 Task: Create Email template and email alerts for Student custom Object.
Action: Mouse moved to (582, 48)
Screenshot: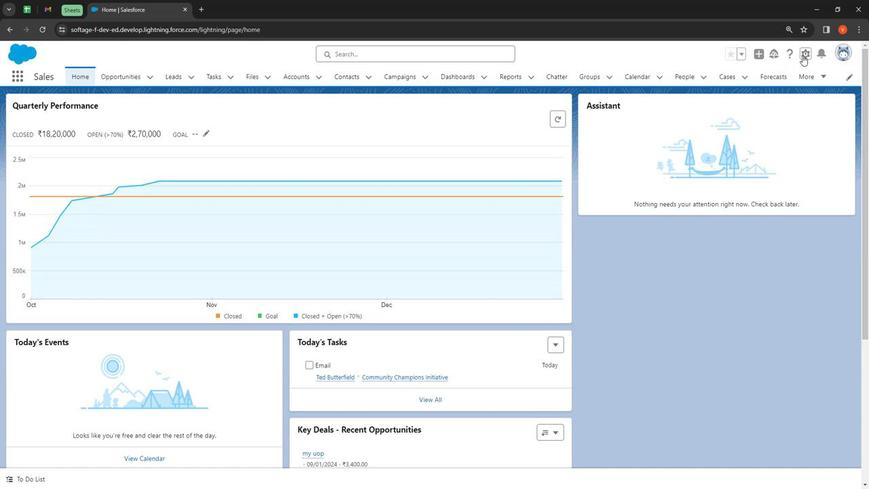 
Action: Mouse pressed left at (582, 48)
Screenshot: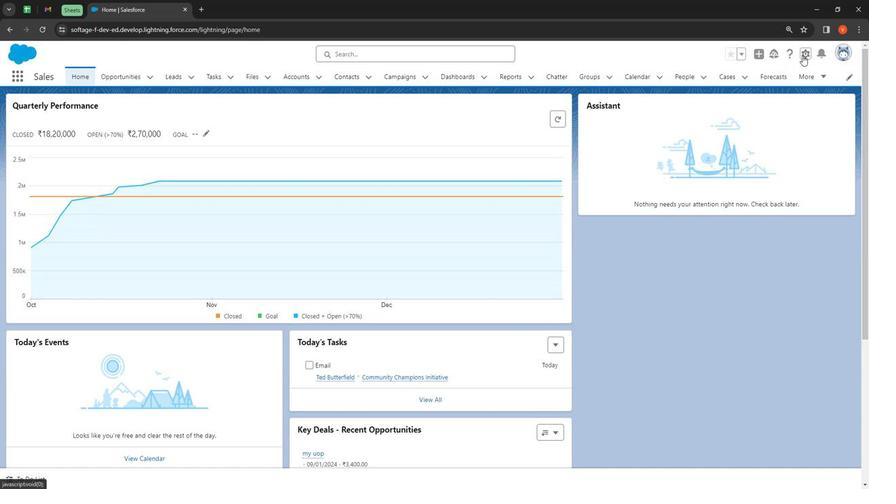 
Action: Mouse moved to (577, 70)
Screenshot: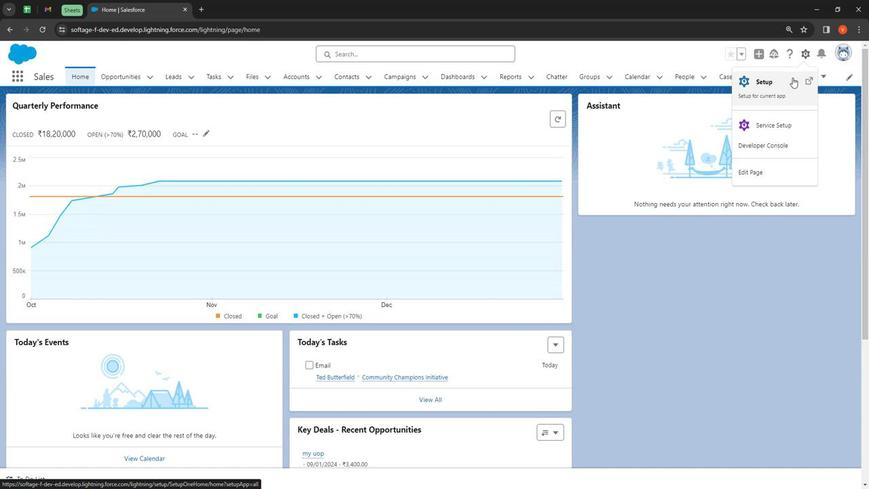 
Action: Mouse pressed left at (577, 70)
Screenshot: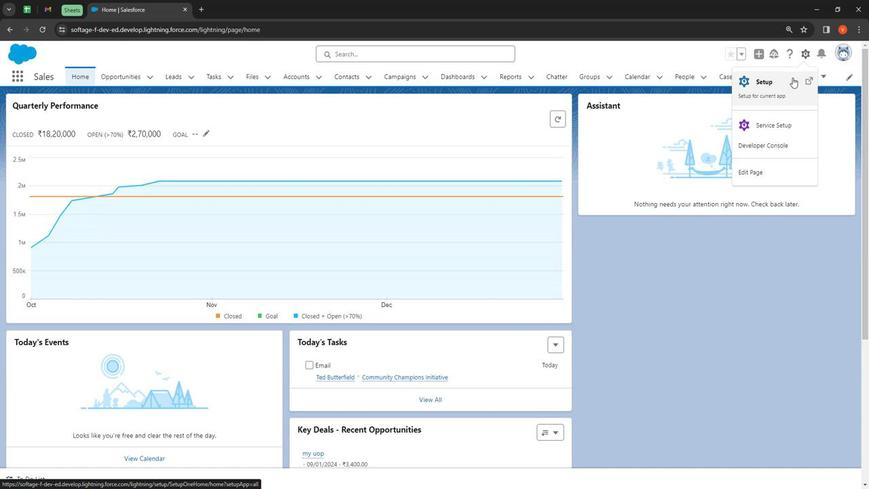 
Action: Mouse moved to (211, 100)
Screenshot: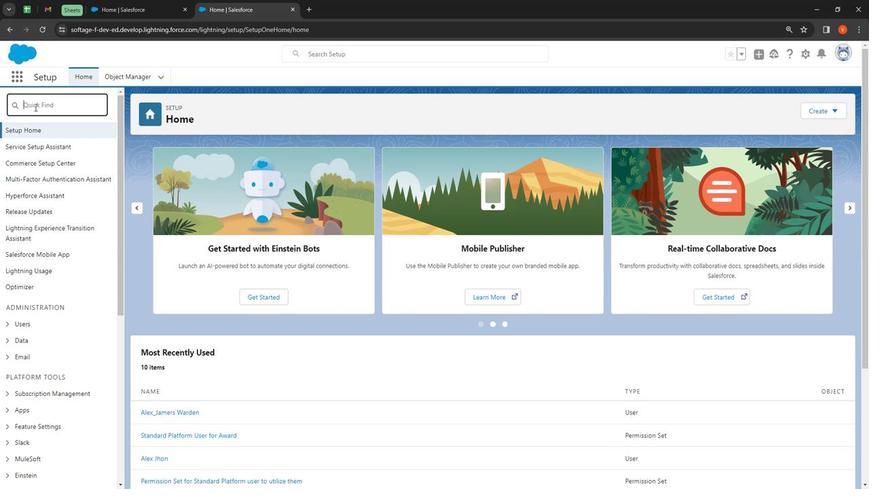 
Action: Mouse pressed left at (211, 100)
Screenshot: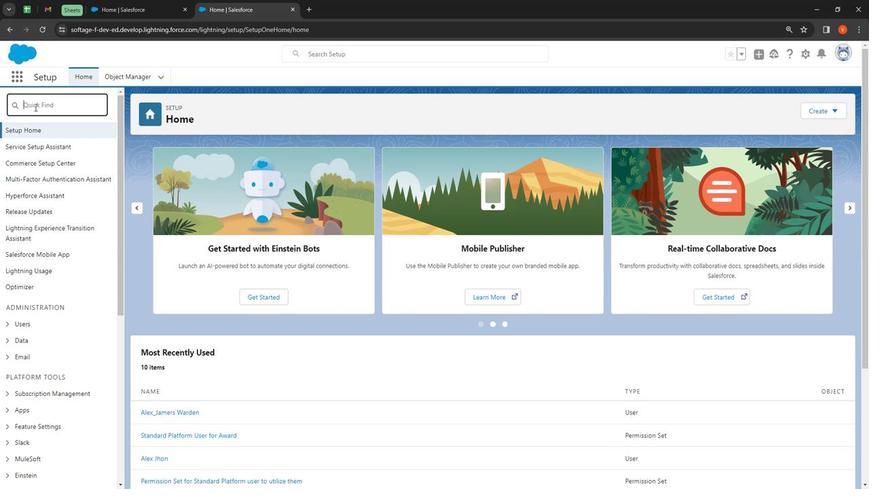 
Action: Mouse moved to (211, 100)
Screenshot: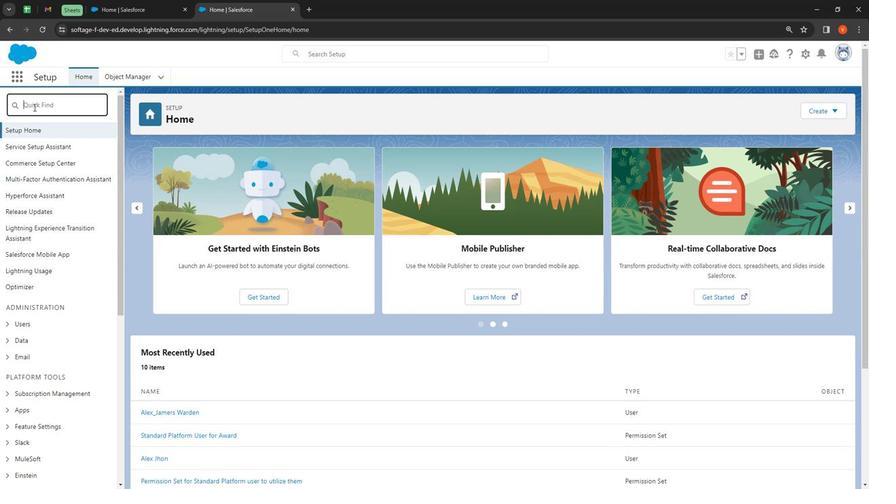 
Action: Key pressed e
Screenshot: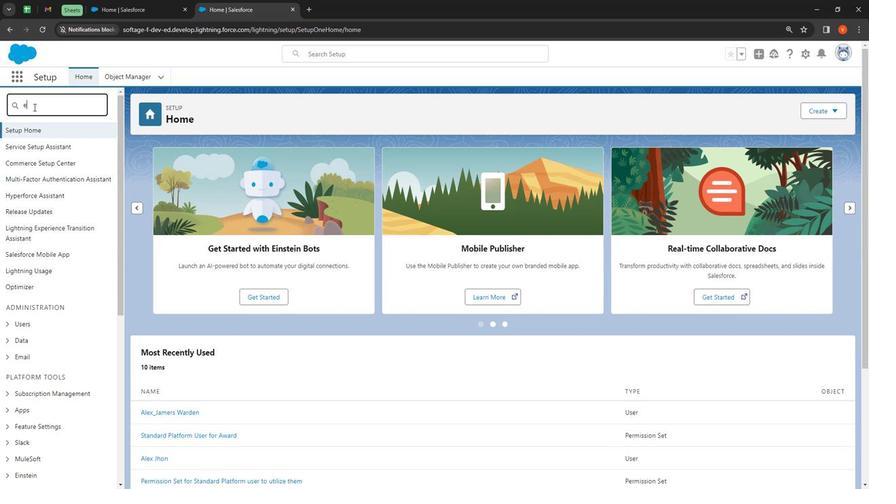 
Action: Mouse moved to (211, 100)
Screenshot: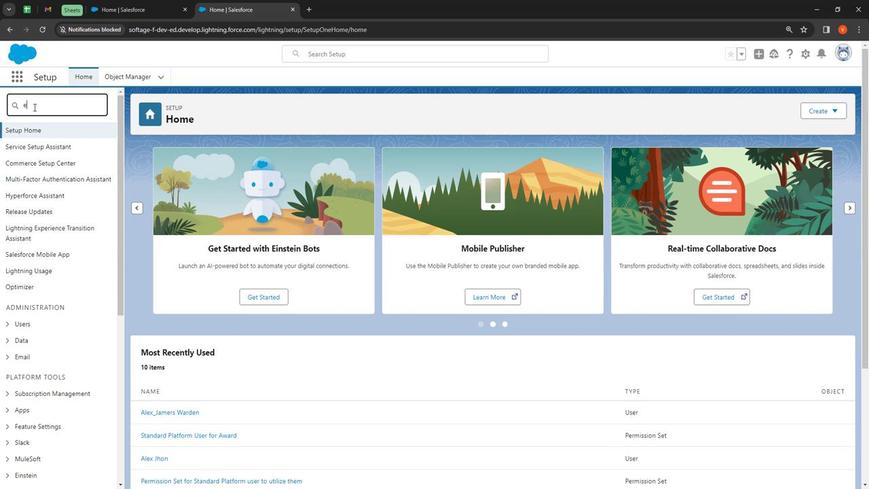 
Action: Key pressed mail
Screenshot: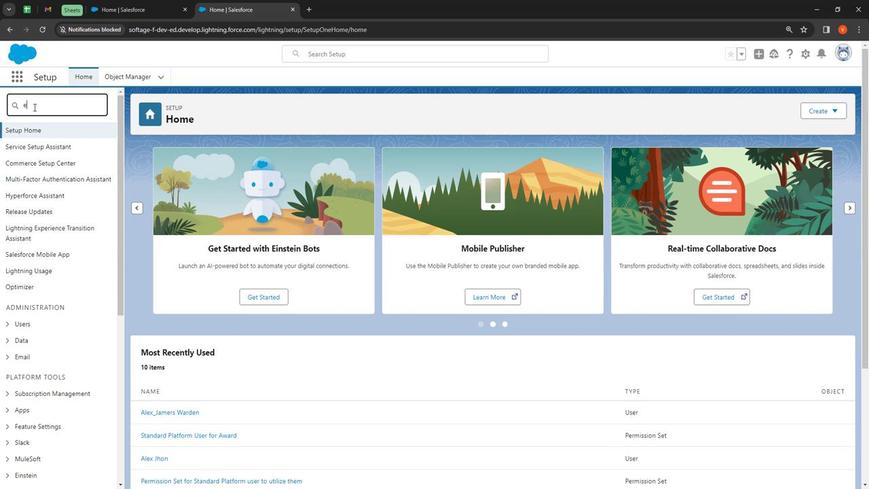
Action: Mouse moved to (230, 300)
Screenshot: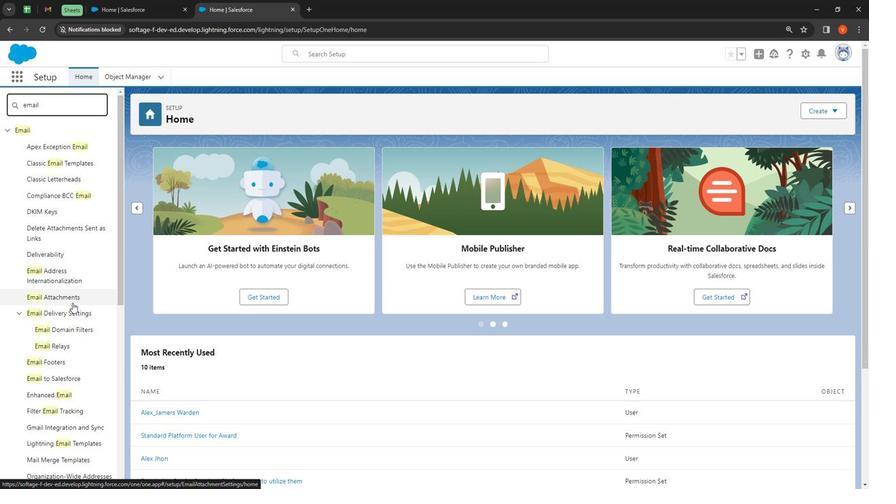 
Action: Key pressed <Key.space>
Screenshot: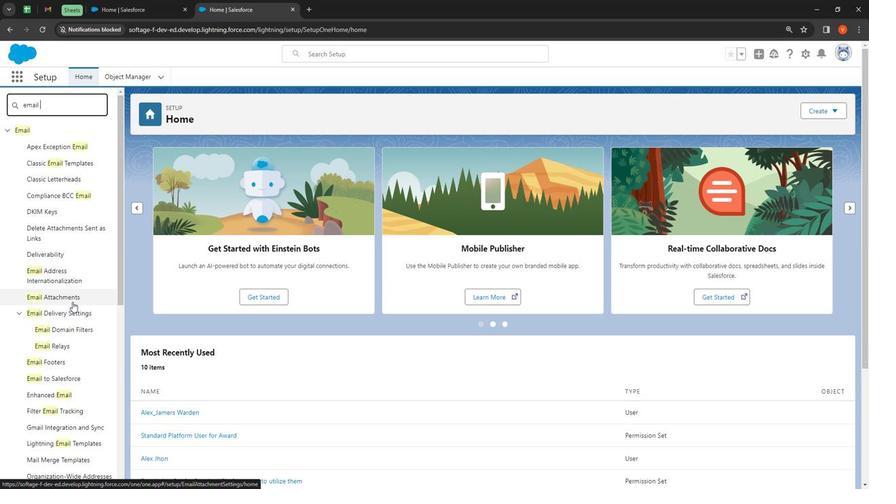 
Action: Mouse moved to (230, 292)
Screenshot: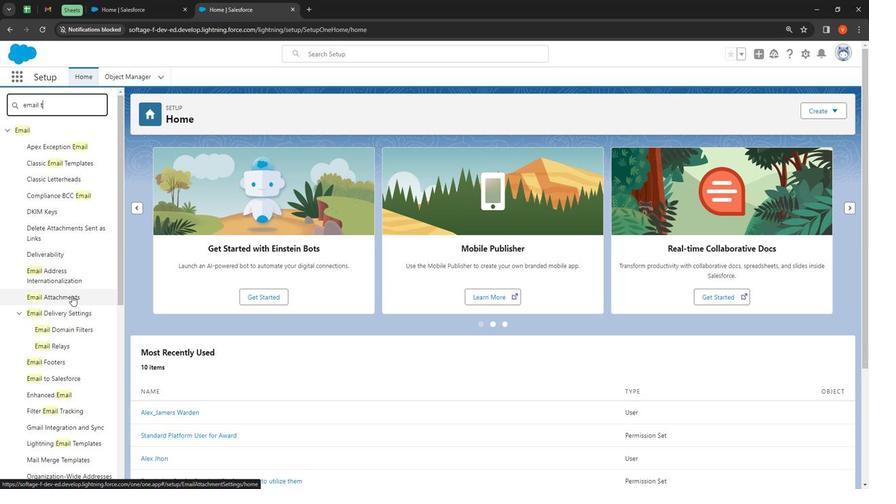 
Action: Key pressed te
Screenshot: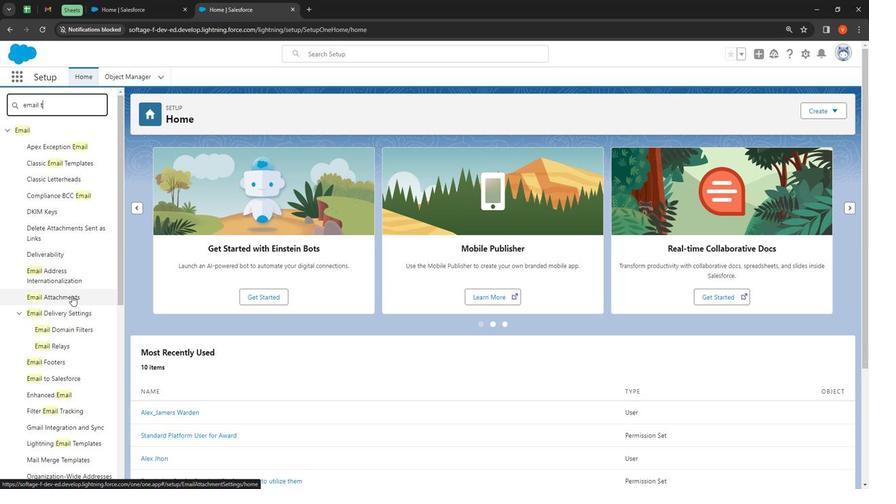 
Action: Mouse moved to (227, 142)
Screenshot: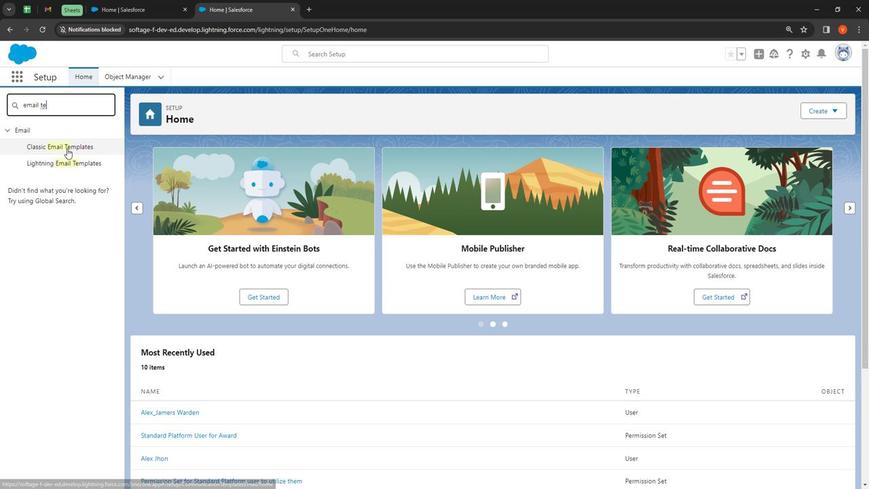 
Action: Mouse pressed left at (227, 142)
Screenshot: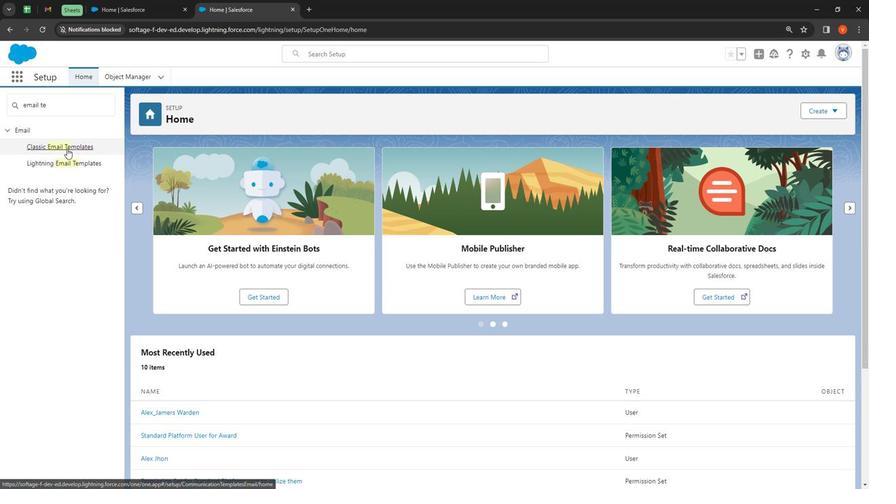 
Action: Mouse moved to (379, 216)
Screenshot: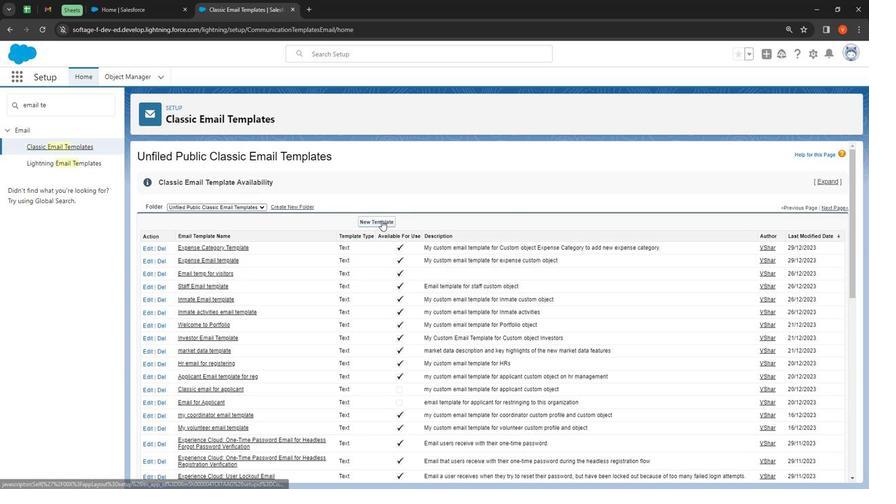 
Action: Mouse pressed left at (379, 216)
Screenshot: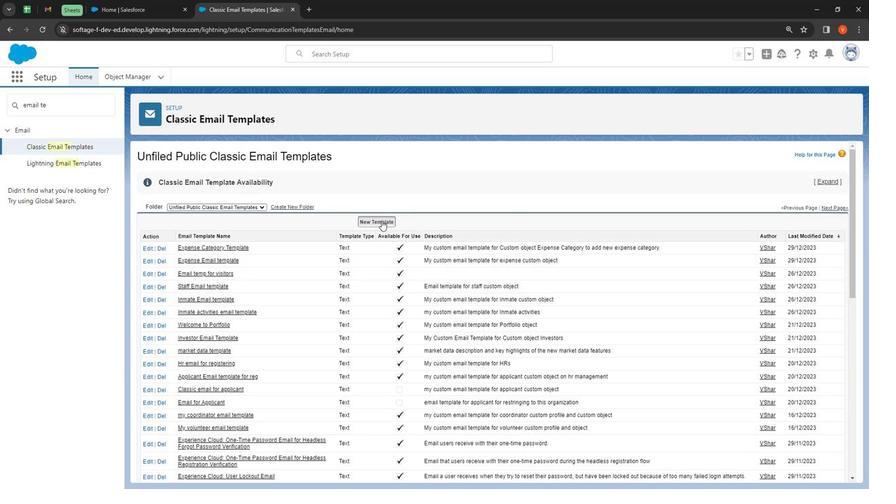 
Action: Mouse moved to (590, 296)
Screenshot: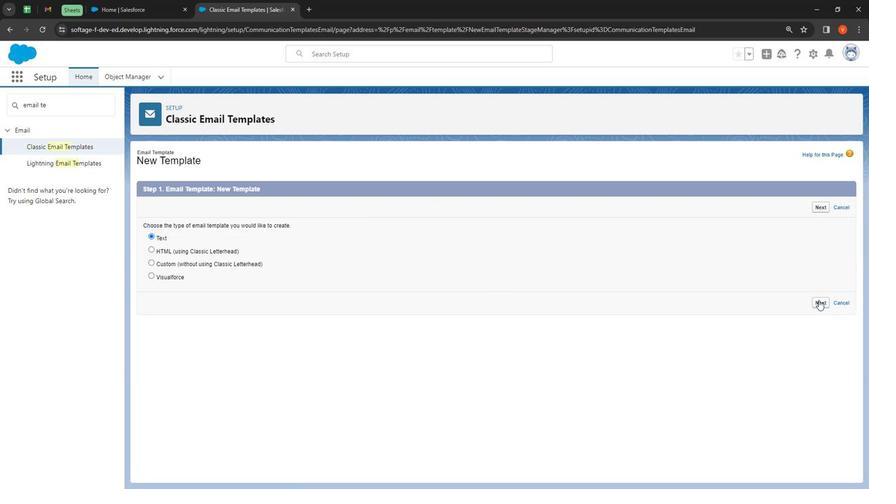 
Action: Mouse pressed left at (590, 296)
Screenshot: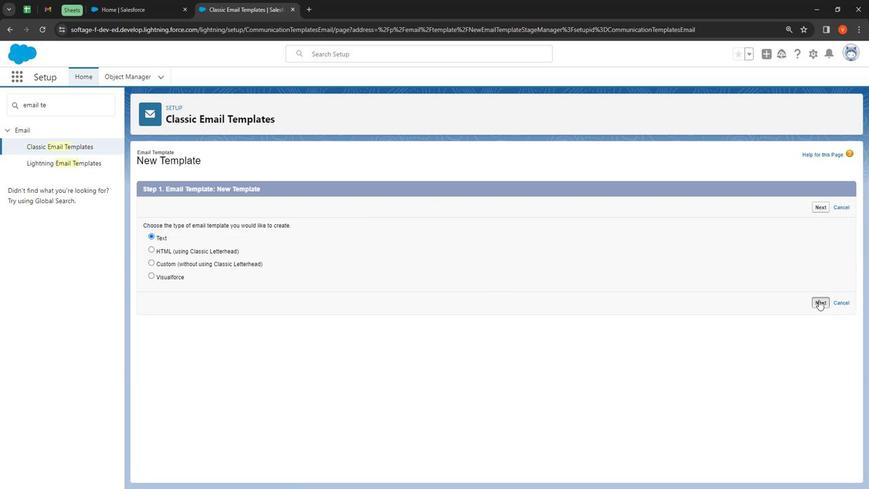 
Action: Mouse moved to (588, 299)
Screenshot: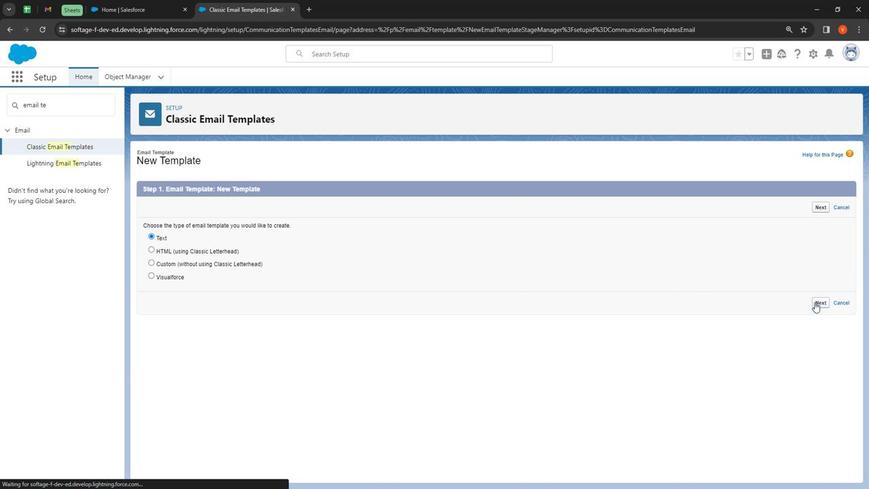 
Action: Mouse pressed left at (588, 299)
Screenshot: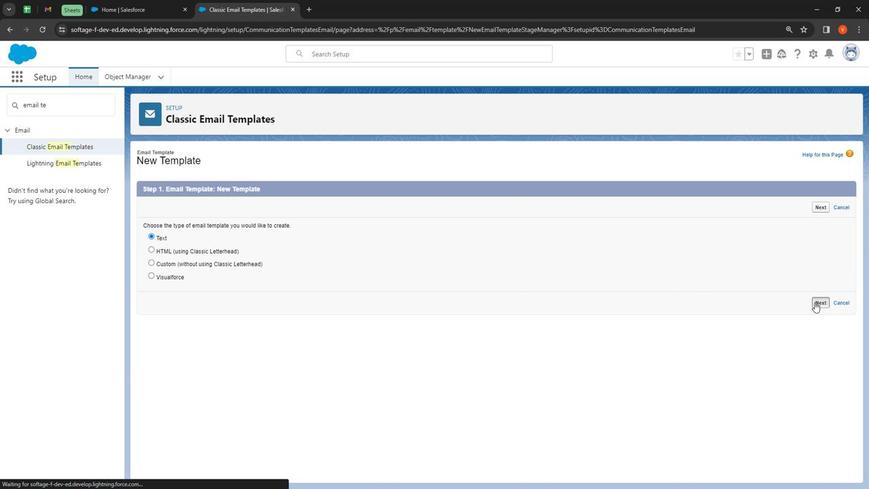 
Action: Mouse moved to (298, 237)
Screenshot: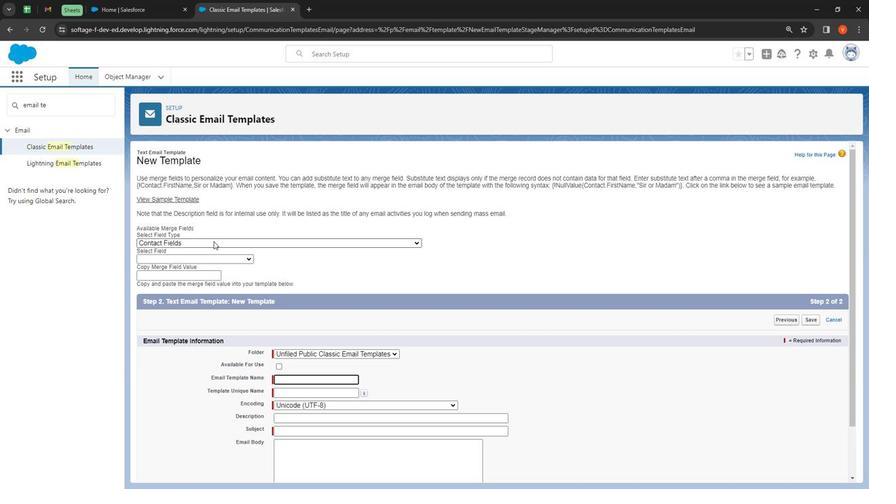 
Action: Mouse pressed left at (298, 237)
Screenshot: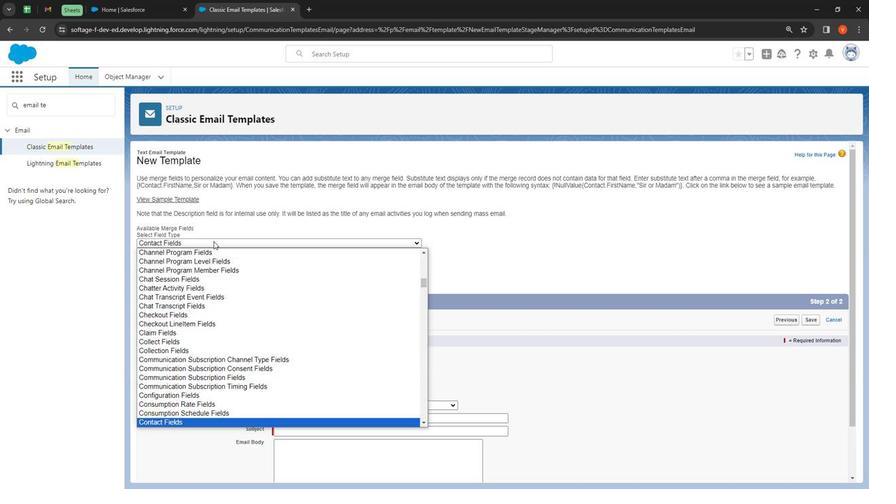 
Action: Mouse moved to (302, 326)
Screenshot: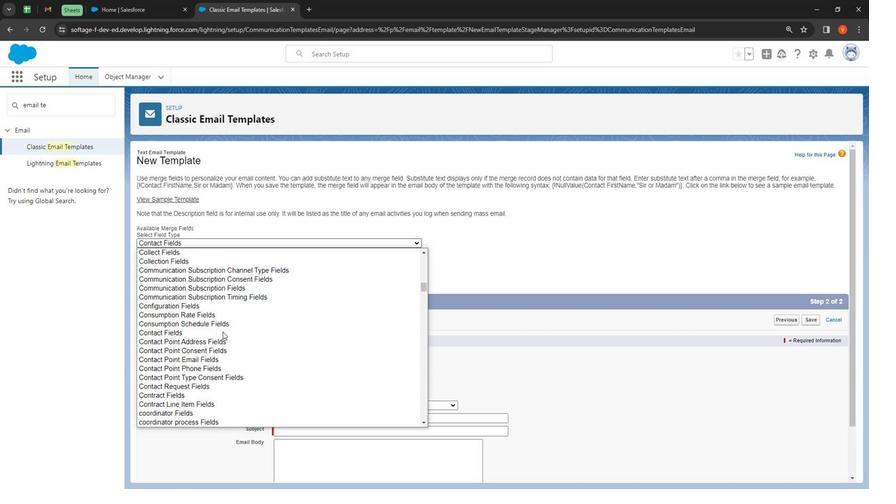 
Action: Mouse scrolled (302, 326) with delta (0, 0)
Screenshot: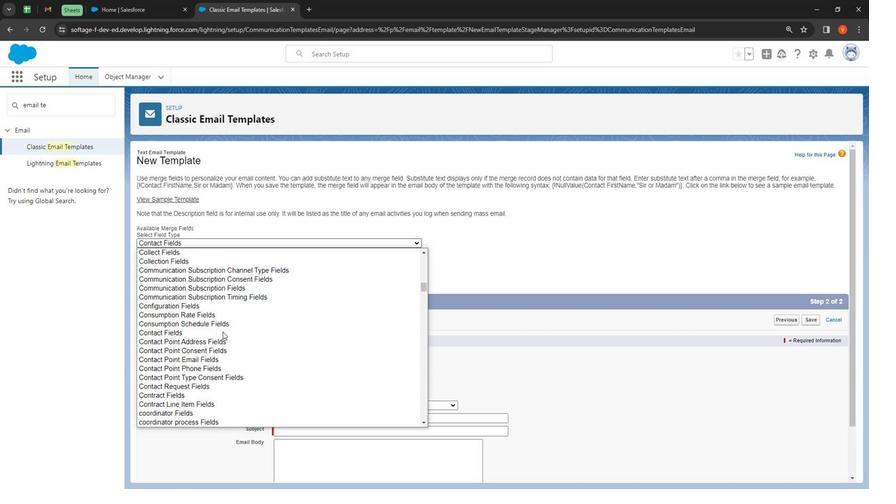 
Action: Mouse moved to (302, 328)
Screenshot: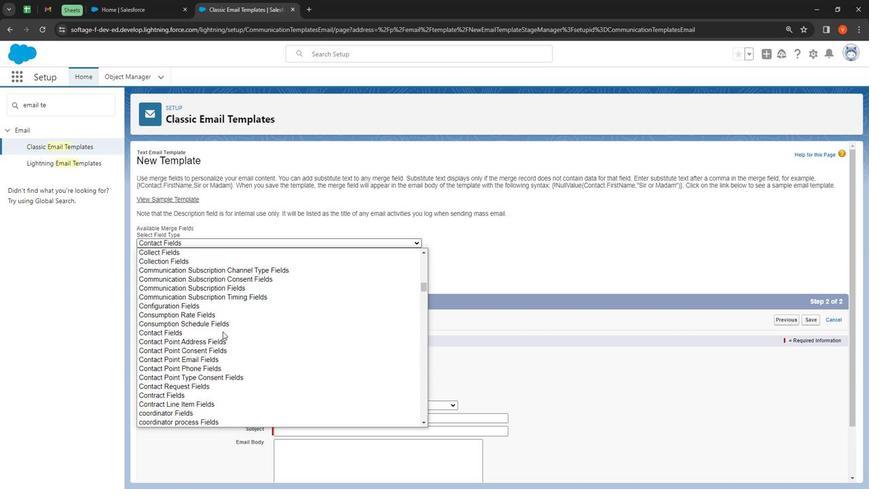 
Action: Mouse scrolled (302, 328) with delta (0, 0)
Screenshot: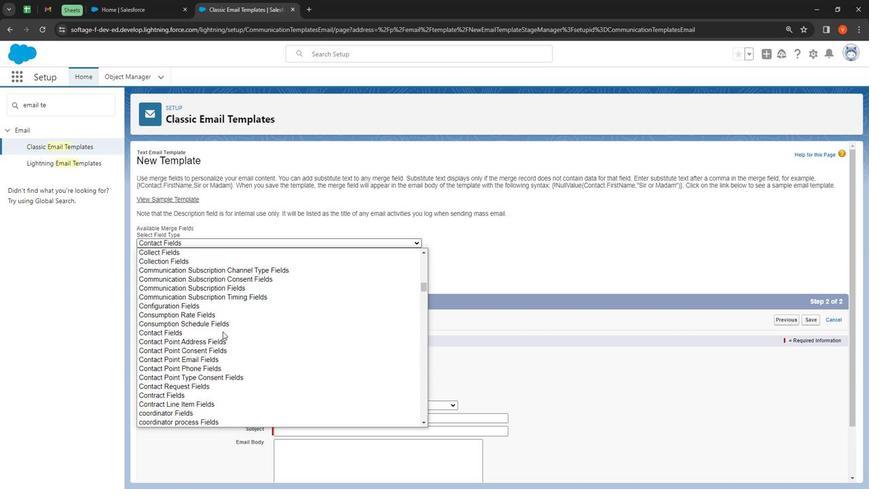
Action: Mouse moved to (302, 329)
Screenshot: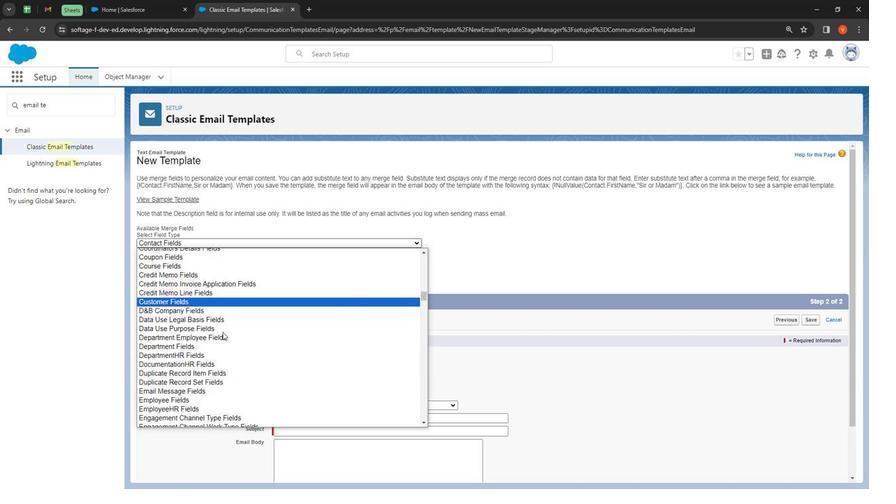 
Action: Mouse scrolled (302, 328) with delta (0, 0)
Screenshot: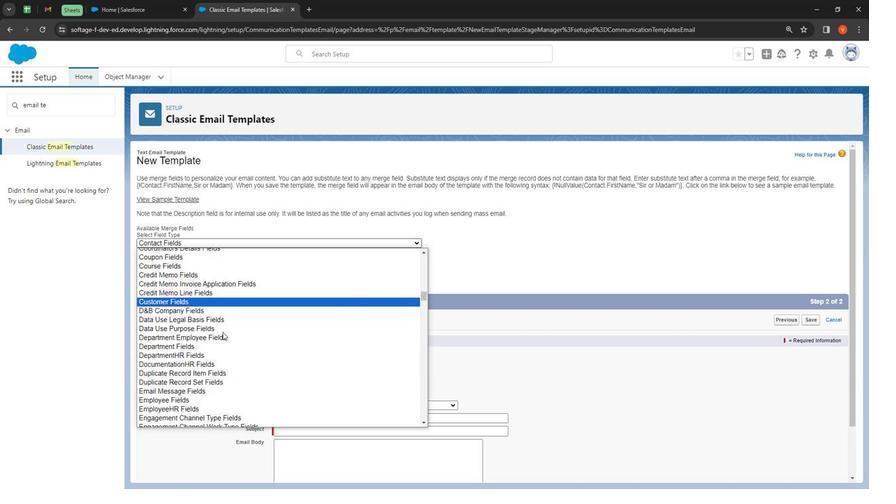 
Action: Mouse moved to (302, 329)
Screenshot: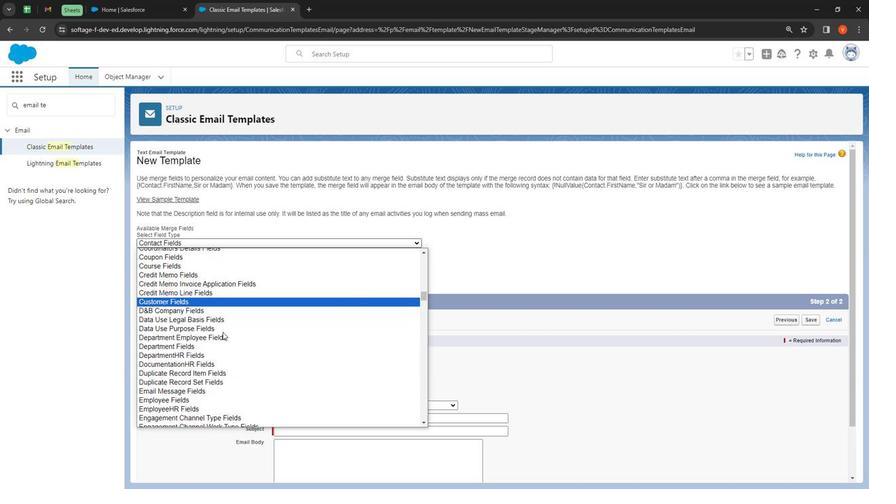 
Action: Mouse scrolled (302, 328) with delta (0, 0)
Screenshot: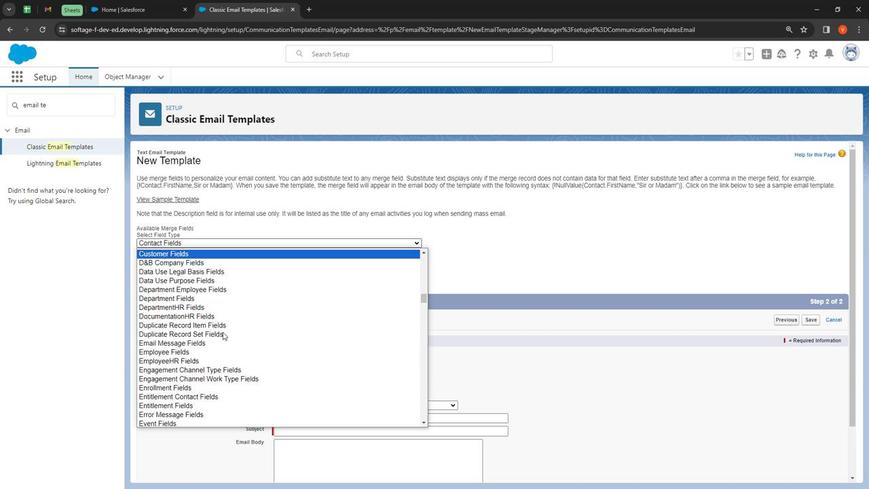 
Action: Mouse moved to (302, 329)
Screenshot: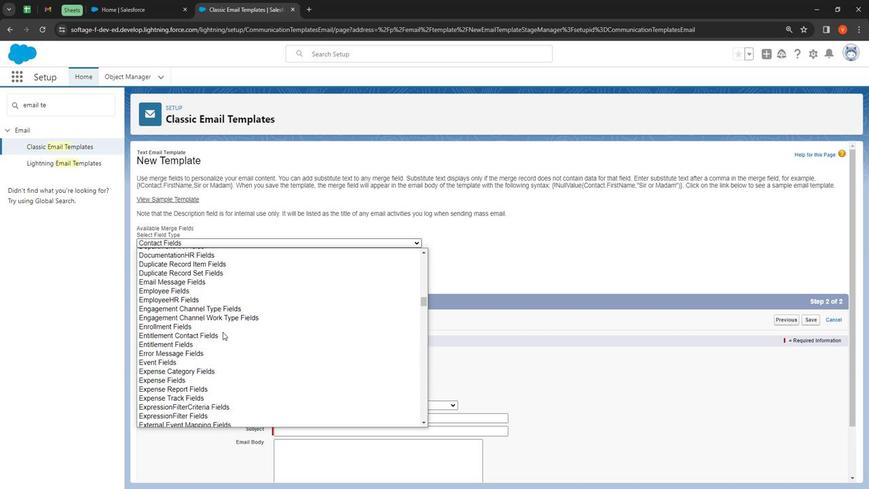
Action: Mouse scrolled (302, 329) with delta (0, 0)
Screenshot: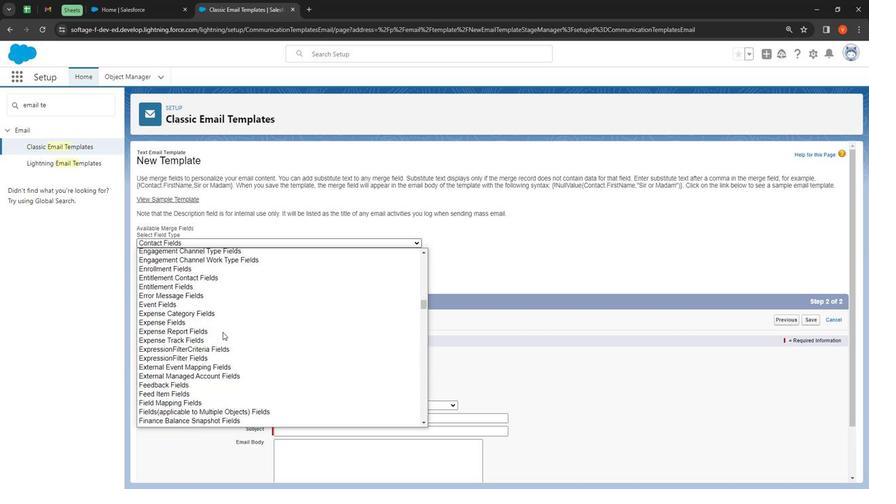 
Action: Mouse scrolled (302, 329) with delta (0, 0)
Screenshot: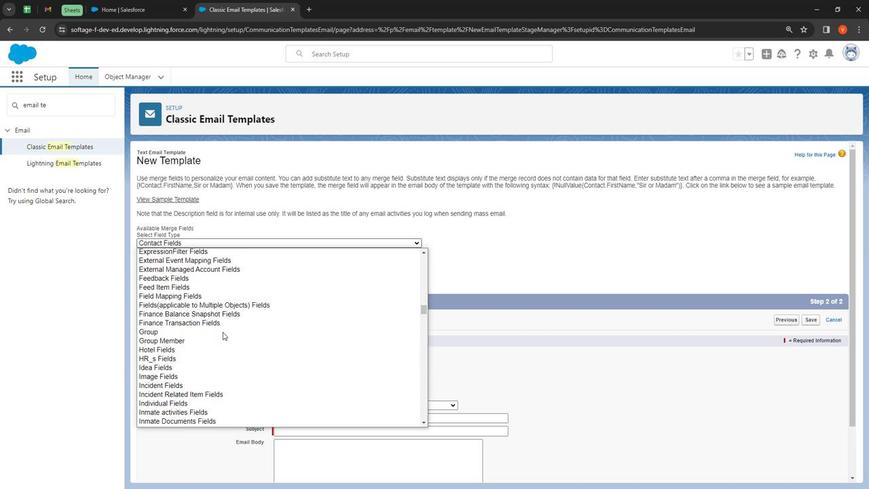 
Action: Mouse scrolled (302, 329) with delta (0, 0)
Screenshot: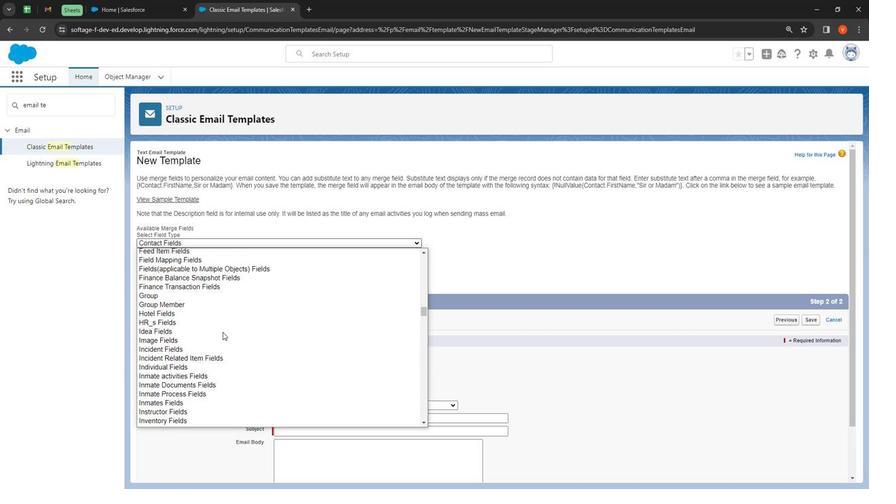 
Action: Mouse moved to (302, 328)
Screenshot: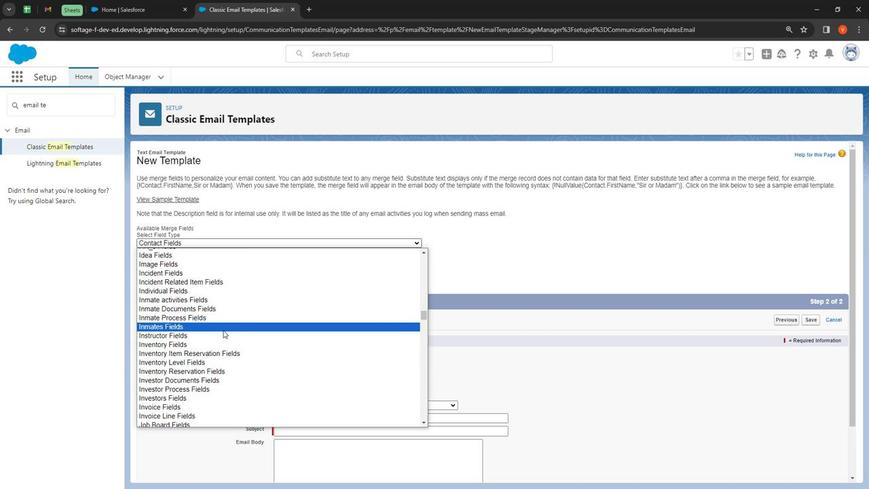 
Action: Mouse scrolled (302, 327) with delta (0, 0)
Screenshot: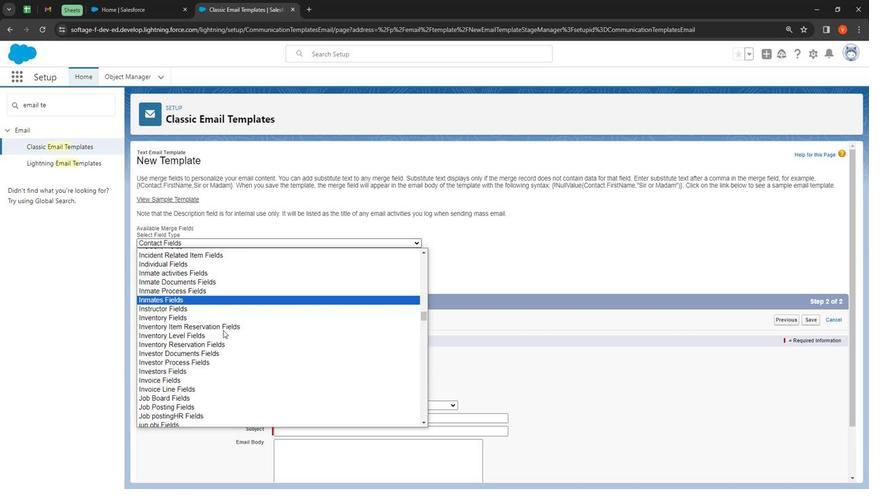 
Action: Mouse moved to (303, 326)
Screenshot: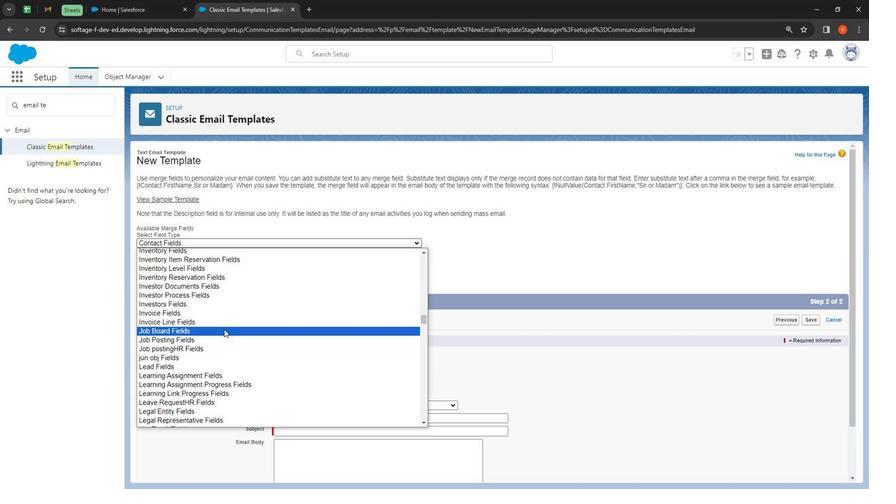 
Action: Mouse scrolled (303, 326) with delta (0, 0)
Screenshot: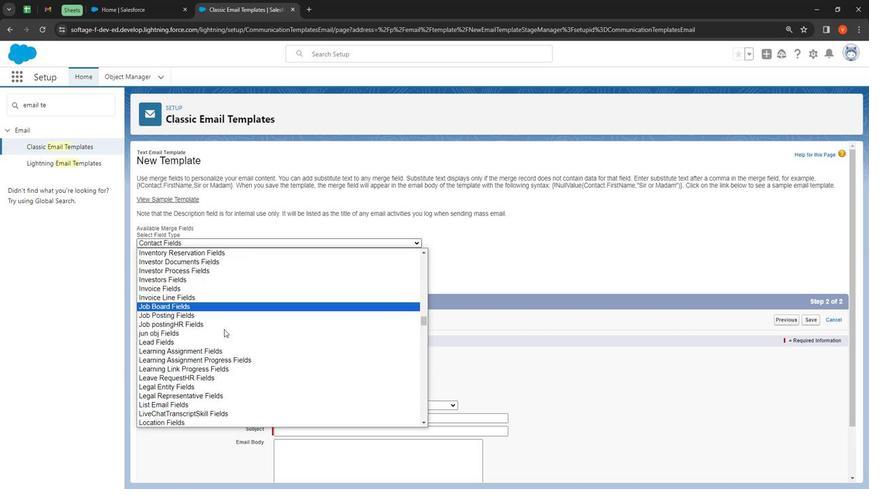 
Action: Mouse scrolled (303, 326) with delta (0, 0)
Screenshot: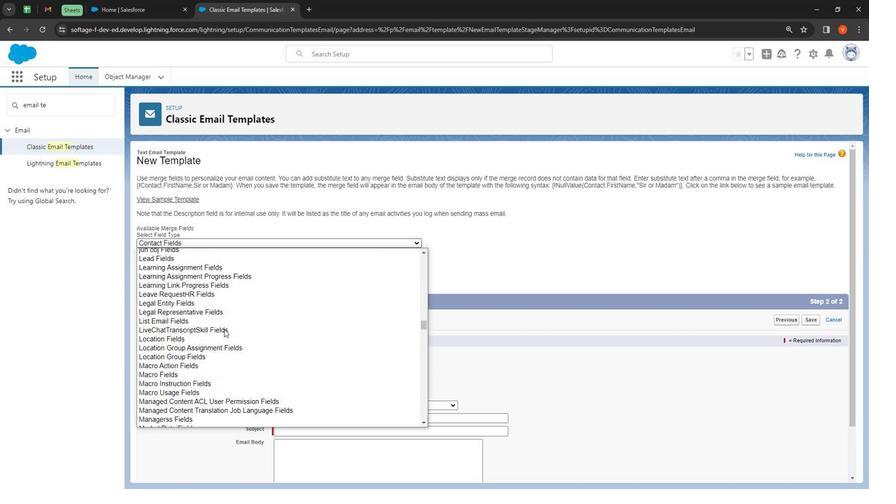 
Action: Mouse scrolled (303, 326) with delta (0, 0)
Screenshot: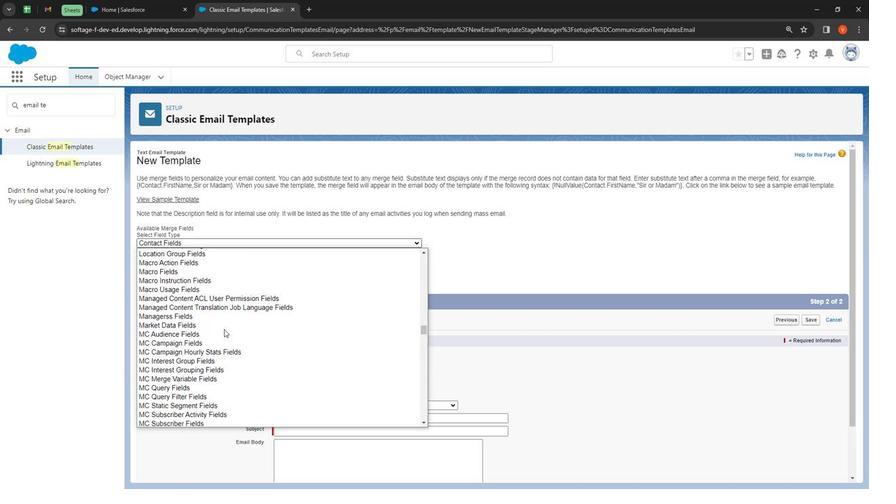 
Action: Mouse scrolled (303, 326) with delta (0, 0)
Screenshot: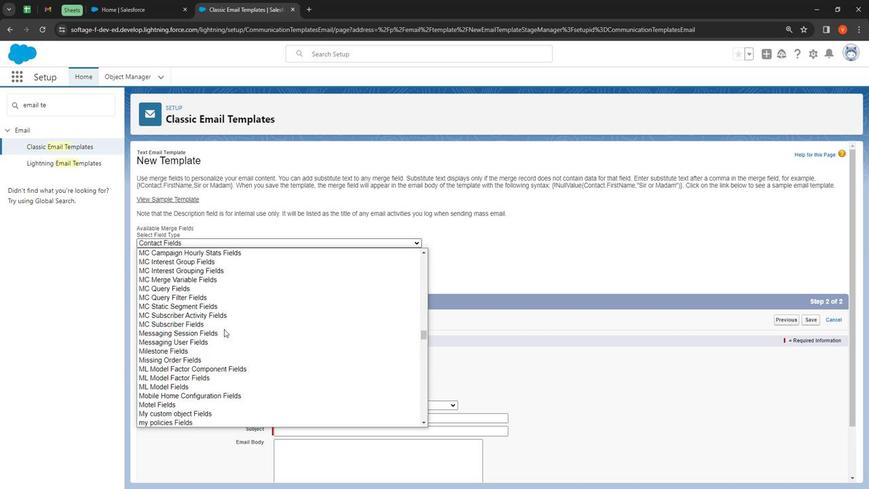 
Action: Mouse scrolled (303, 326) with delta (0, 0)
Screenshot: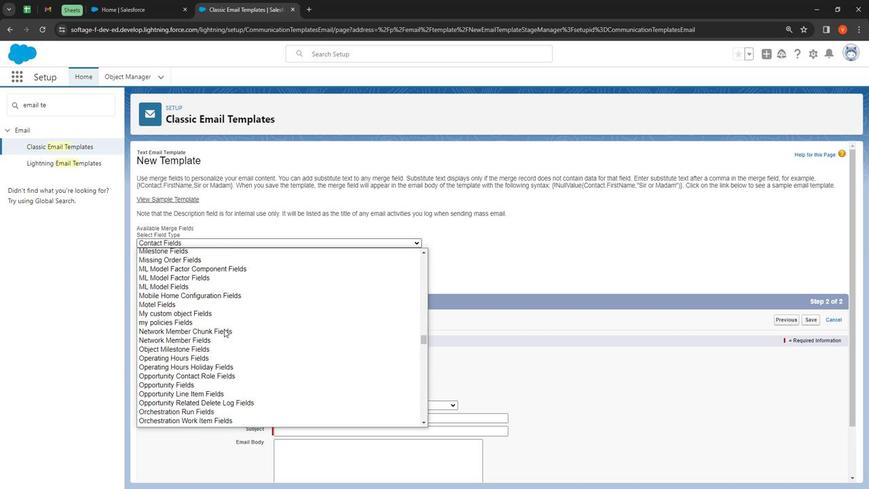 
Action: Mouse moved to (301, 328)
Screenshot: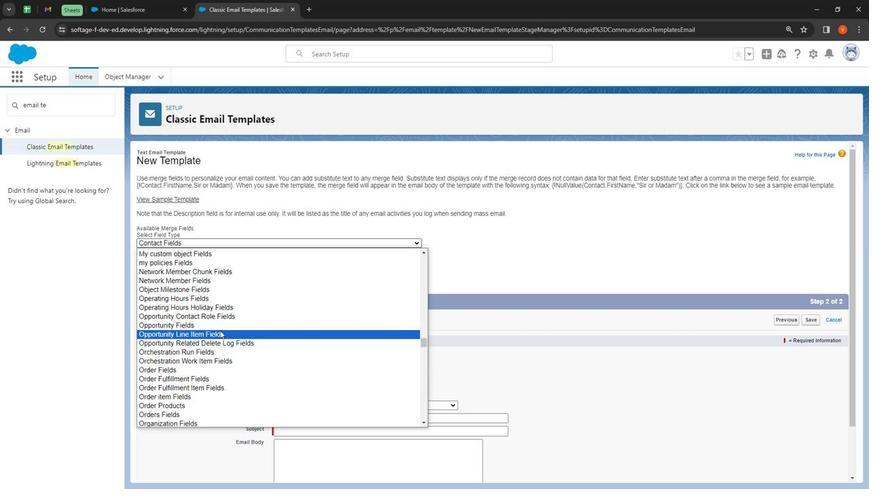 
Action: Mouse scrolled (301, 328) with delta (0, 0)
Screenshot: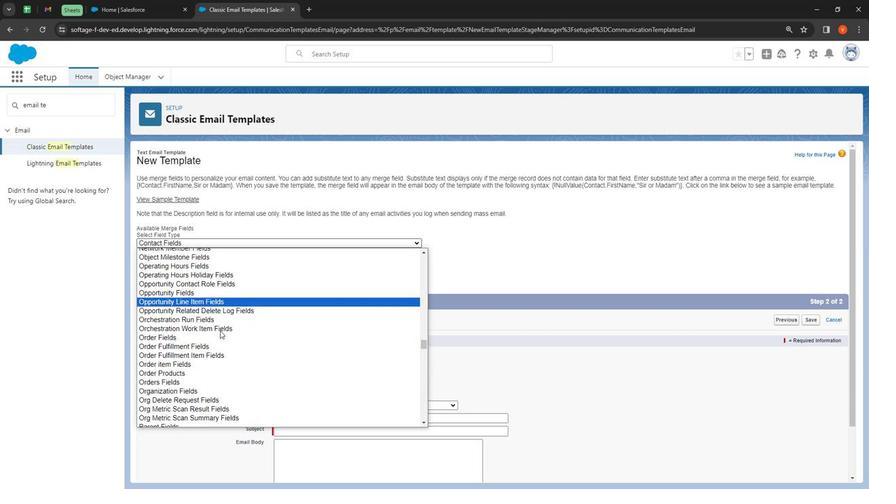 
Action: Mouse moved to (301, 328)
Screenshot: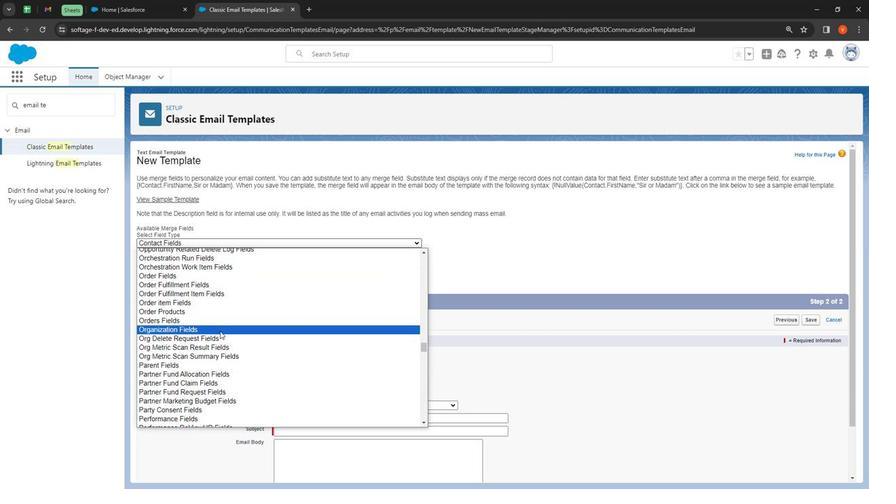 
Action: Mouse scrolled (301, 328) with delta (0, 0)
Screenshot: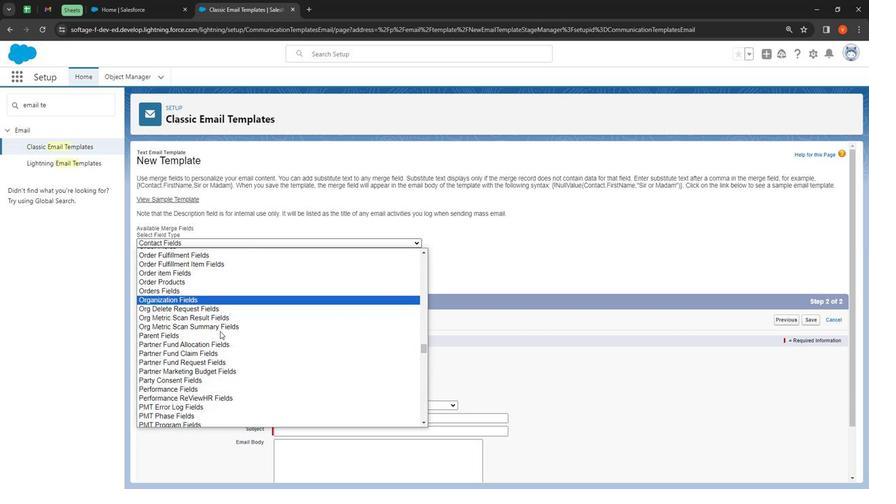 
Action: Mouse moved to (301, 328)
Screenshot: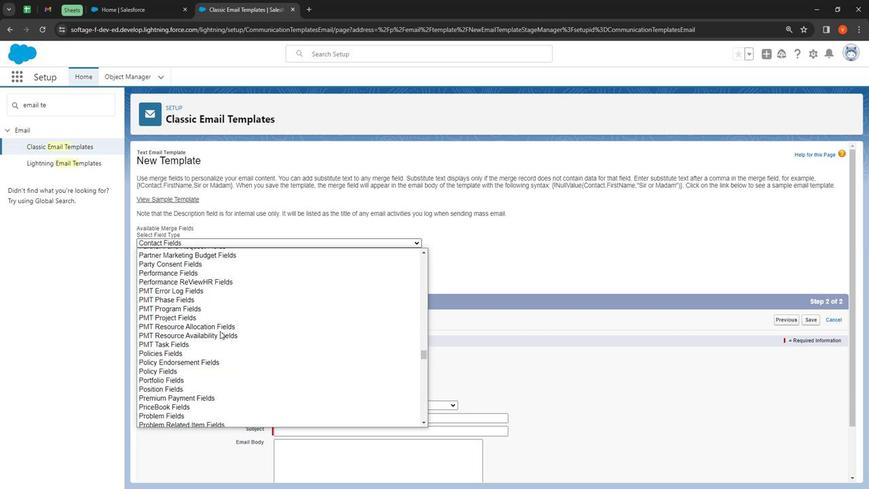 
Action: Mouse scrolled (301, 328) with delta (0, 0)
Screenshot: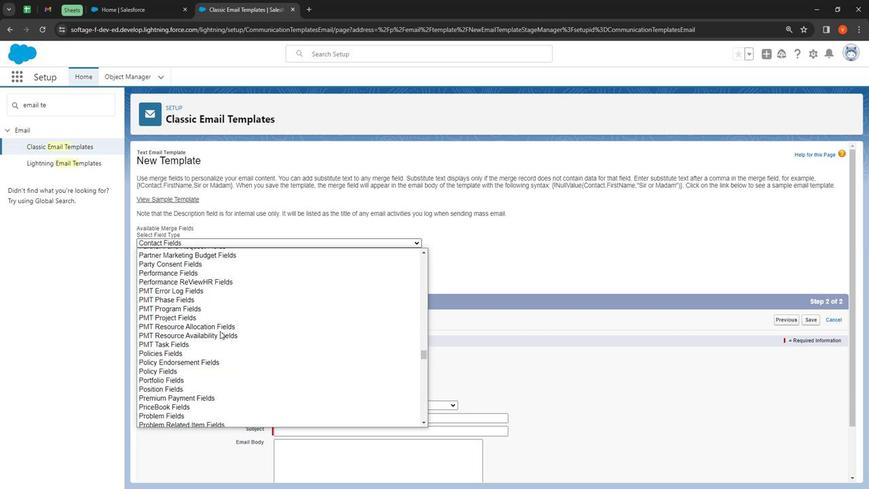 
Action: Mouse scrolled (301, 328) with delta (0, 0)
Screenshot: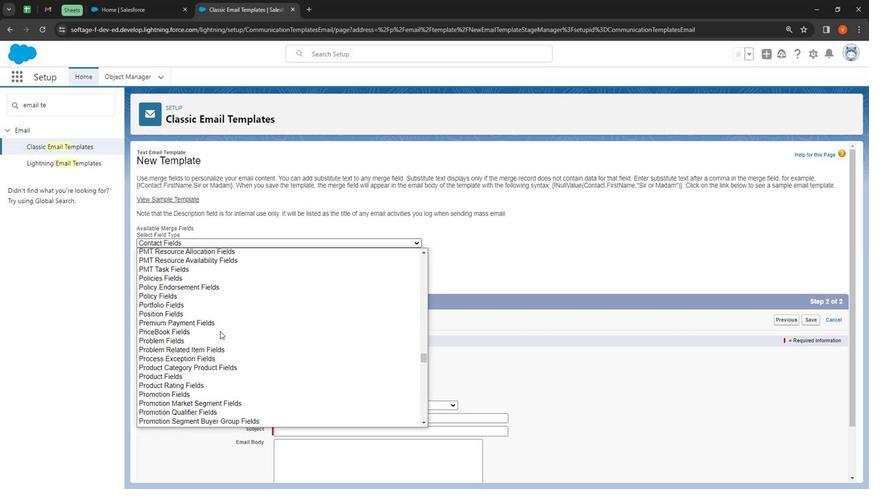 
Action: Mouse scrolled (301, 328) with delta (0, 0)
Screenshot: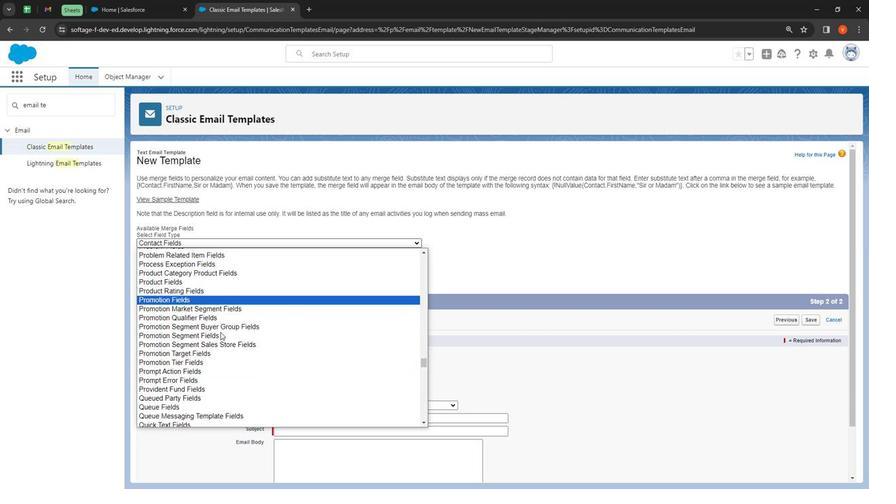 
Action: Mouse moved to (301, 329)
Screenshot: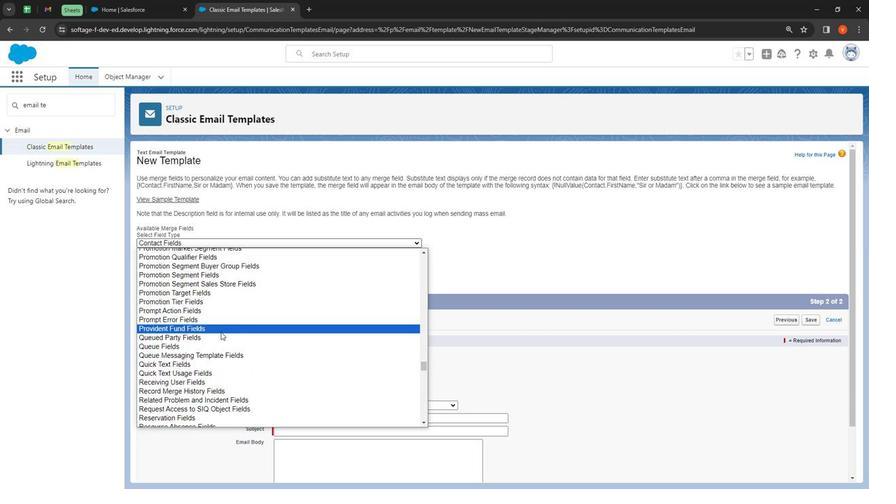 
Action: Mouse scrolled (301, 329) with delta (0, 0)
Screenshot: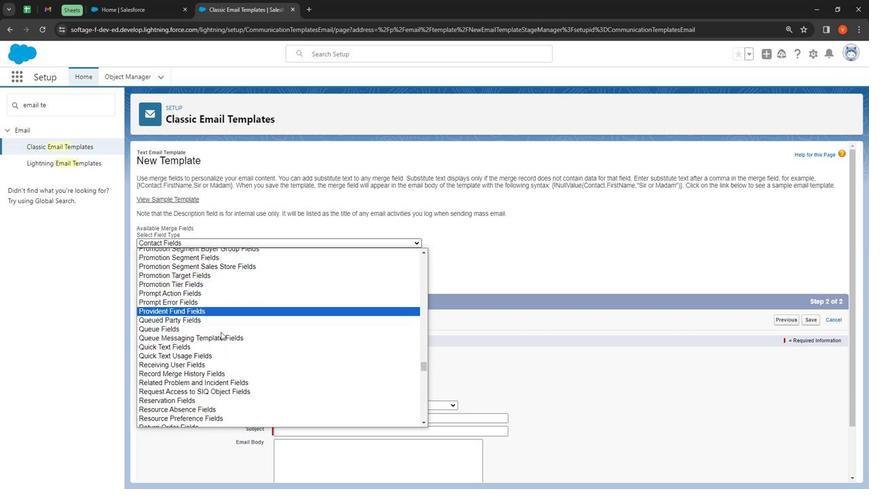 
Action: Mouse scrolled (301, 329) with delta (0, 0)
Screenshot: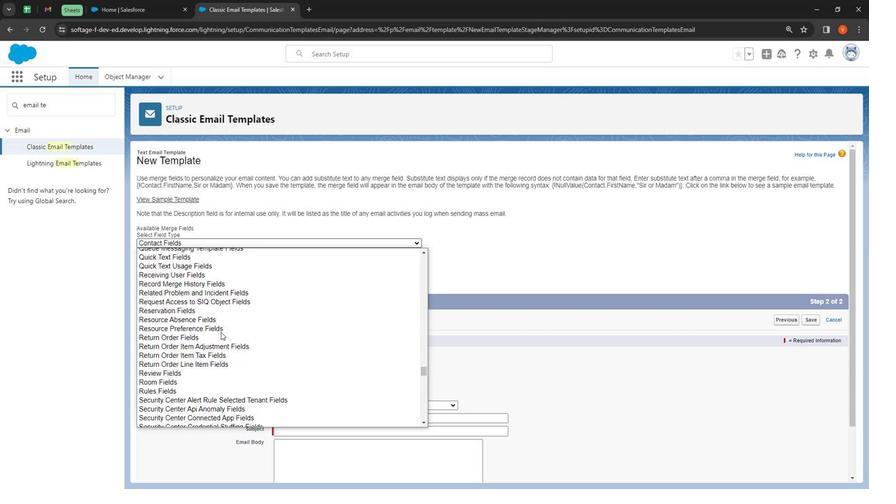
Action: Mouse moved to (302, 330)
Screenshot: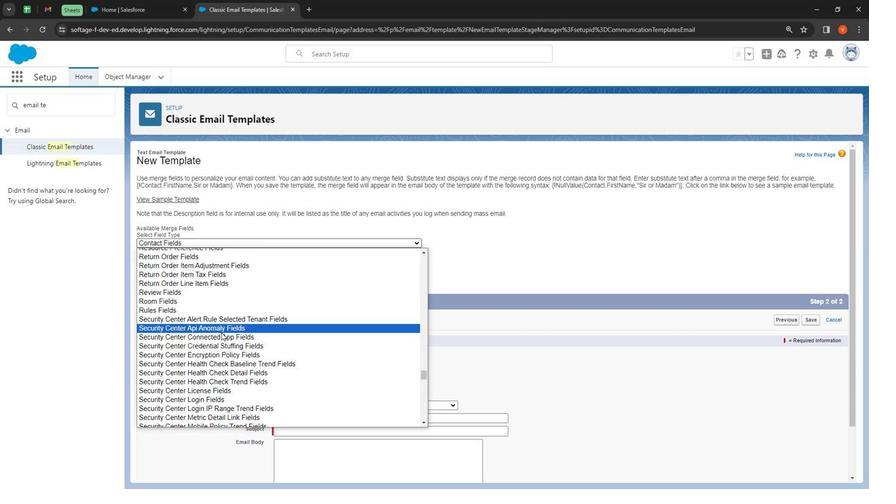 
Action: Mouse scrolled (302, 329) with delta (0, 0)
Screenshot: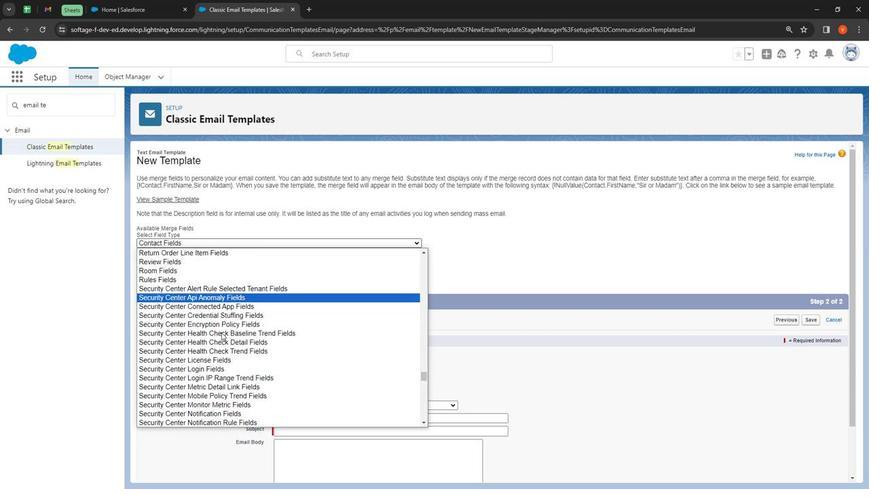 
Action: Mouse scrolled (302, 329) with delta (0, 0)
Screenshot: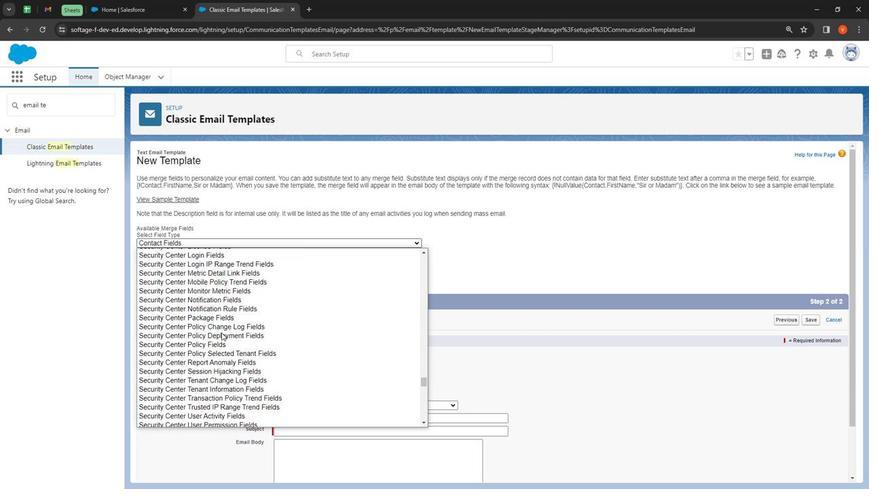 
Action: Mouse scrolled (302, 329) with delta (0, 0)
Screenshot: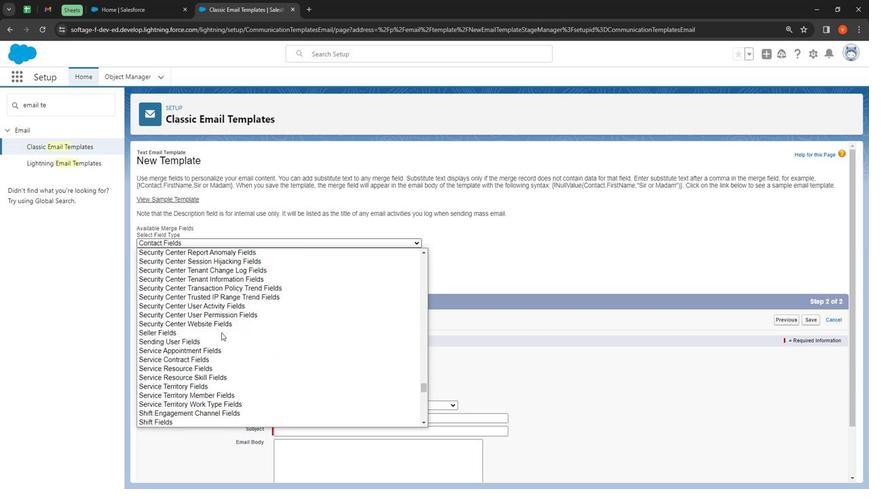 
Action: Mouse moved to (301, 332)
Screenshot: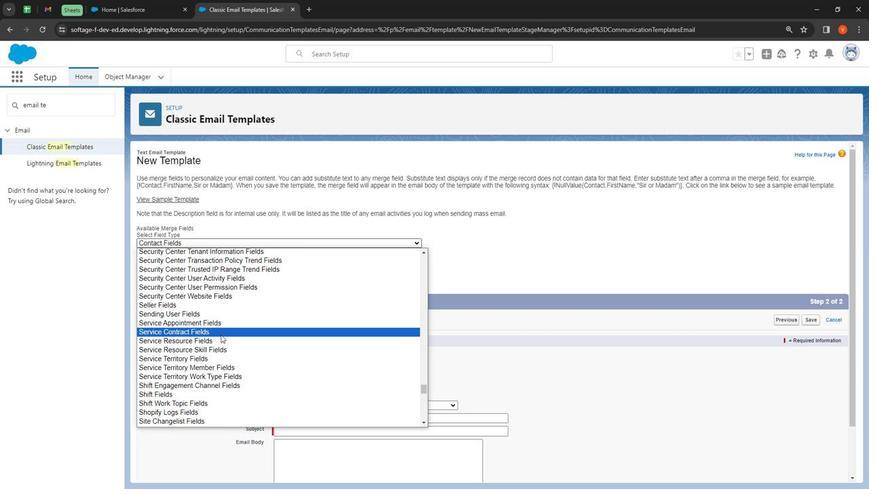 
Action: Mouse scrolled (301, 332) with delta (0, 0)
Screenshot: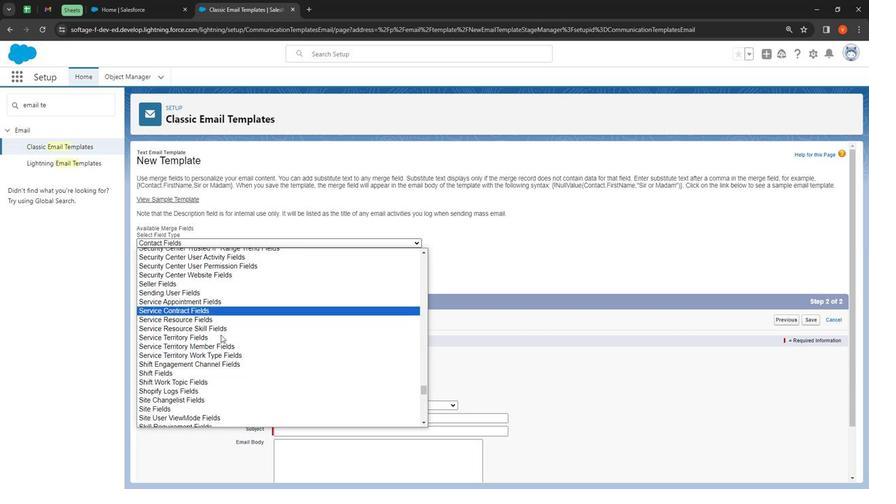 
Action: Mouse moved to (301, 332)
Screenshot: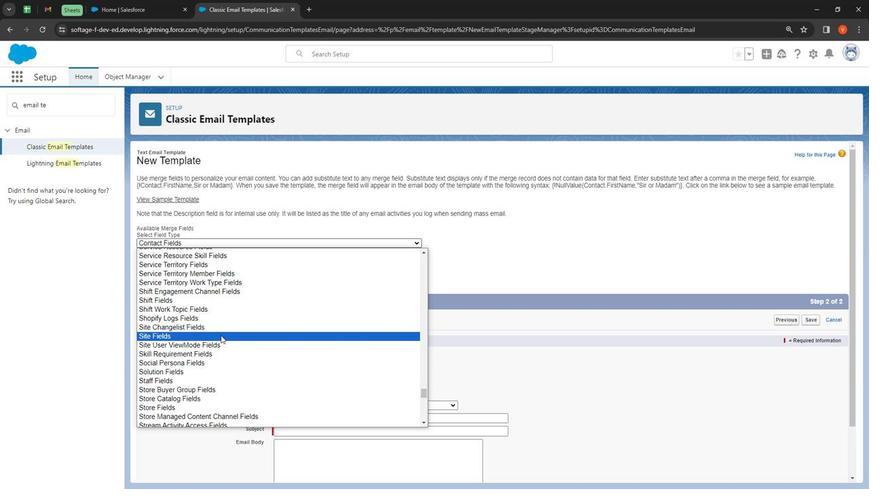 
Action: Mouse scrolled (301, 332) with delta (0, 0)
Screenshot: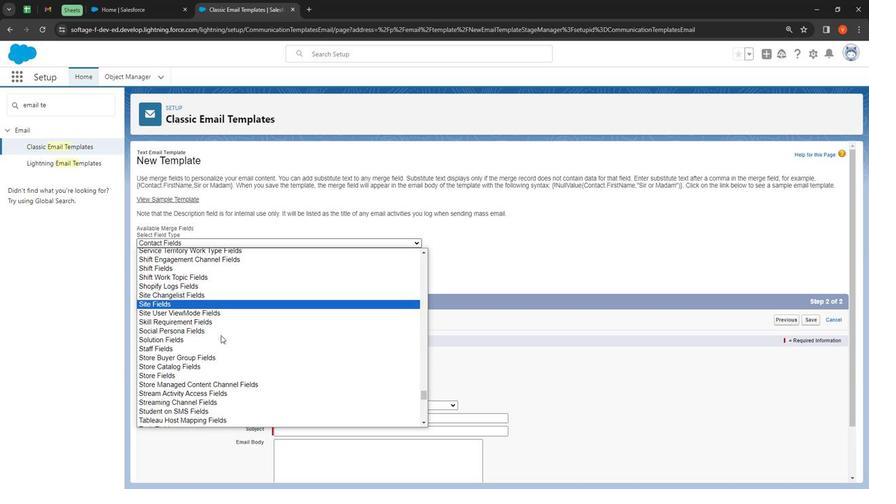 
Action: Mouse moved to (299, 346)
Screenshot: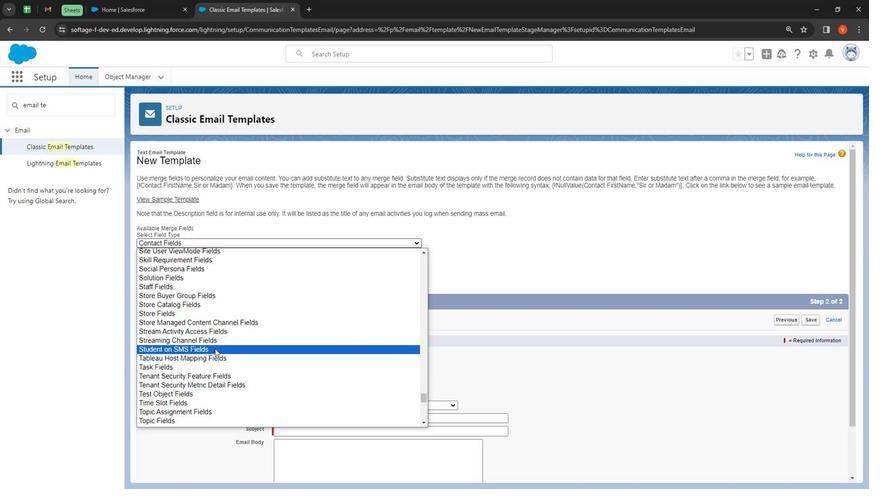 
Action: Mouse pressed left at (299, 346)
Screenshot: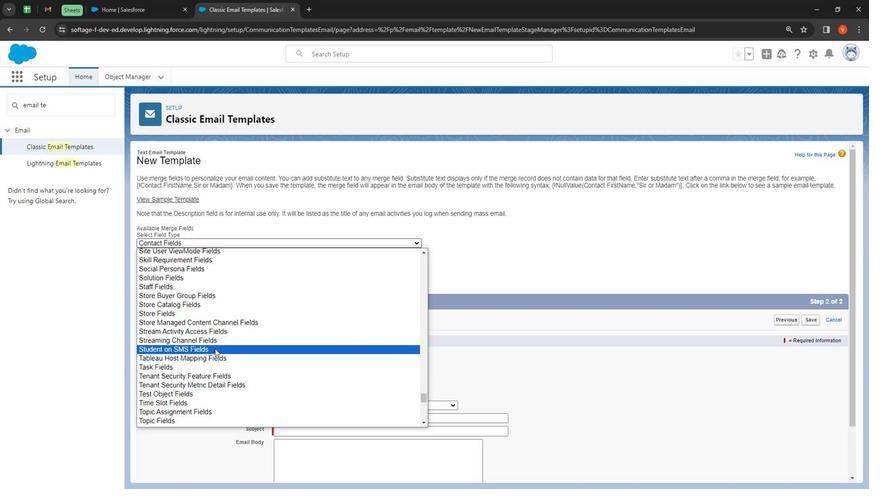 
Action: Mouse moved to (331, 366)
Screenshot: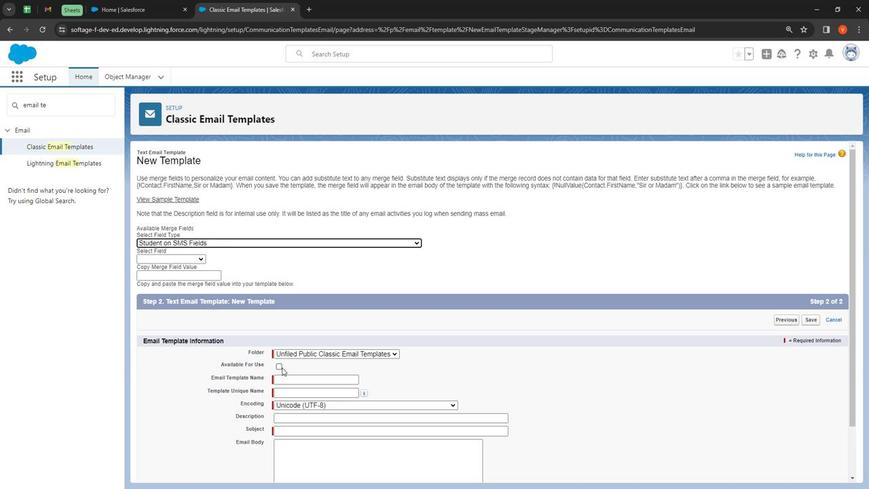 
Action: Mouse pressed left at (331, 366)
Screenshot: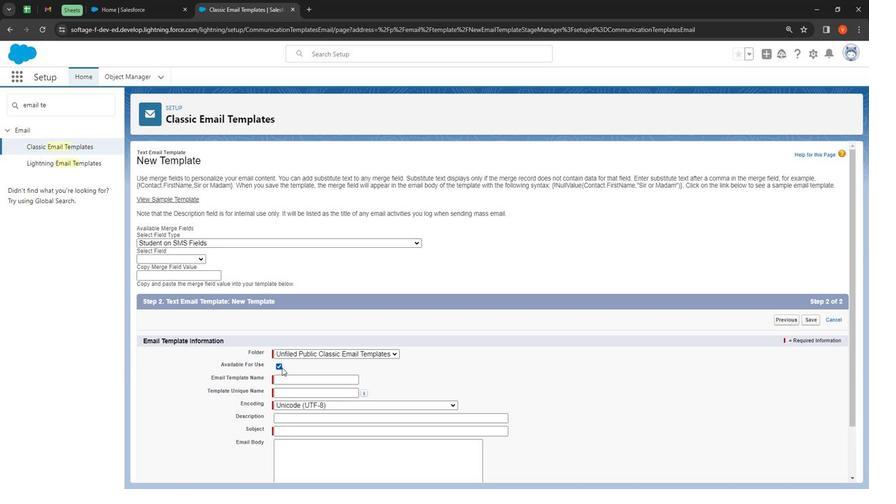 
Action: Mouse moved to (371, 357)
Screenshot: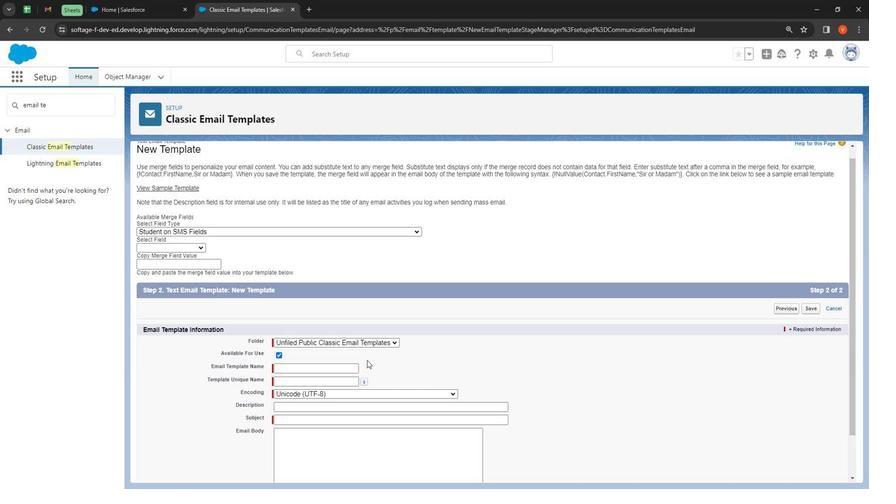 
Action: Mouse scrolled (371, 357) with delta (0, 0)
Screenshot: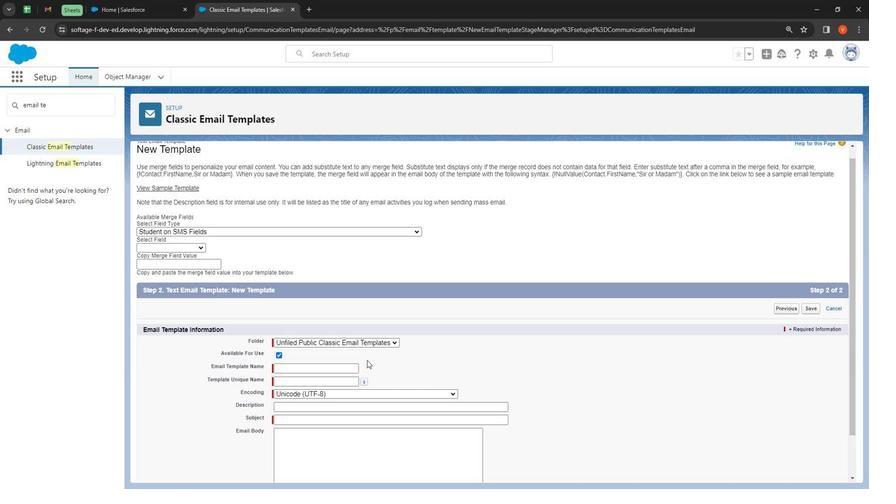 
Action: Mouse moved to (372, 358)
Screenshot: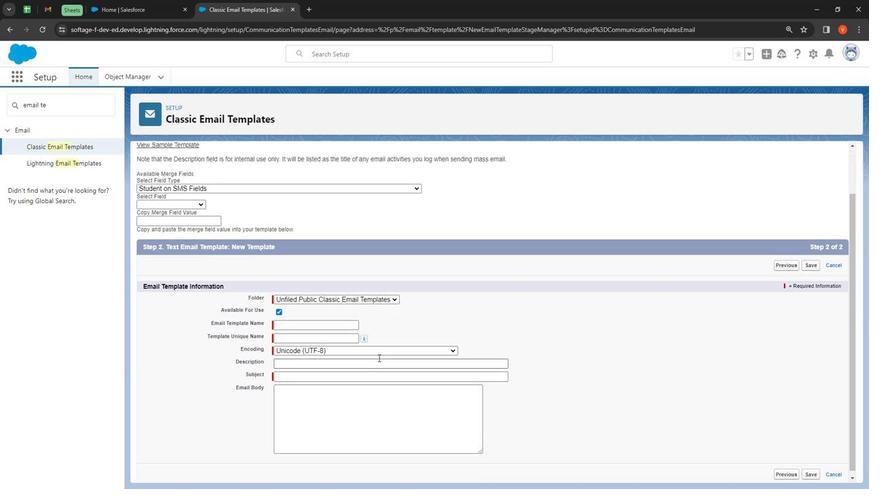
Action: Mouse scrolled (372, 357) with delta (0, 0)
Screenshot: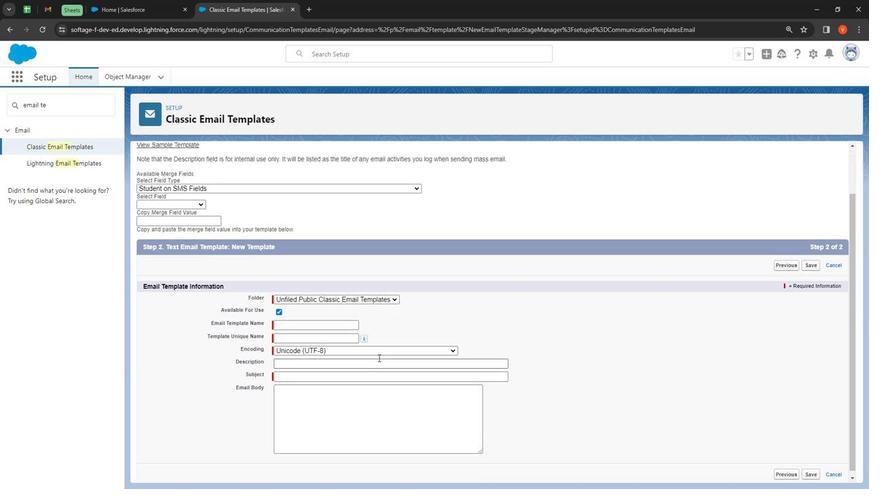 
Action: Mouse moved to (374, 358)
Screenshot: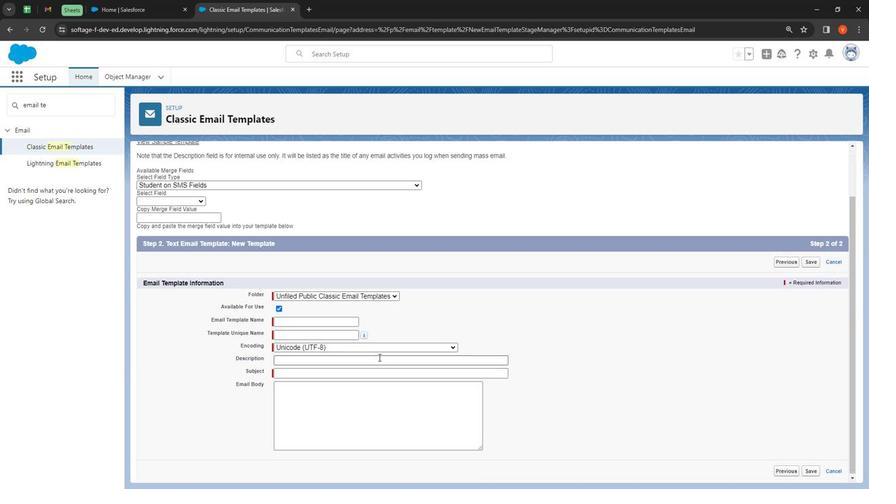 
Action: Mouse scrolled (374, 357) with delta (0, 0)
Screenshot: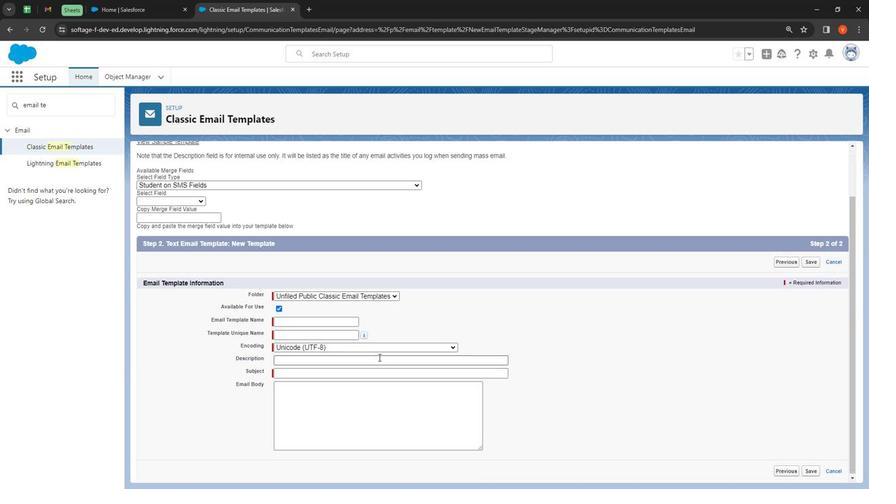 
Action: Mouse moved to (348, 321)
Screenshot: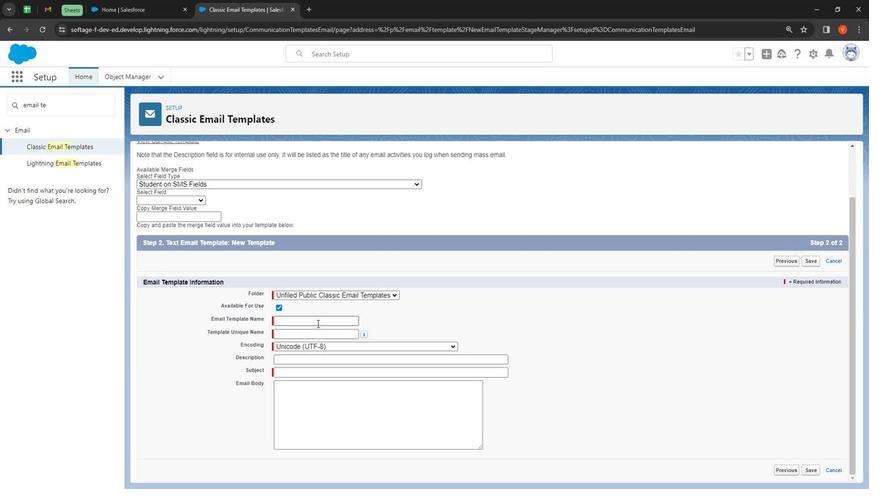 
Action: Mouse pressed left at (348, 321)
Screenshot: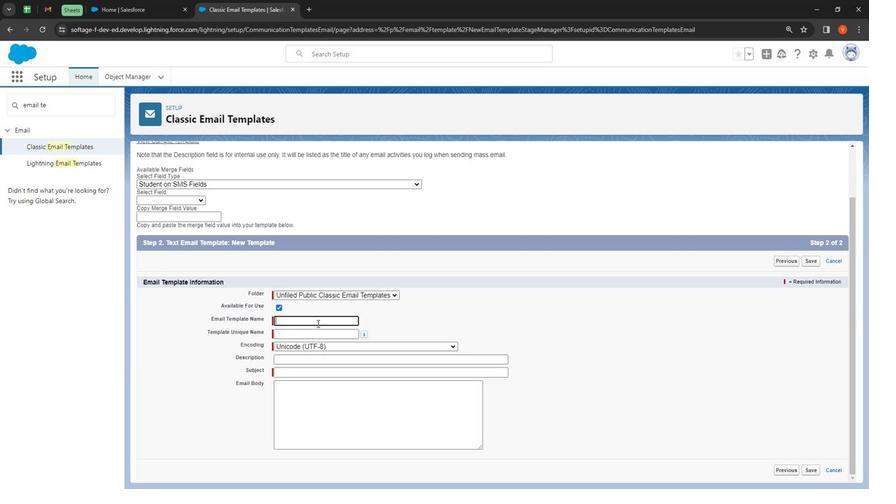 
Action: Mouse moved to (370, 317)
Screenshot: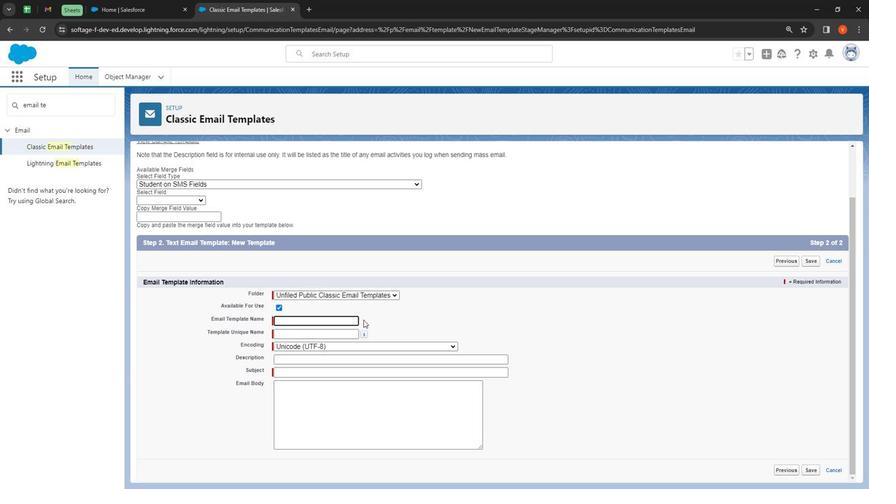 
Action: Key pressed <Key.shift><Key.shift><Key.shift><Key.shift><Key.shift><Key.shift><Key.shift><Key.shift><Key.shift><Key.shift><Key.shift><Key.shift><Key.shift><Key.shift><Key.shift><Key.shift><Key.shift><Key.shift><Key.shift><Key.shift><Key.shift><Key.shift><Key.shift><Key.shift><Key.shift><Key.shift><Key.shift><Key.shift><Key.shift><Key.shift><Key.shift><Key.shift><Key.shift><Key.shift><Key.shift><Key.shift><Key.shift><Key.shift><Key.shift><Key.shift><Key.shift><Key.shift><Key.shift><Key.shift><Key.shift><Key.shift><Key.shift><Key.shift><Key.shift>Student<Key.shift>Email<Key.shift><Key.shift><Key.shift><Key.shift><Key.shift><Key.shift><Key.shift><Key.shift>On<Key.shift>SMS
Screenshot: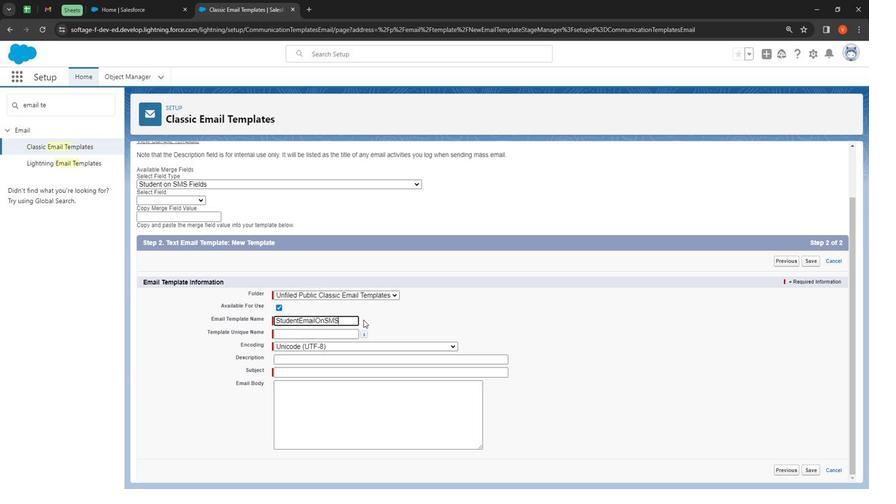 
Action: Mouse moved to (362, 328)
Screenshot: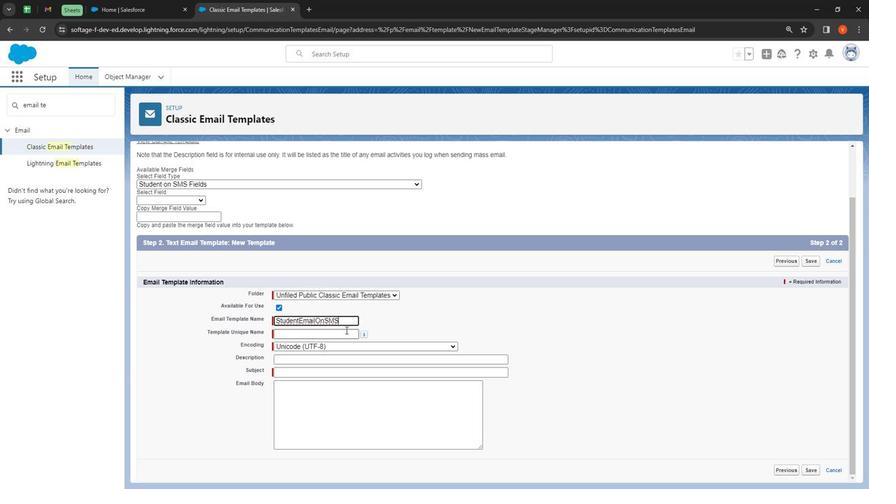 
Action: Mouse pressed left at (362, 328)
Screenshot: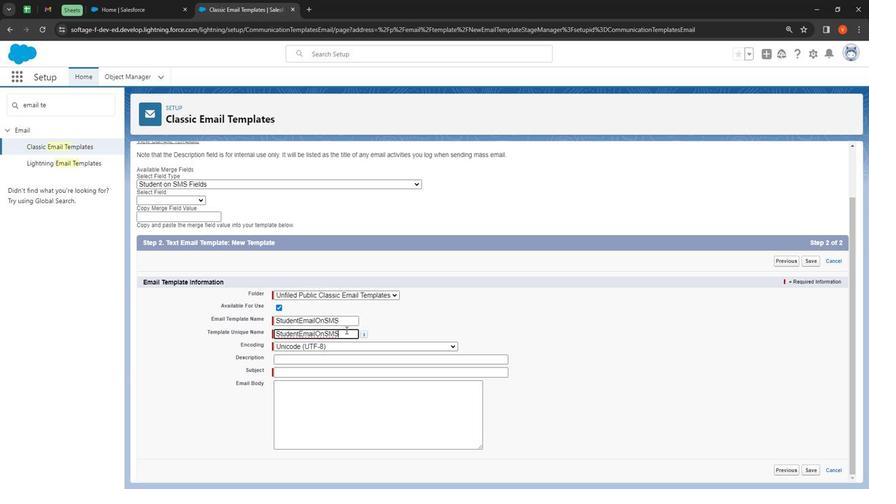
Action: Mouse moved to (359, 352)
Screenshot: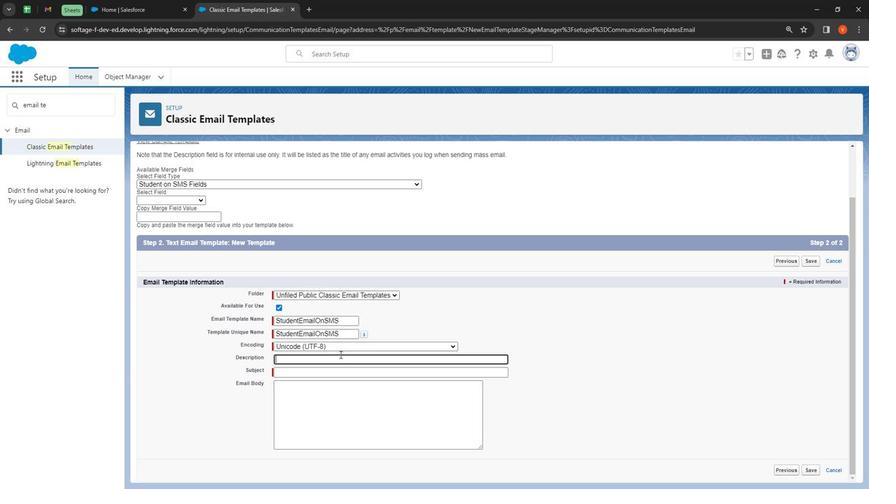 
Action: Mouse pressed left at (359, 352)
Screenshot: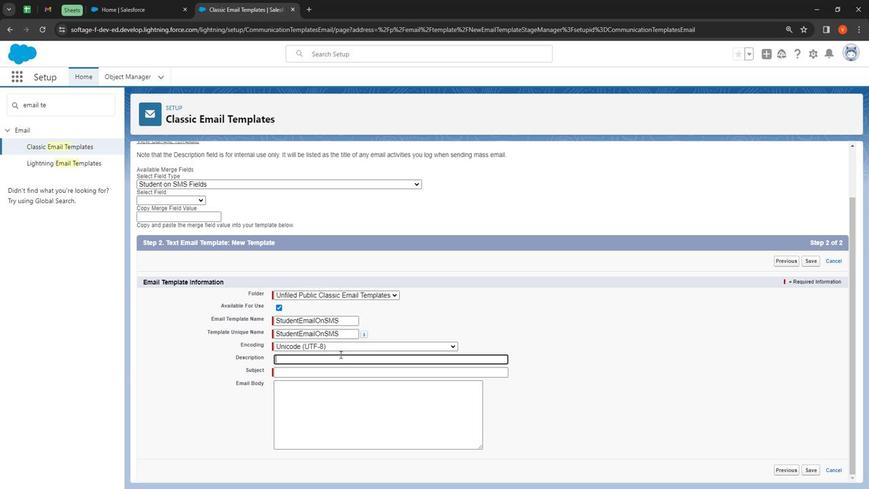 
Action: Mouse moved to (359, 349)
Screenshot: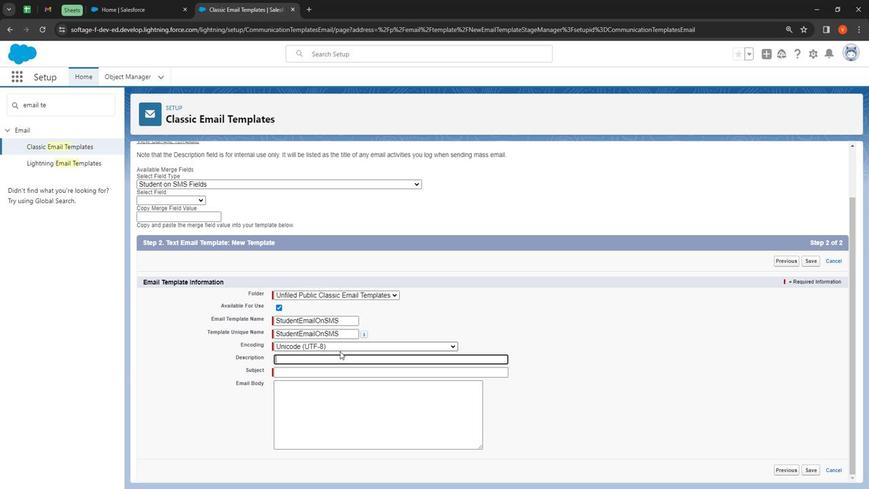 
Action: Key pressed <Key.shift><Key.shift><Key.shift><Key.shift><Key.shift><Key.shift><Key.shift><Key.shift><Key.shift><Key.shift><Key.shift><Key.shift><Key.shift><Key.shift><Key.shift><Key.shift><Key.shift><Key.shift><Key.shift><Key.shift><Key.shift><Key.shift><Key.shift><Key.shift><Key.shift><Key.shift><Key.shift>Emaill<Key.space>for<Key.space>
Screenshot: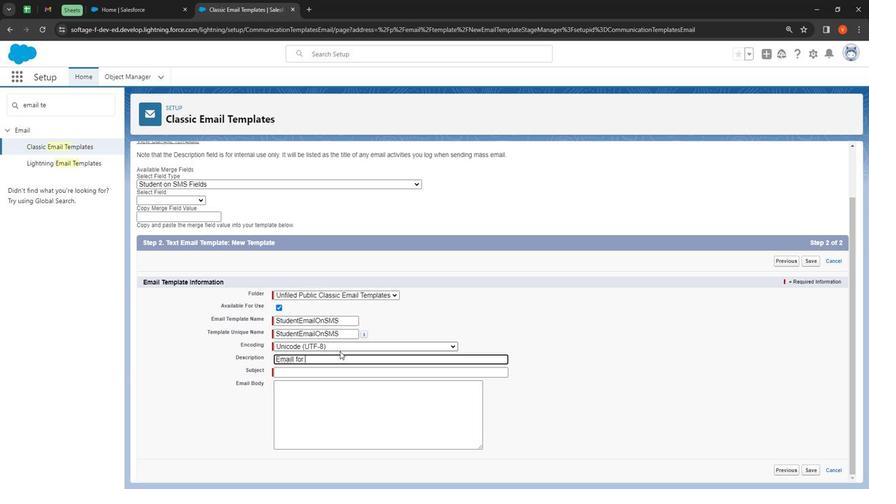 
Action: Mouse moved to (336, 358)
Screenshot: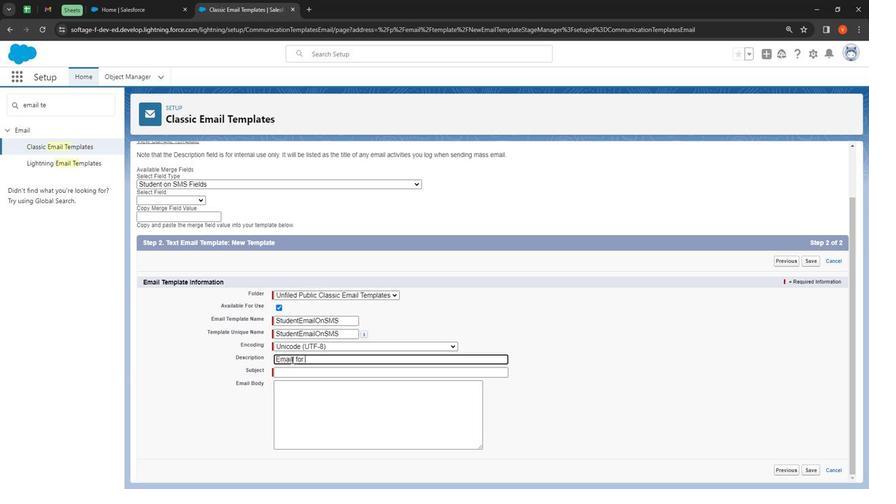 
Action: Mouse pressed left at (336, 358)
Screenshot: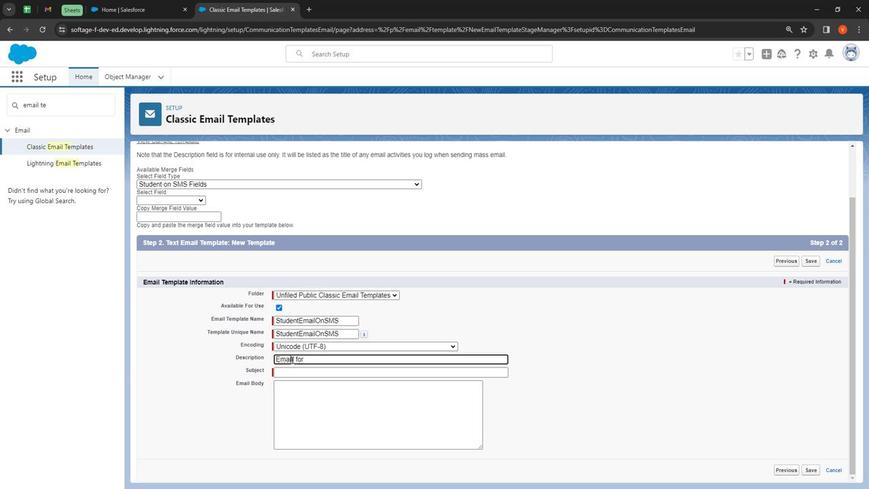 
Action: Mouse moved to (357, 368)
Screenshot: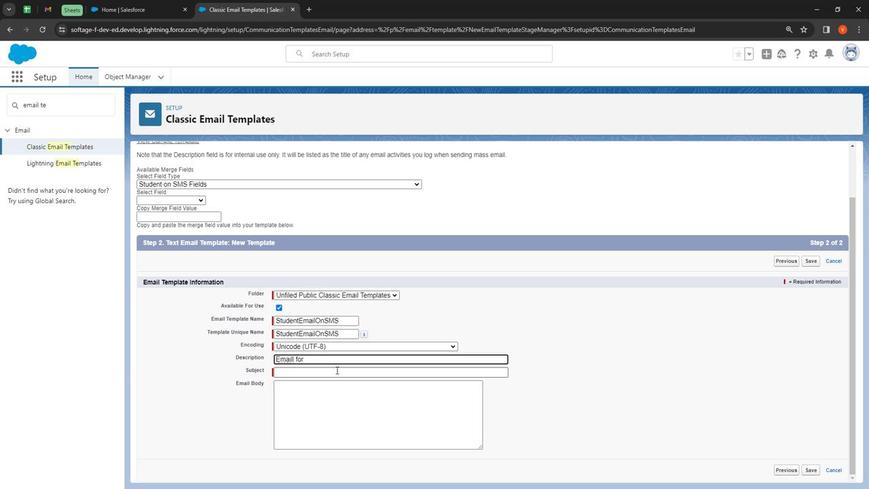
Action: Key pressed <Key.delete><Key.down><Key.space><Key.backspace><Key.shift><Key.shift><Key.shift><Key.shift><Key.shift><Key.shift><Key.shift><Key.shift><Key.shift><Key.shift><Key.shift><Key.shift><Key.shift>Student<Key.space><Key.shift>Object<Key.space>on<Key.space><Key.shift>Student<Key.space><Key.shift><Key.shift><Key.shift><Key.shift>Management<Key.space><Key.shift>System<Key.space>for<Key.space>welcome<Key.space>message<Key.tab><Key.shift><Key.shift><Key.shift><Key.shift><Key.shift><Key.shift><Key.shift><Key.shift>Welcome<Key.space>to<Key.space><Key.shift>Student<Key.space><Key.shift>Management<Key.space><Key.shift>System
Screenshot: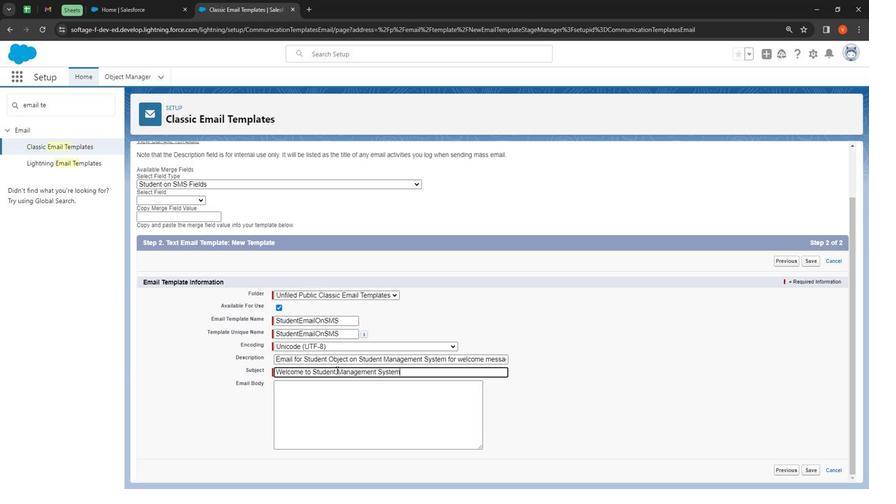 
Action: Mouse moved to (352, 391)
Screenshot: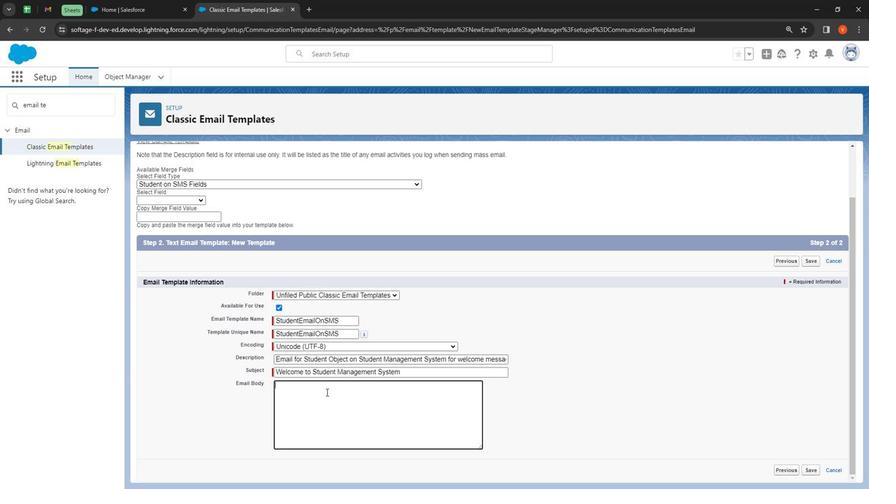 
Action: Mouse pressed left at (352, 391)
Screenshot: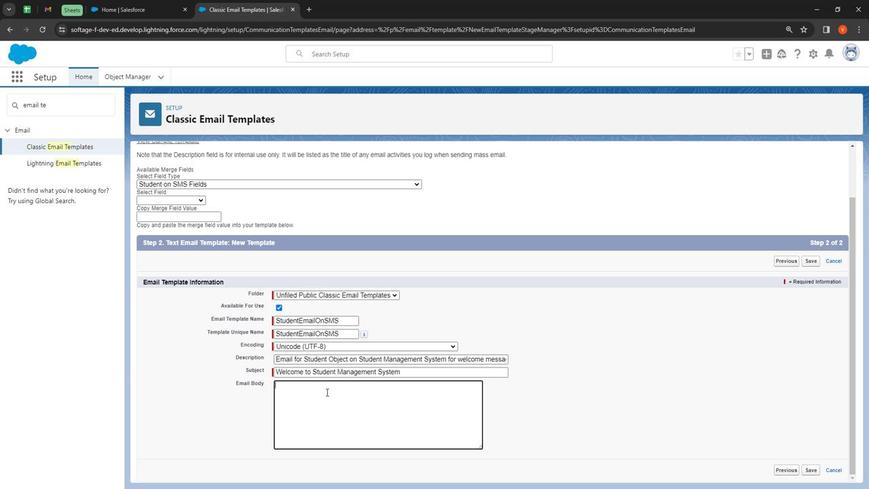 
Action: Mouse moved to (413, 442)
Screenshot: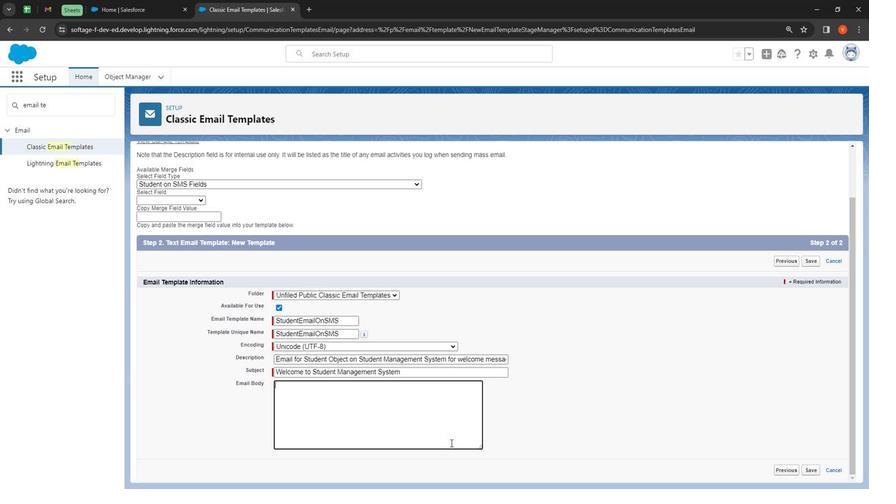 
Action: Key pressed <Key.shift>Dear<Key.space>
Screenshot: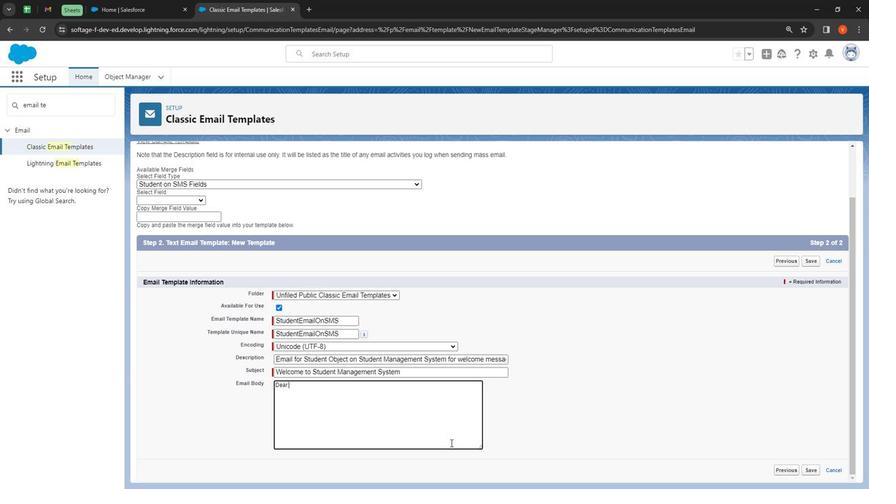 
Action: Mouse moved to (291, 194)
Screenshot: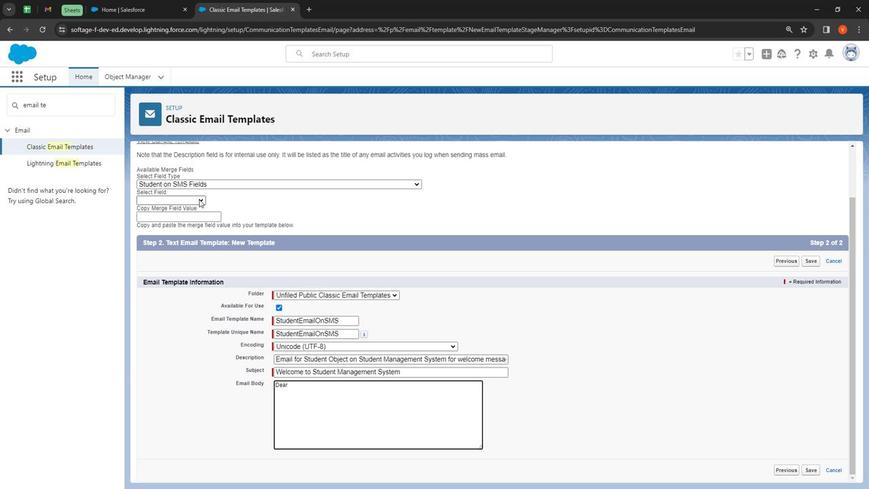 
Action: Mouse pressed left at (291, 194)
Screenshot: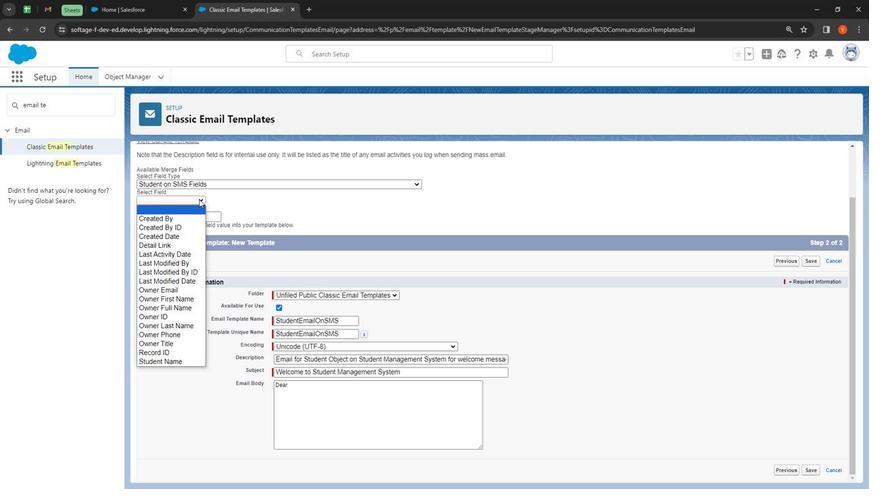 
Action: Mouse moved to (283, 358)
Screenshot: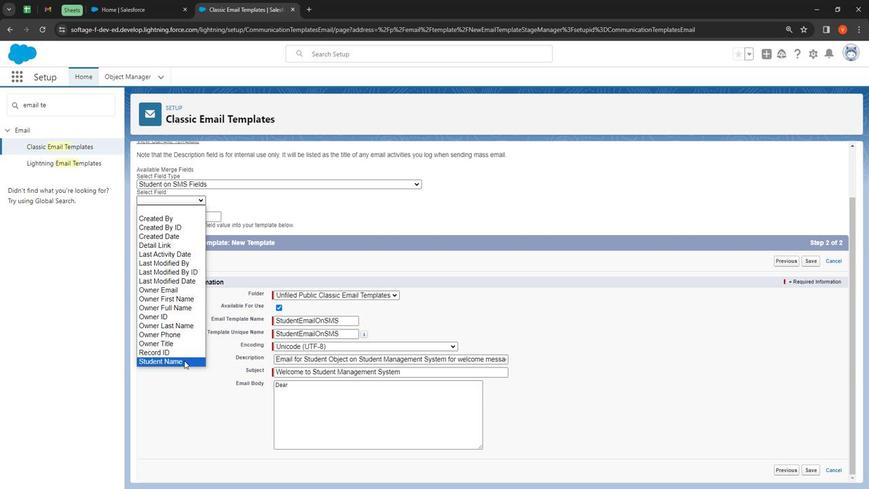 
Action: Mouse pressed left at (283, 358)
Screenshot: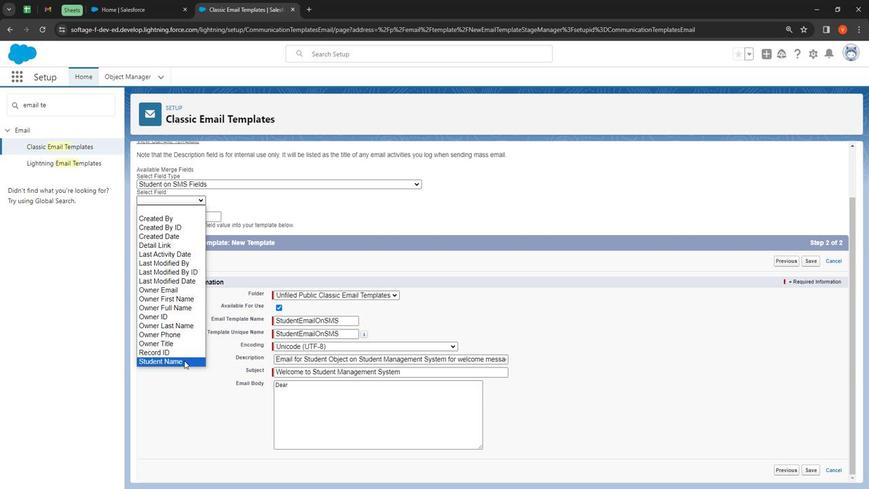 
Action: Mouse moved to (284, 209)
Screenshot: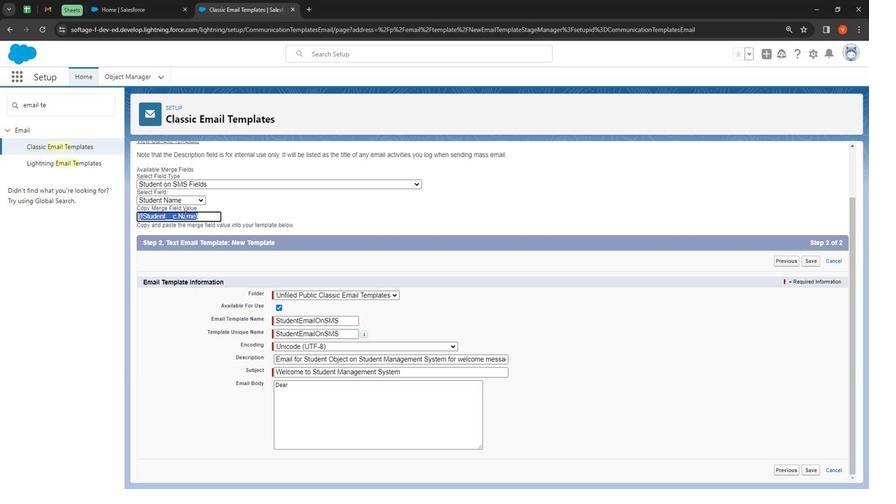 
Action: Mouse pressed left at (284, 209)
Screenshot: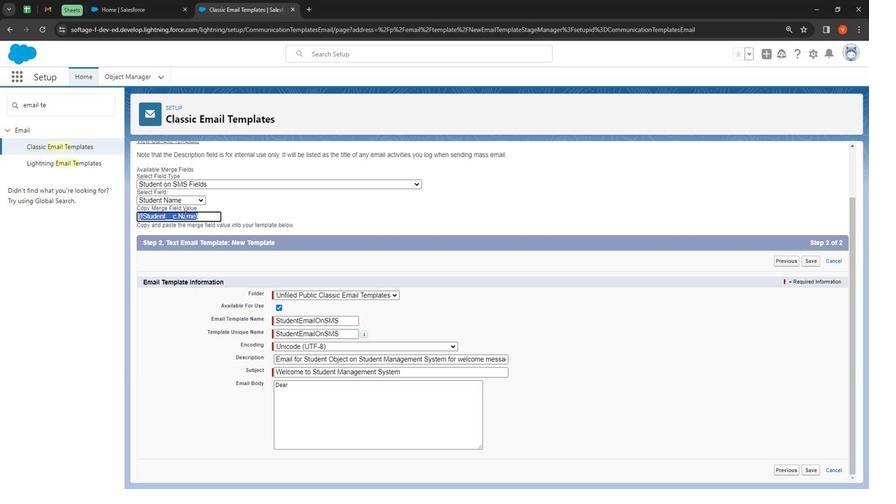 
Action: Mouse moved to (293, 214)
Screenshot: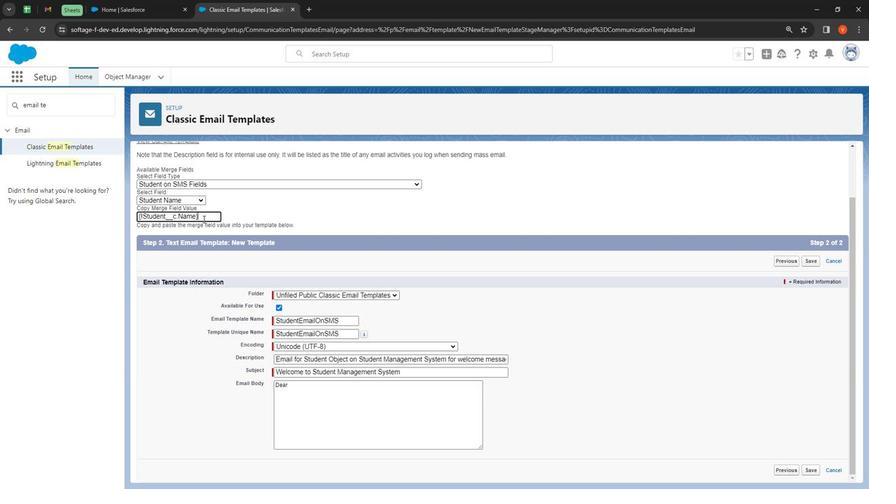 
Action: Mouse pressed left at (293, 214)
Screenshot: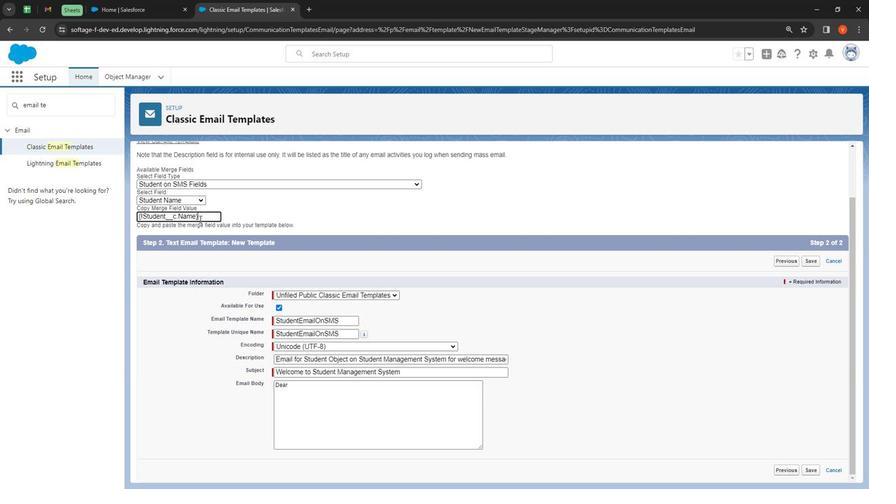 
Action: Mouse moved to (262, 216)
Screenshot: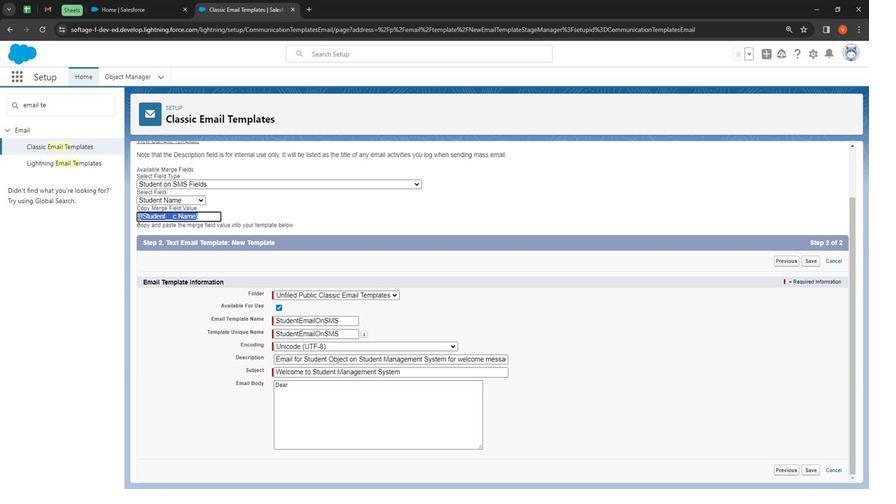 
Action: Key pressed ctrl+C
Screenshot: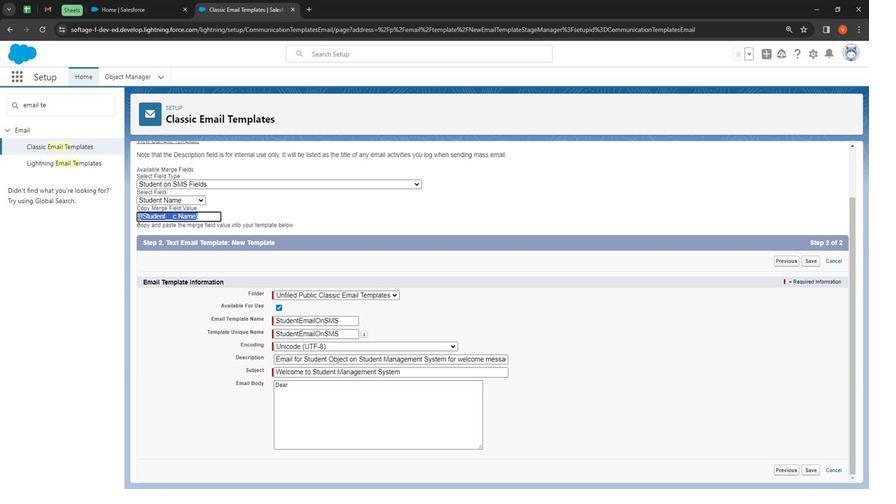 
Action: Mouse moved to (352, 390)
Screenshot: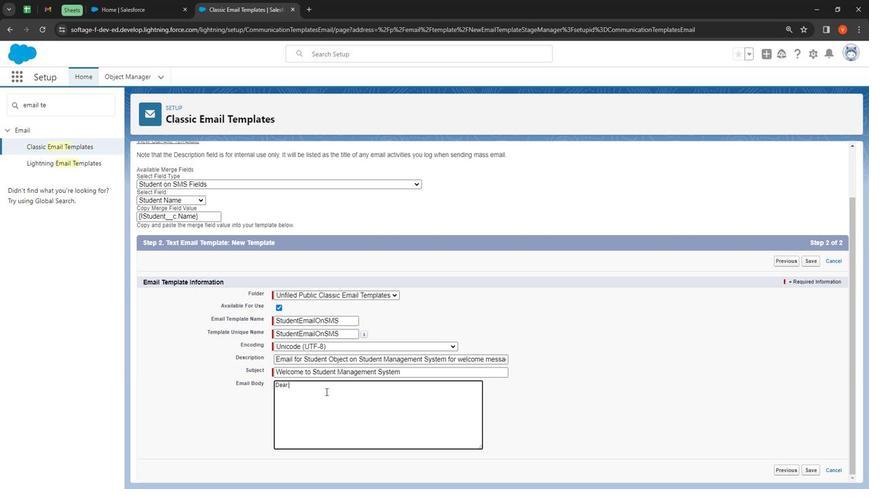 
Action: Mouse pressed left at (352, 390)
Screenshot: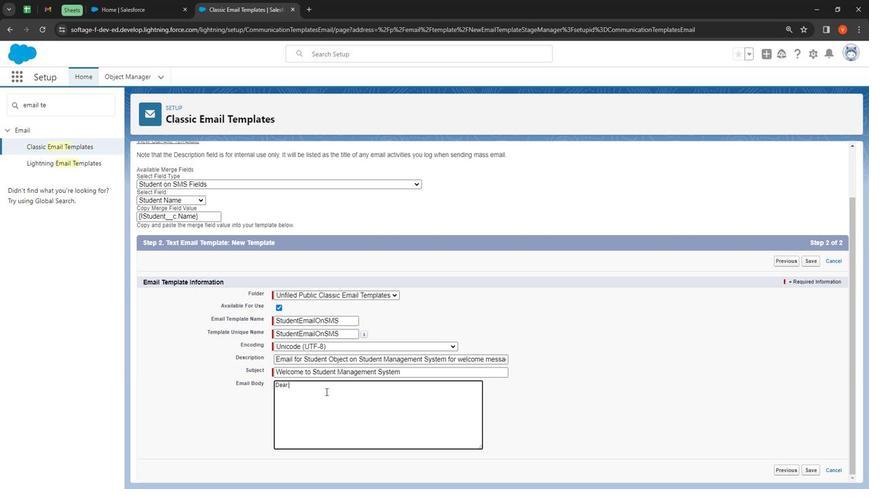 
Action: Mouse moved to (352, 381)
Screenshot: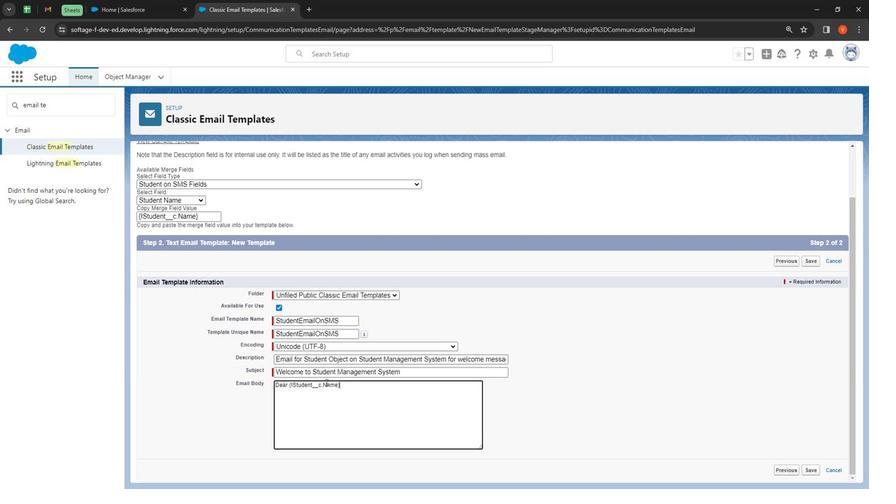 
Action: Key pressed ctrl+V
Screenshot: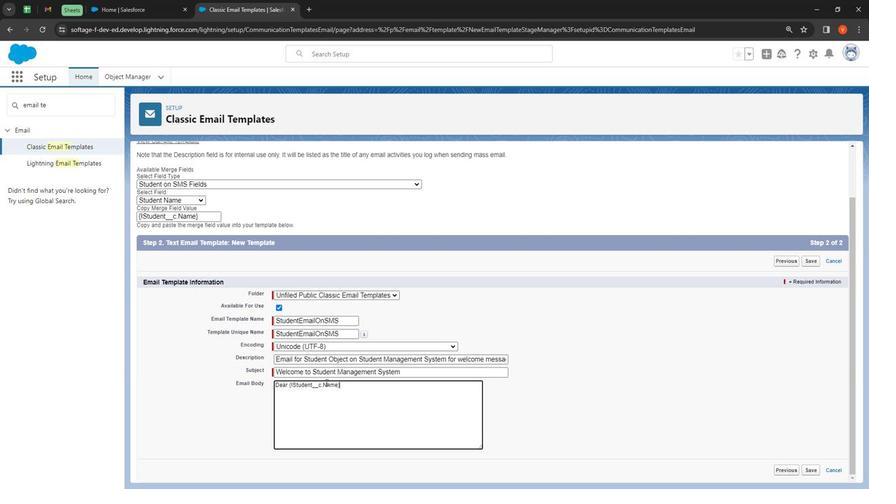 
Action: Mouse moved to (344, 369)
Screenshot: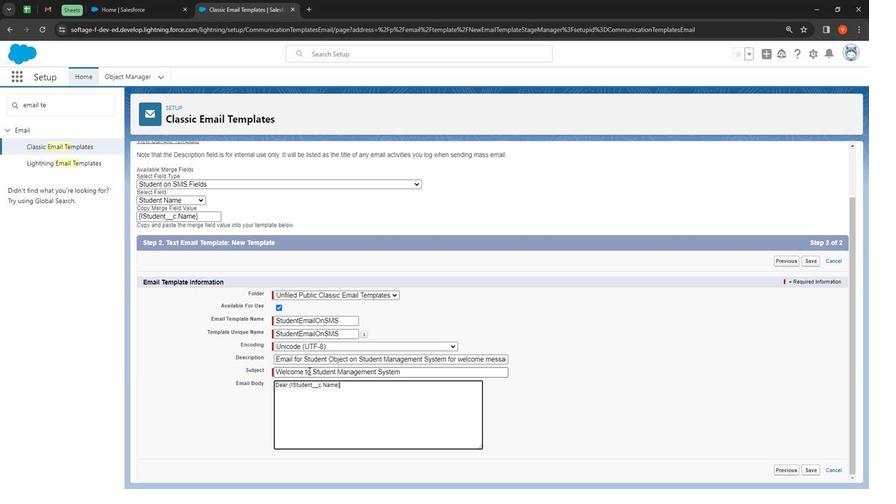 
Action: Key pressed <Key.enter>we<Key.space>hope<Key.space>this<Key.space>email<Key.space>finds<Key.space>you<Key.space>well.<Key.space><Key.shift>We<Key.space>are<Key.space>excited<Key.space>toinform<Key.space>you<Key.space>that<Key.space>you<Key.space>have<Key.space>been<Key.space>successfully<Key.space>enrolled<Key.space>in<Key.space>our<Key.space><Key.shift>Student<Key.space><Key.shift_r>Management<Key.space><Key.shift>System
Screenshot: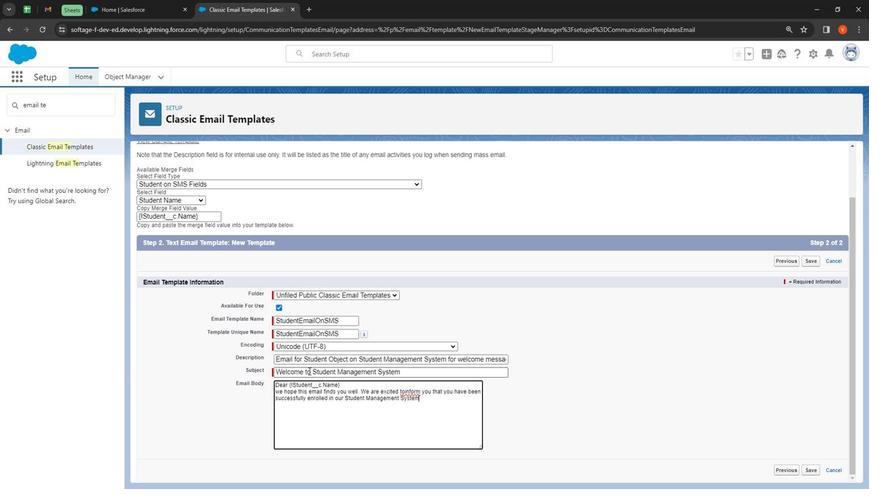 
Action: Mouse moved to (390, 389)
Screenshot: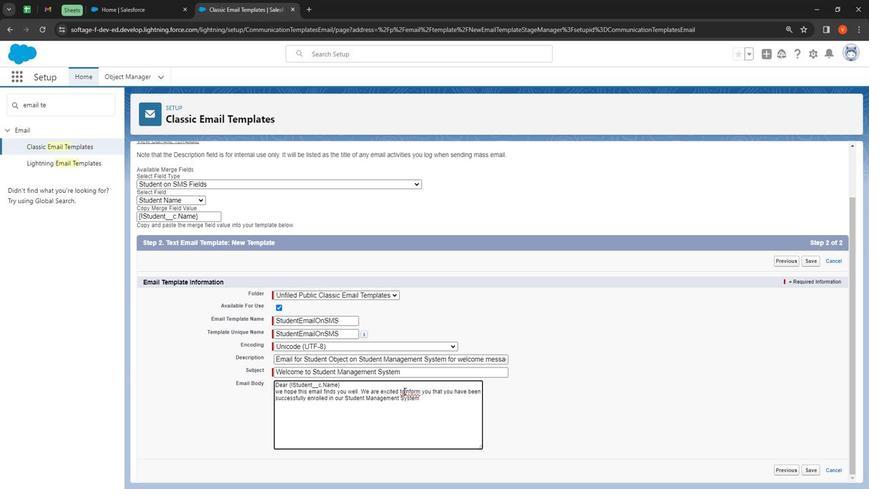
Action: Mouse pressed left at (390, 389)
Screenshot: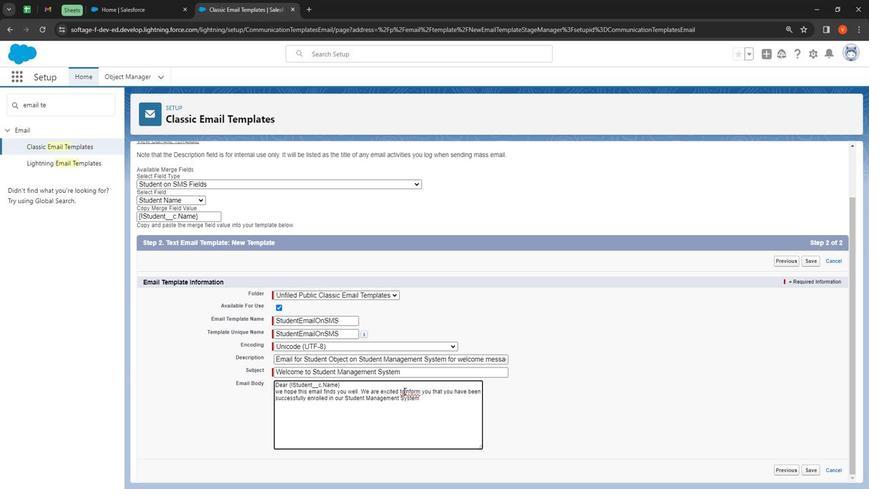
Action: Mouse moved to (362, 360)
Screenshot: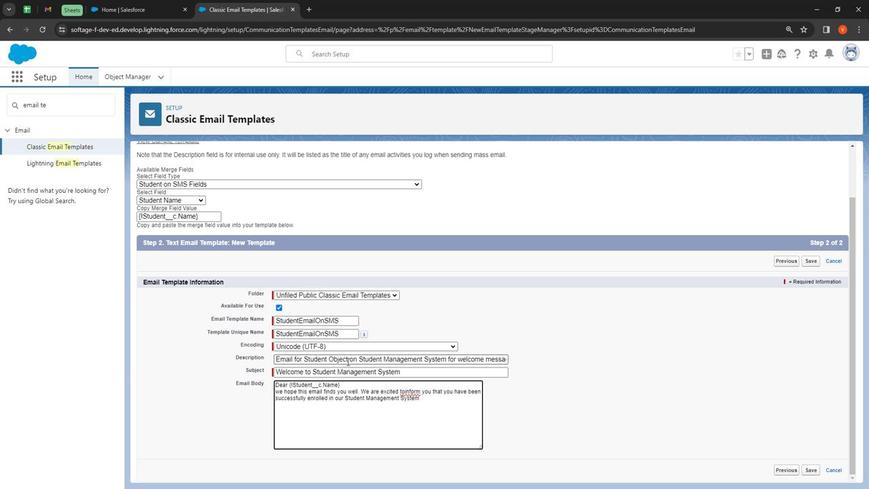 
Action: Key pressed <Key.space><Key.down><Key.down><Key.down>.<Key.enter><Key.enter><Key.shift>Here<Key.space>are<Key.space>the<Key.space>details<Key.space>you<Key.space>need<Key.space>to<Key.space>get<Key.space>started<Key.shift_r>:<Key.enter><Key.shift_r>Name<Key.space>=<Key.space>ctrl+V<Key.enter>
Screenshot: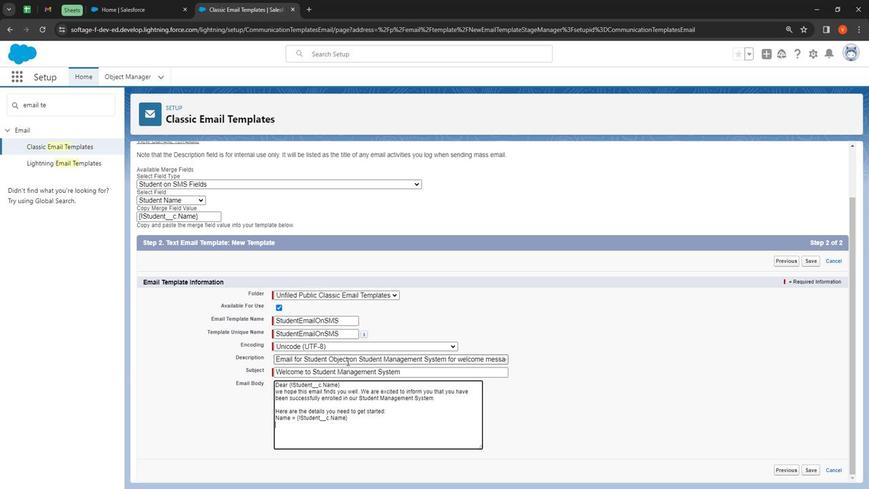 
Action: Mouse moved to (284, 199)
Screenshot: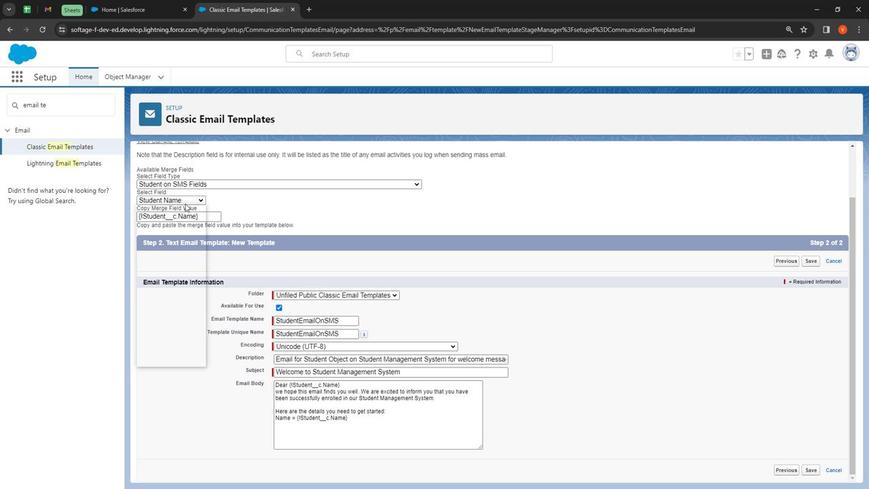 
Action: Mouse pressed left at (284, 199)
Screenshot: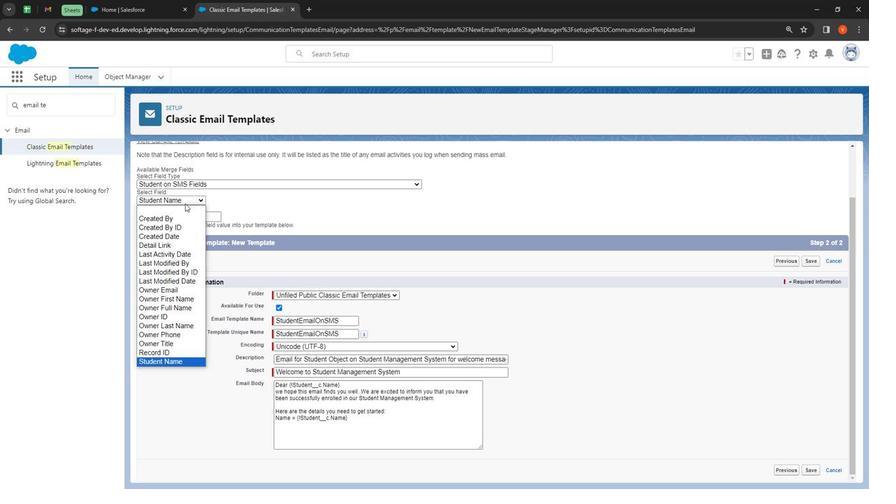 
Action: Mouse moved to (281, 332)
Screenshot: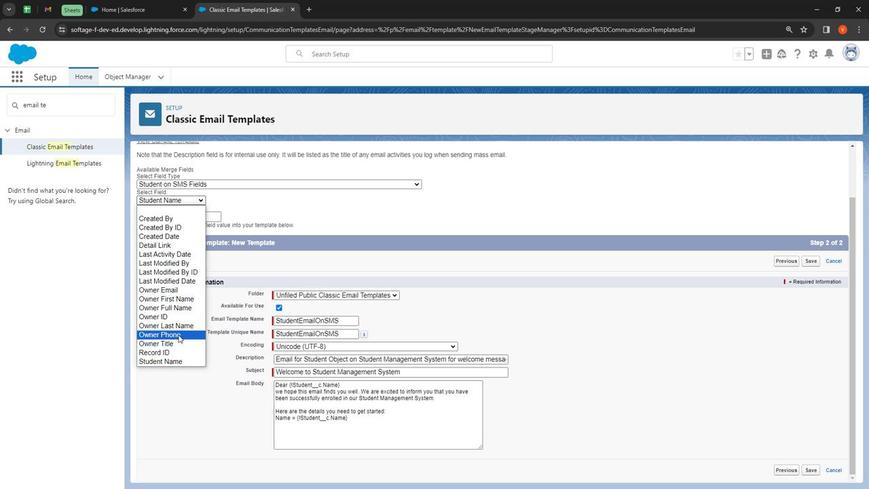 
Action: Mouse pressed left at (281, 332)
Screenshot: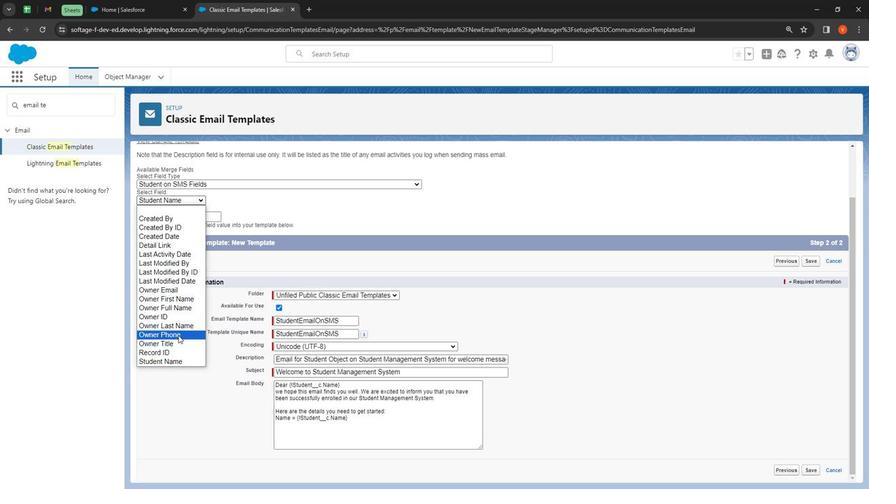 
Action: Mouse moved to (262, 184)
Screenshot: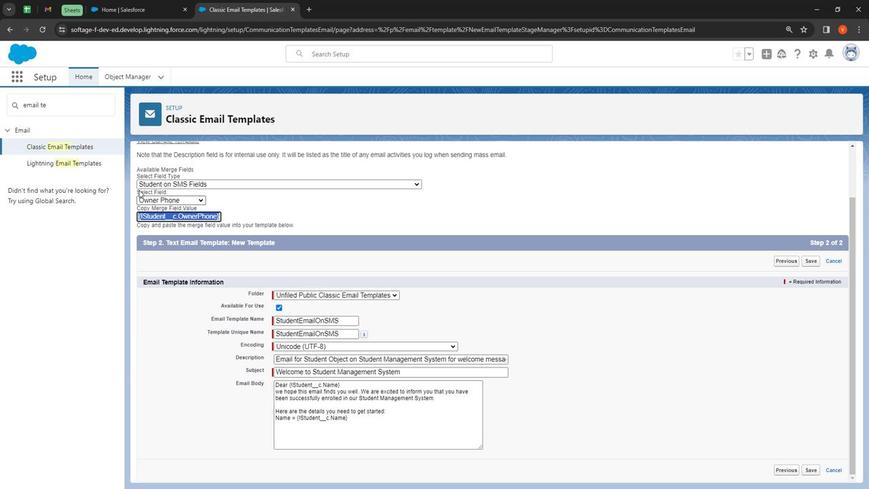 
Action: Key pressed ctrl+C
Screenshot: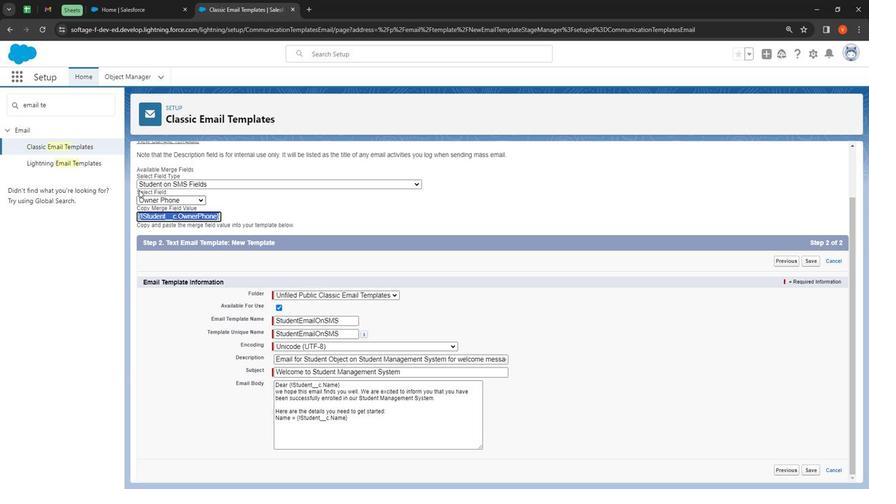 
Action: Mouse moved to (333, 432)
Screenshot: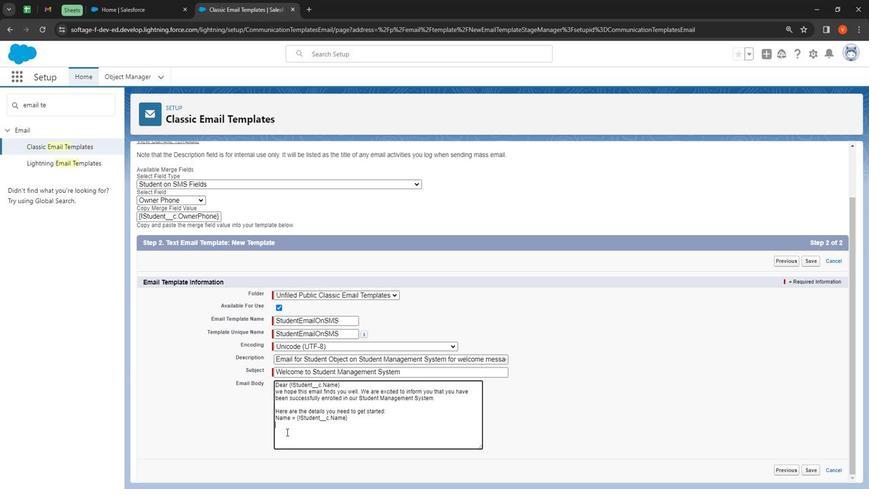 
Action: Mouse pressed left at (333, 432)
Screenshot: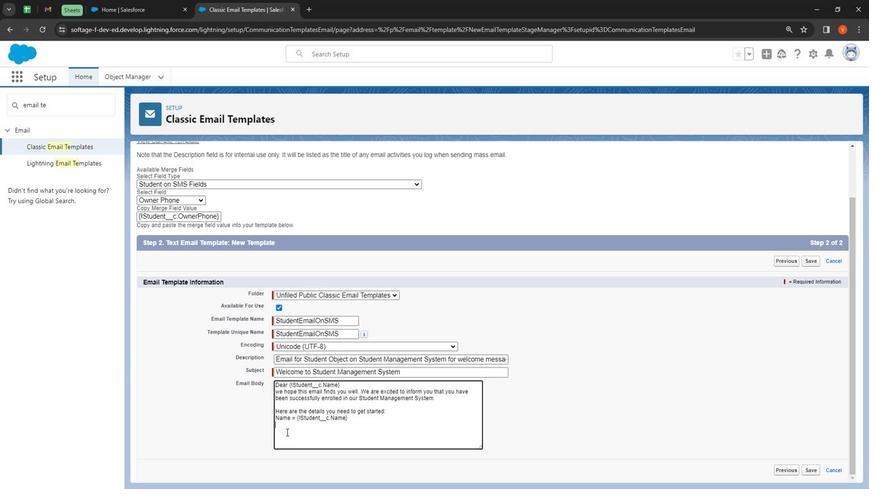 
Action: Mouse moved to (318, 406)
Screenshot: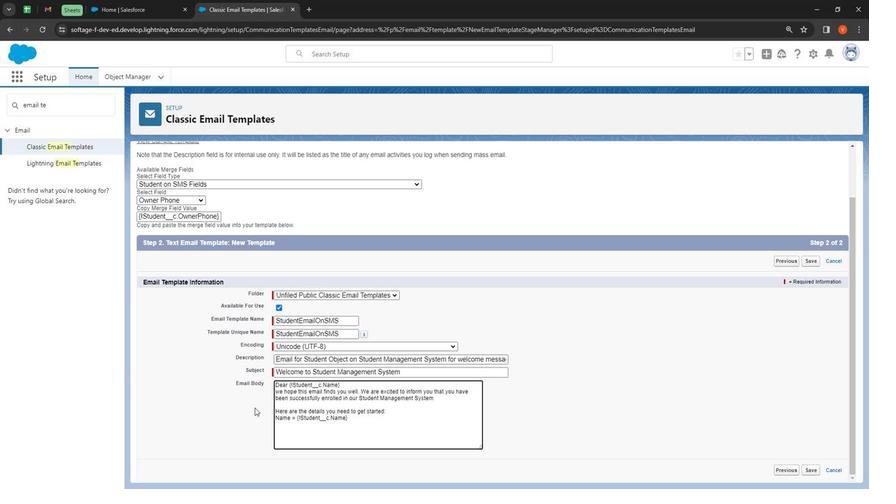 
Action: Key pressed <Key.shift><Key.shift><Key.shift><Key.shift><Key.shift>Owner<Key.space>phone
Screenshot: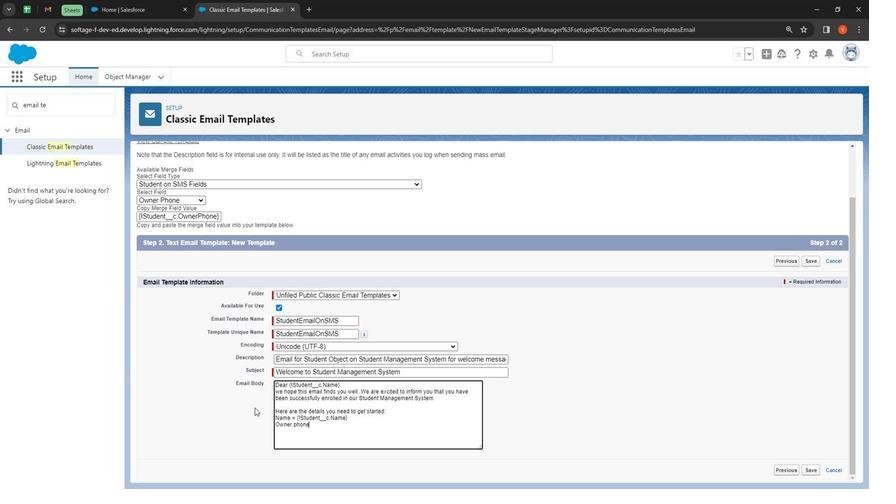 
Action: Mouse moved to (313, 379)
Screenshot: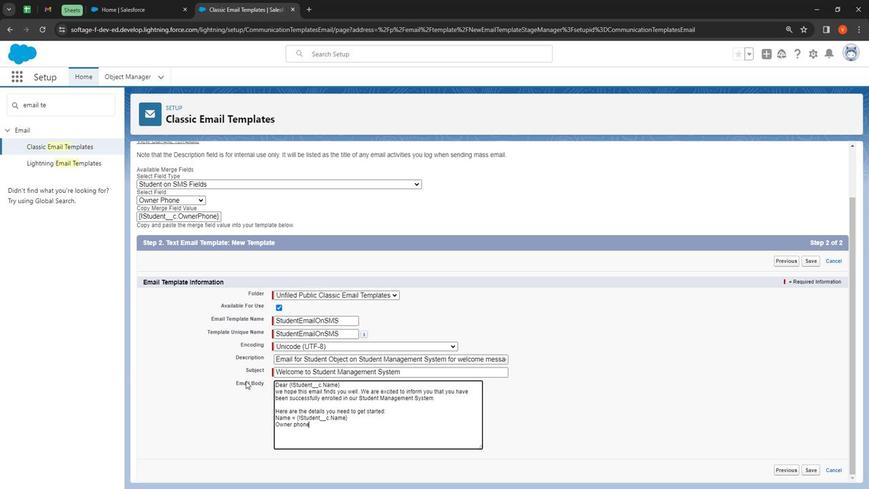 
Action: Key pressed <Key.space>=<Key.space>ctrl+V
Screenshot: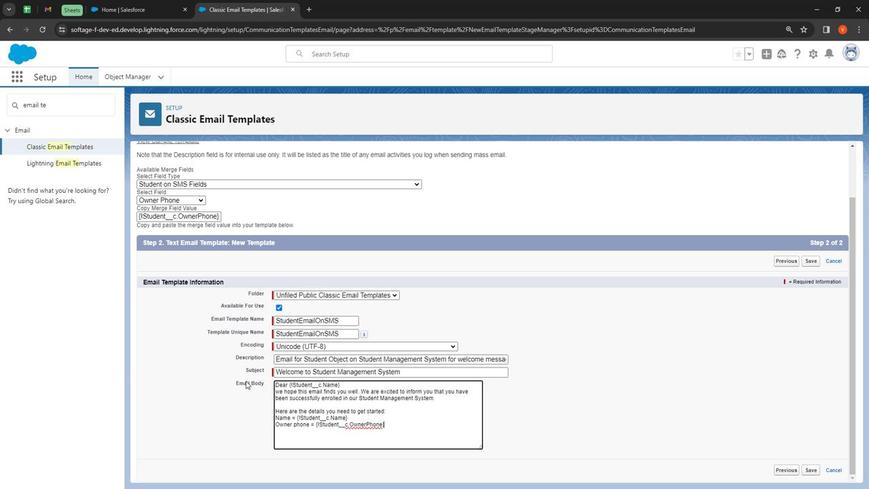 
Action: Mouse moved to (387, 432)
Screenshot: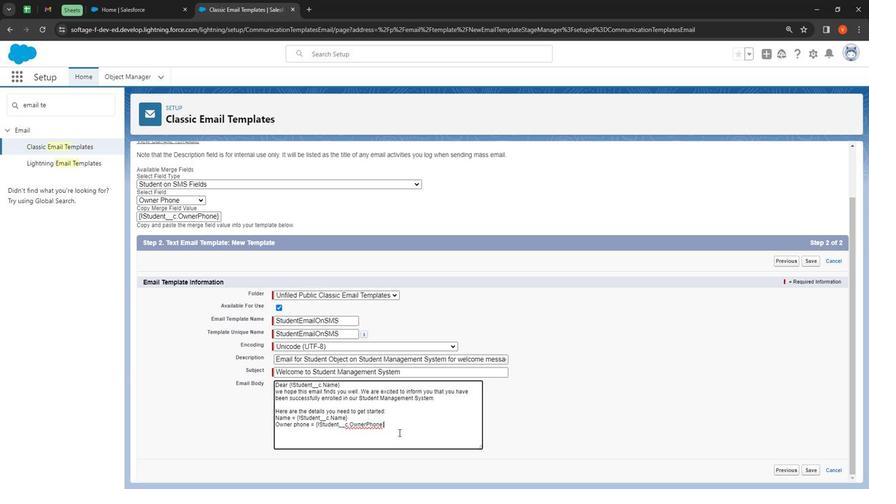 
Action: Mouse pressed left at (387, 432)
Screenshot: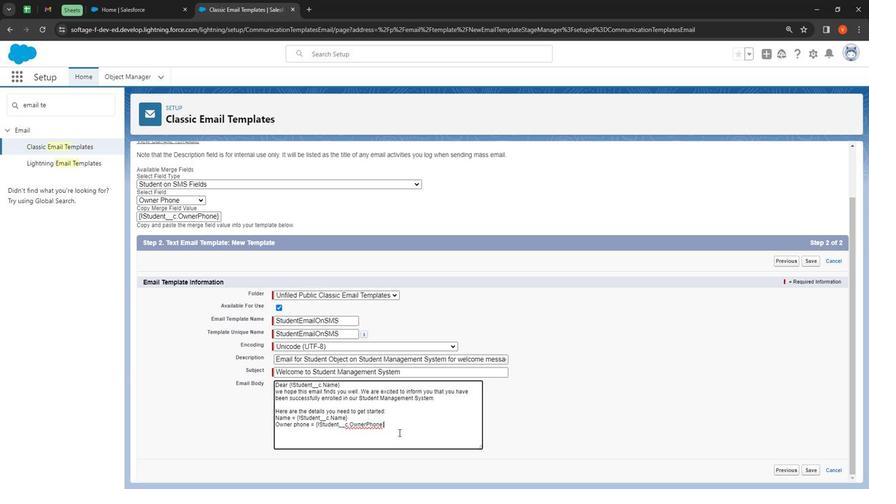 
Action: Mouse moved to (343, 377)
Screenshot: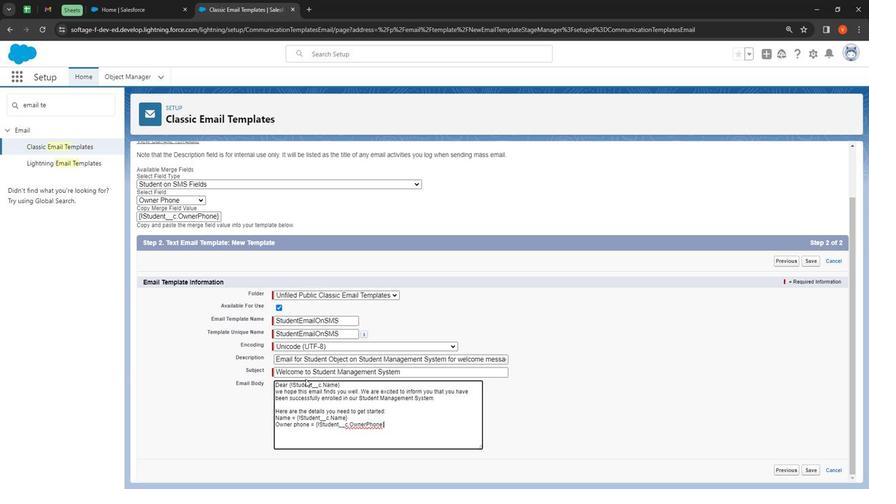 
Action: Key pressed <Key.enter><Key.shift_r><Key.shift_r>Next<Key.left><Key.left><Key.left><Key.left>
Screenshot: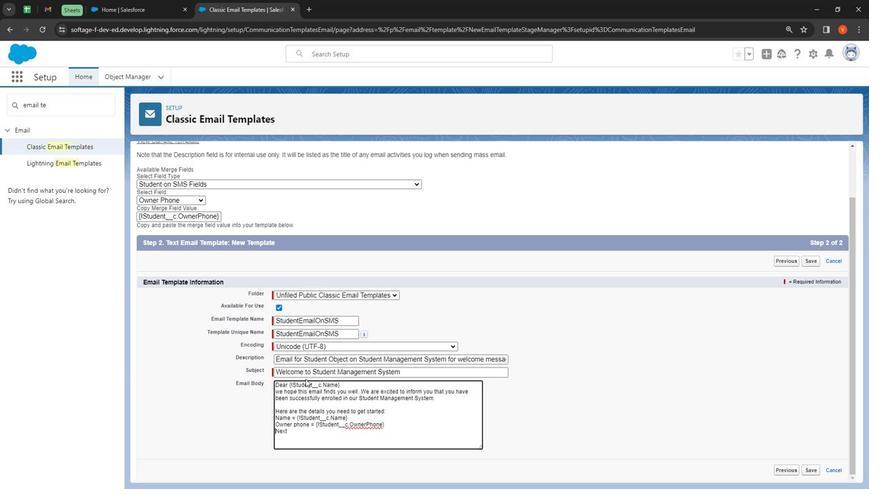 
Action: Mouse moved to (365, 361)
Screenshot: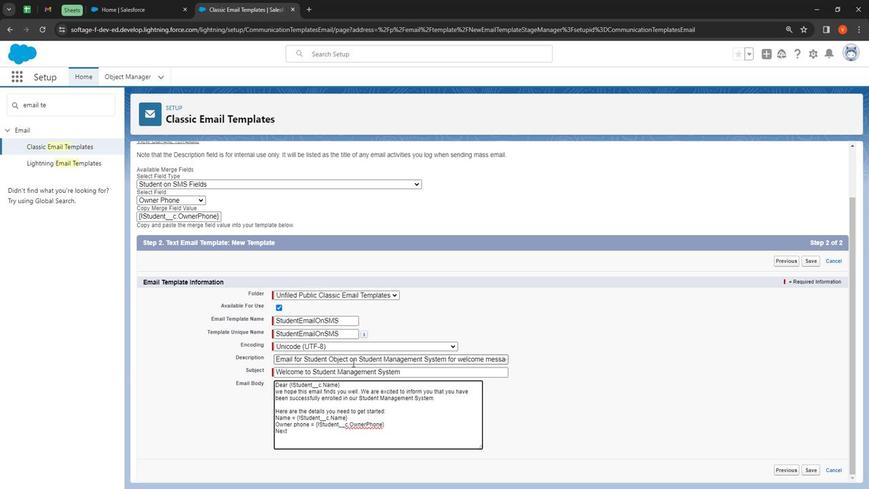 
Action: Key pressed <Key.enter><Key.down><Key.space>step<Key.shift_r><Key.shift_r><Key.shift_r><Key.shift_r>:<Key.enter>use<Key.space>the<Key.space>provided<Key.space>credentials<Key.space>to<Key.space>log<Key.space>in<Key.space>to<Key.space>the<Key.space><Key.shift>Student<Key.space><Key.shift_r><Key.shift_r><Key.shift_r><Key.shift_r>Management<Key.space>system<Key.space><Key.enter><Key.shift_r>Familiarize<Key.space>yourself<Key.space>with<Key.space>the<Key.space>dashboard<Key.space>and<Key.space>available<Key.space>features.<Key.enter><Key.enter><Key.shift_r>Key<Key.space><Key.shift>Features<Key.shift_r><Key.shift_r><Key.shift_r><Key.shift_r><Key.shift_r><Key.shift_r><Key.shift_r><Key.shift_r><Key.shift_r>:<Key.enter><Key.enter><Key.shift_r>Course<Key.space><Key.shift>r<Key.shift>egistration<Key.space>=<Key.space>r<Key.backspace>easy<Key.space>ebroll<Key.backspace><Key.backspace><Key.backspace><Key.backspace><Key.backspace>nroll<Key.space>in<Key.space>your<Key.space>desired<Key.space>cours<Key.enter><Key.shift>Grade<Key.space>tracking<Key.space><Key.shift_r><Key.shift_r><Key.shift_r><Key.shift_r><Key.shift_r><Key.shift_r><Key.shift_r><Key.shift_r><Key.shift_r><Key.shift_r><Key.shift_r><Key.shift_r><Key.shift_r><Key.shift_r><Key.shift_r><Key.shift_r><Key.shift_r><Key.shift_r><Key.shift_r><Key.shift_r>=<Key.space>access<Key.space>your<Key.space>grades<Key.space>and<Key.space>academic<Key.space>progress.
Screenshot: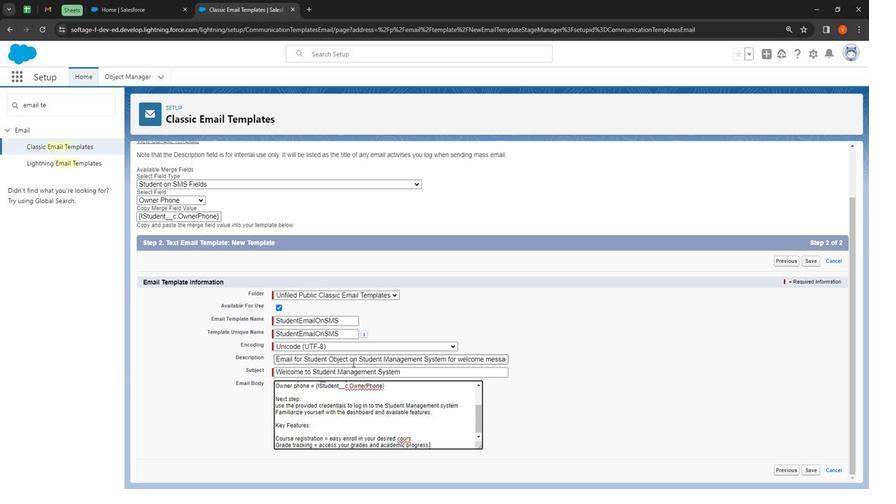 
Action: Mouse moved to (391, 440)
Screenshot: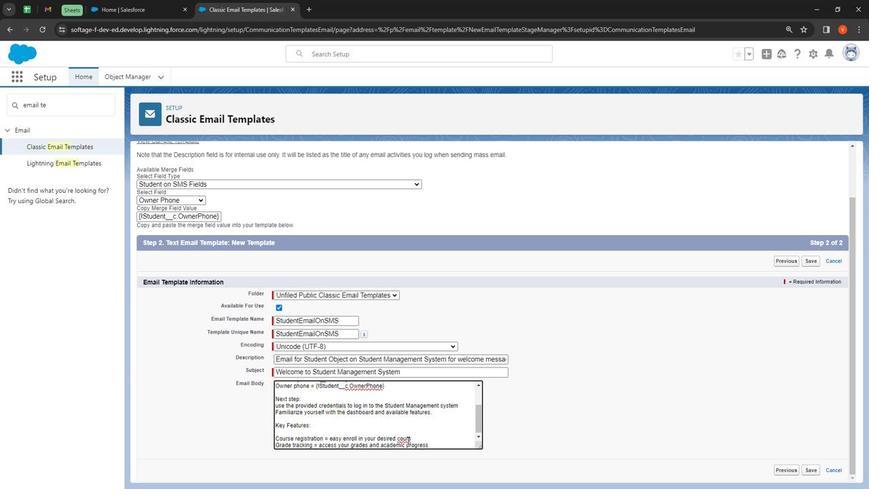 
Action: Mouse pressed right at (391, 440)
Screenshot: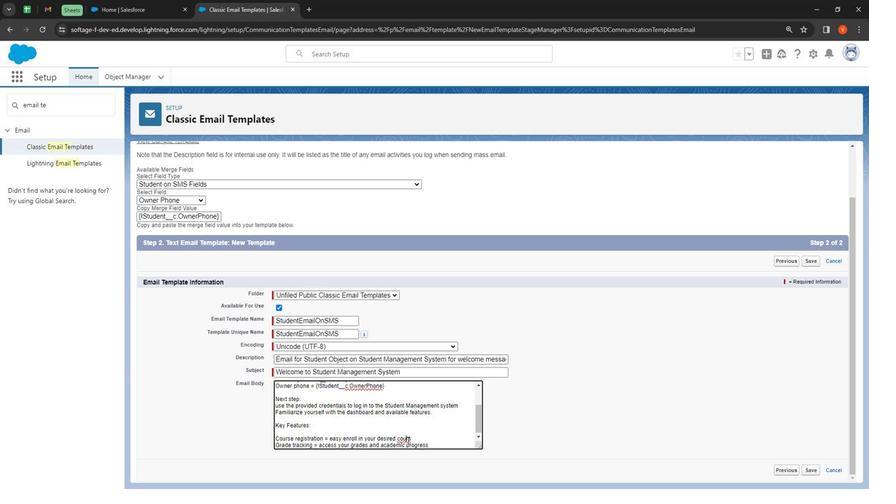 
Action: Mouse moved to (409, 275)
Screenshot: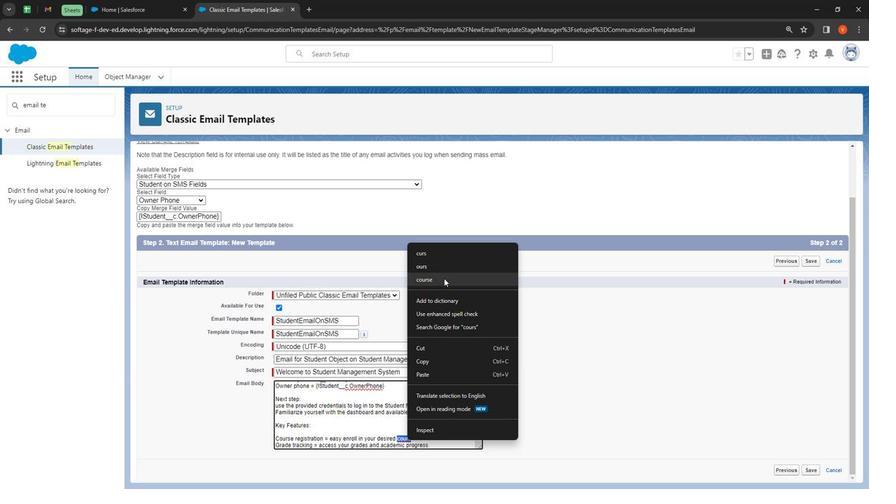 
Action: Mouse pressed left at (409, 275)
Screenshot: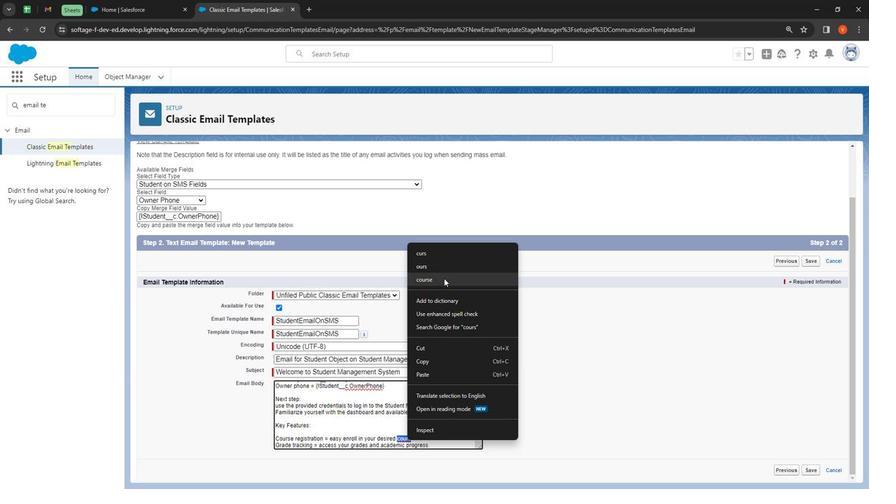 
Action: Mouse moved to (406, 440)
Screenshot: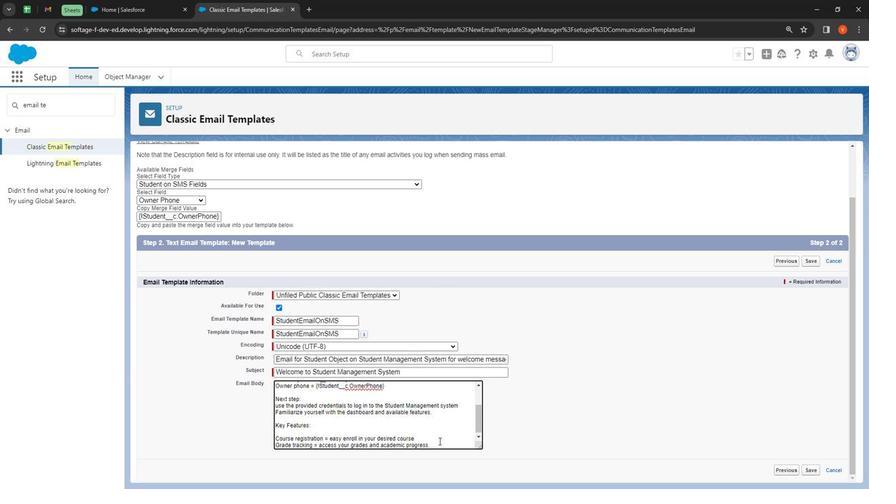 
Action: Mouse pressed left at (406, 440)
Screenshot: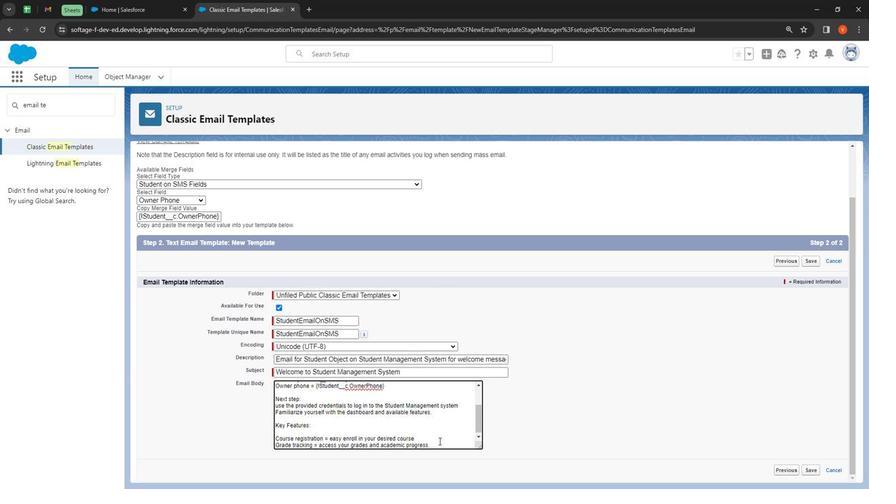 
Action: Mouse moved to (408, 441)
Screenshot: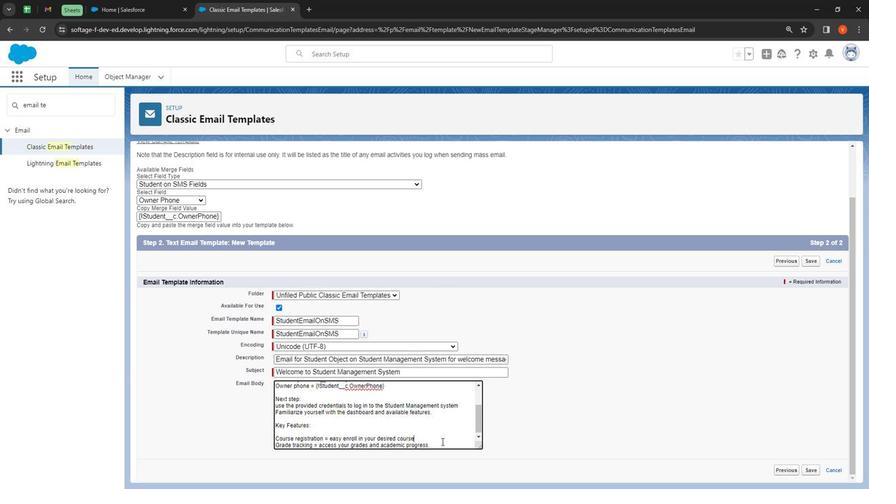 
Action: Mouse pressed left at (408, 441)
Screenshot: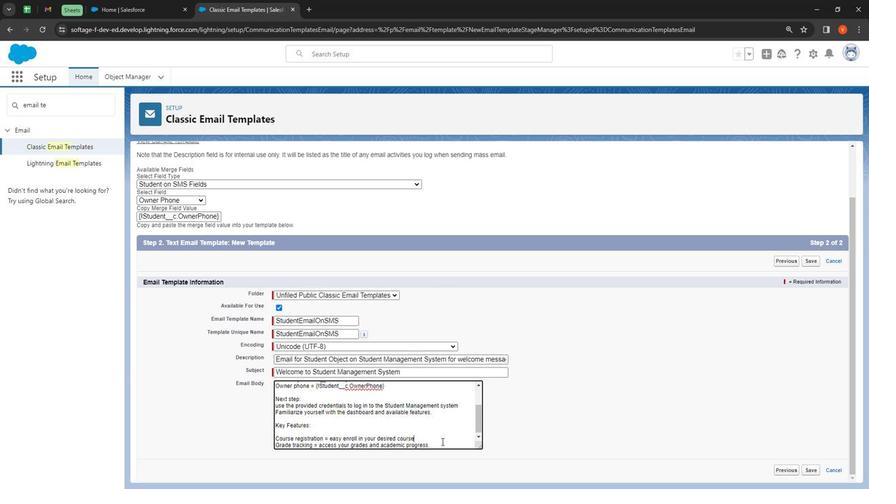 
Action: Mouse moved to (408, 444)
Screenshot: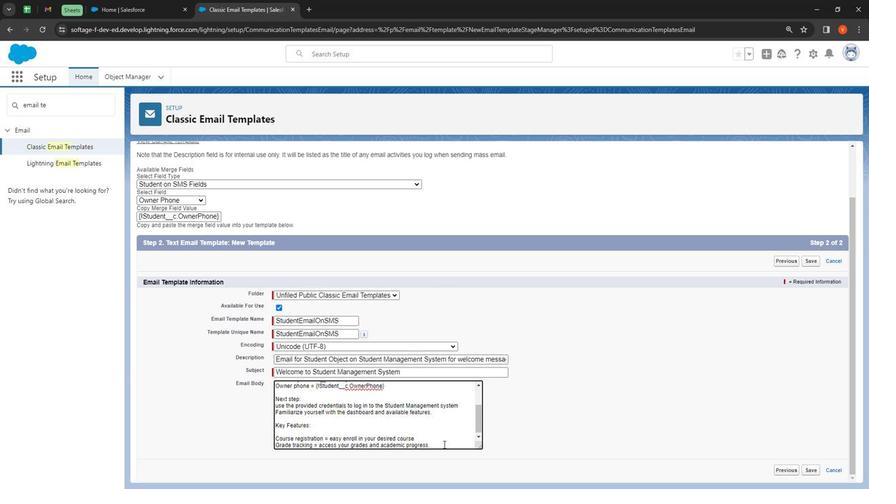 
Action: Mouse pressed left at (408, 444)
Screenshot: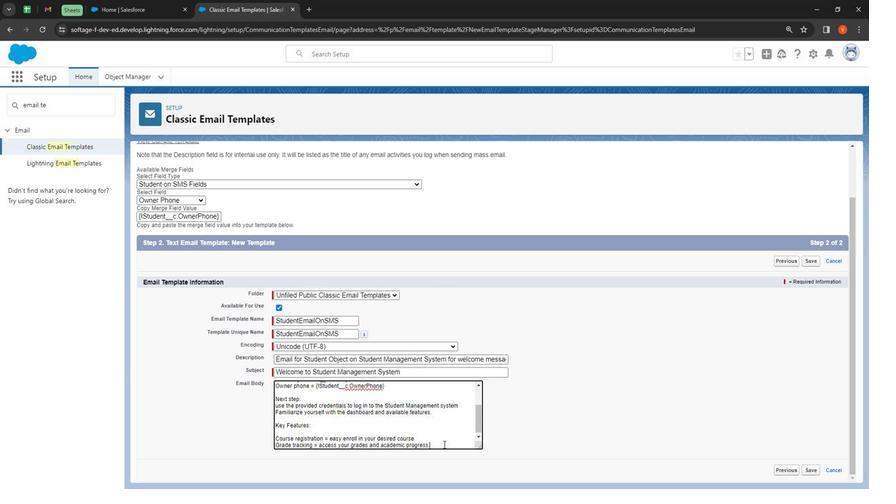
Action: Mouse moved to (401, 432)
Screenshot: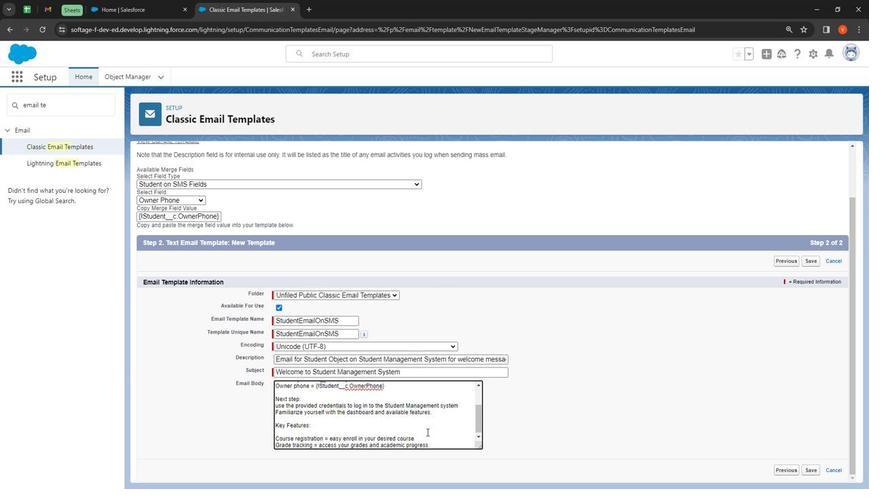 
Action: Key pressed <Key.enter><Key.enter><Key.shift_r><Key.shift_r><Key.shift_r>Thanks<Key.space>and<Key.space><Key.shift>Regards<Key.space>
Screenshot: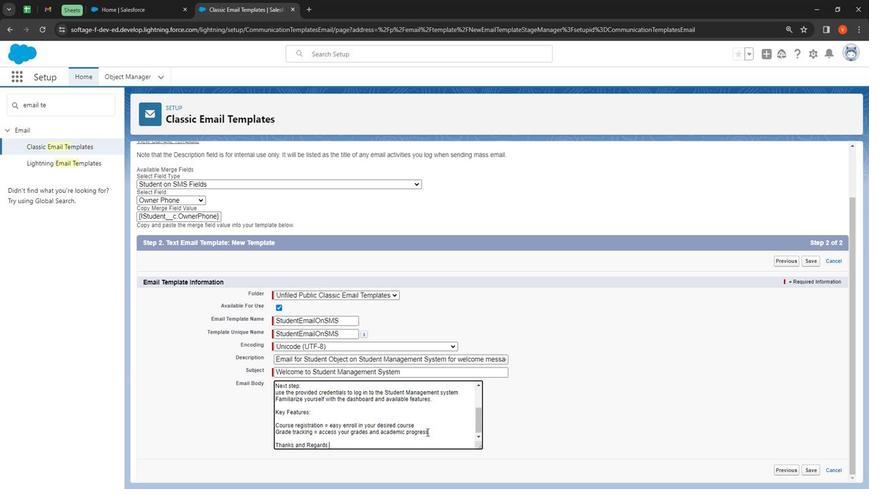 
Action: Mouse moved to (400, 432)
Screenshot: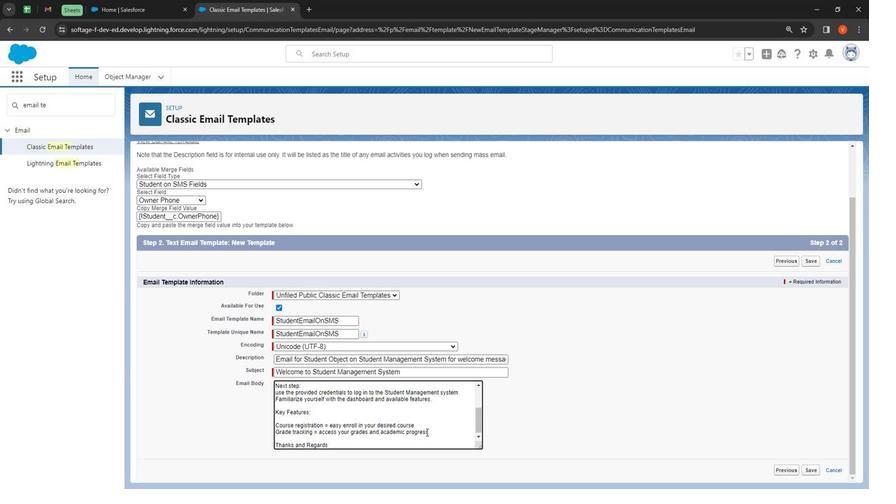 
Action: Key pressed <Key.enter><Key.shift><Key.shift><Key.shift><Key.shift><Key.shift><Key.shift><Key.shift><Key.shift>Salesforce<Key.space><Key.shift>System<Key.space><Key.shift>Engineer
Screenshot: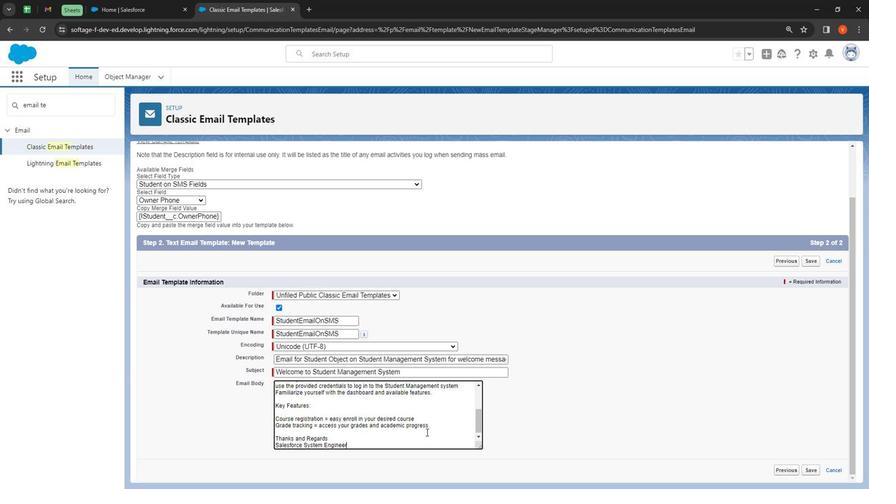 
Action: Mouse moved to (385, 418)
Screenshot: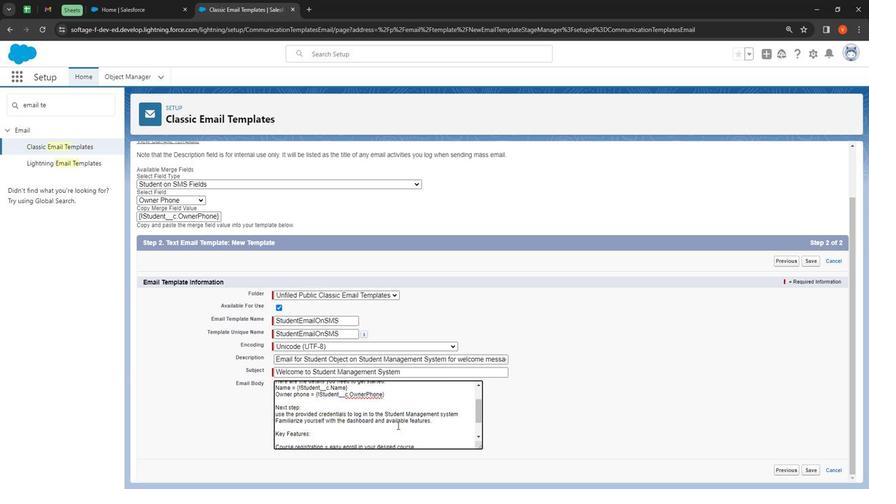 
Action: Mouse scrolled (385, 419) with delta (0, 0)
Screenshot: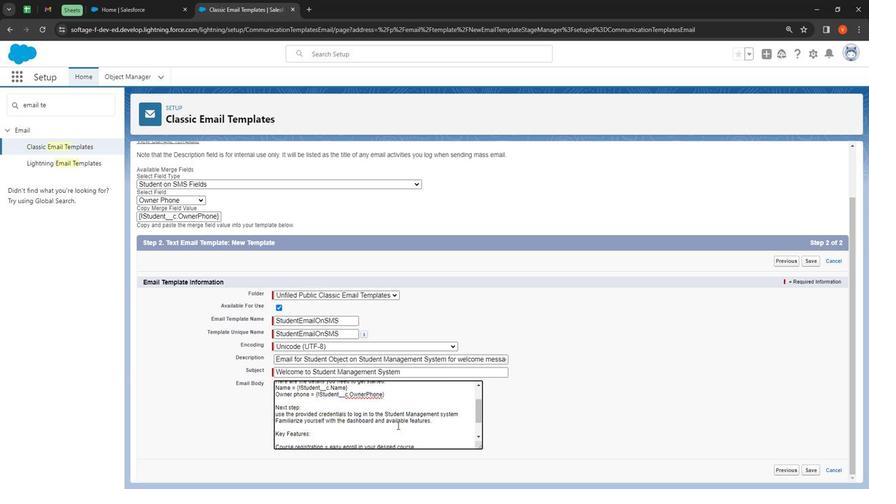 
Action: Mouse moved to (386, 421)
Screenshot: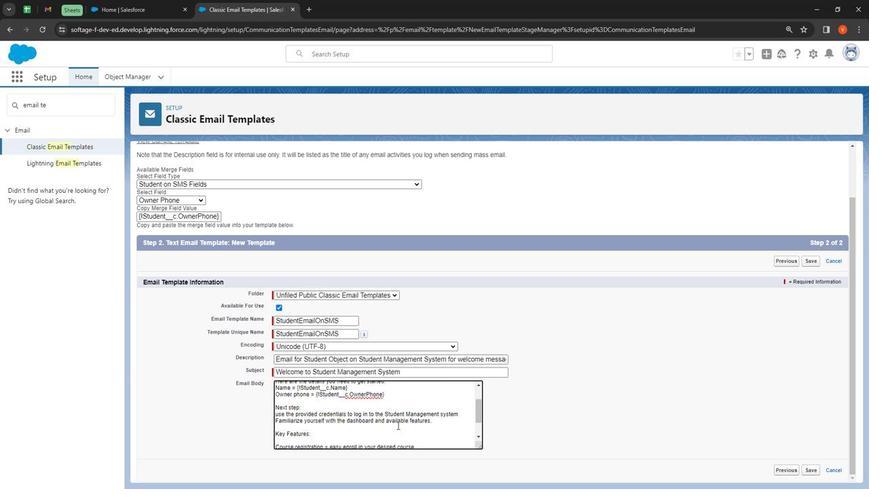 
Action: Mouse scrolled (386, 422) with delta (0, 0)
Screenshot: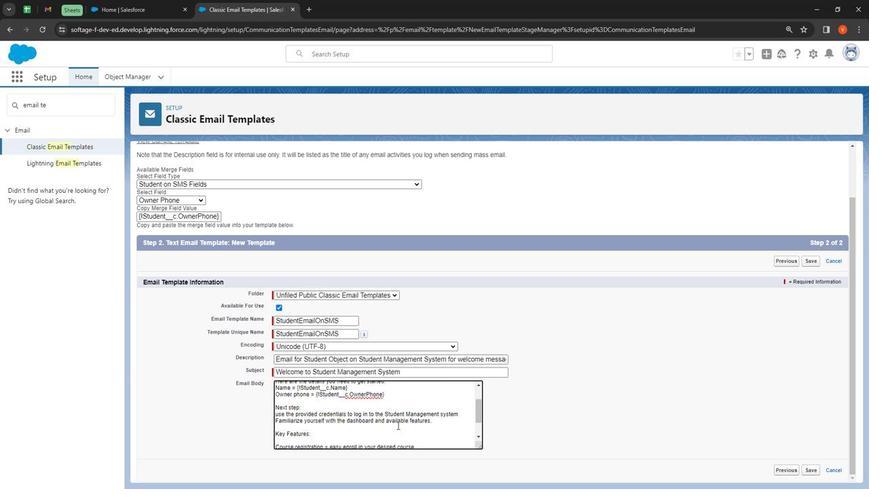 
Action: Mouse moved to (386, 423)
Screenshot: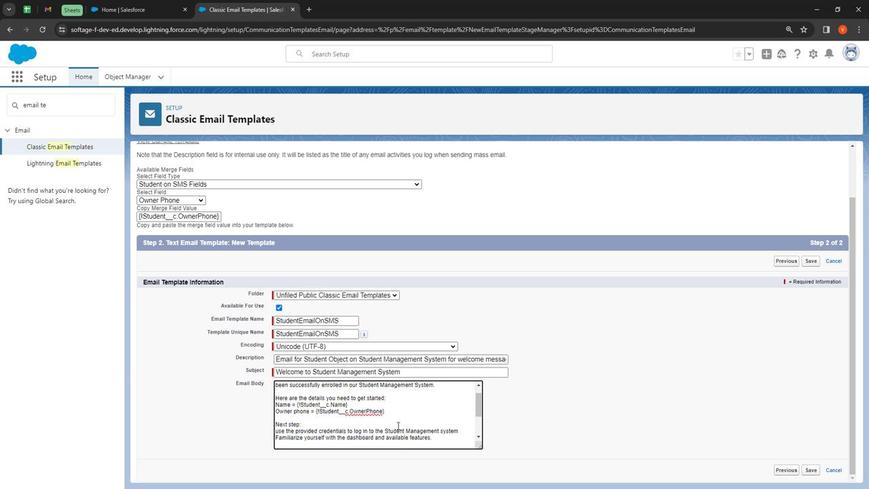 
Action: Mouse scrolled (386, 424) with delta (0, 0)
Screenshot: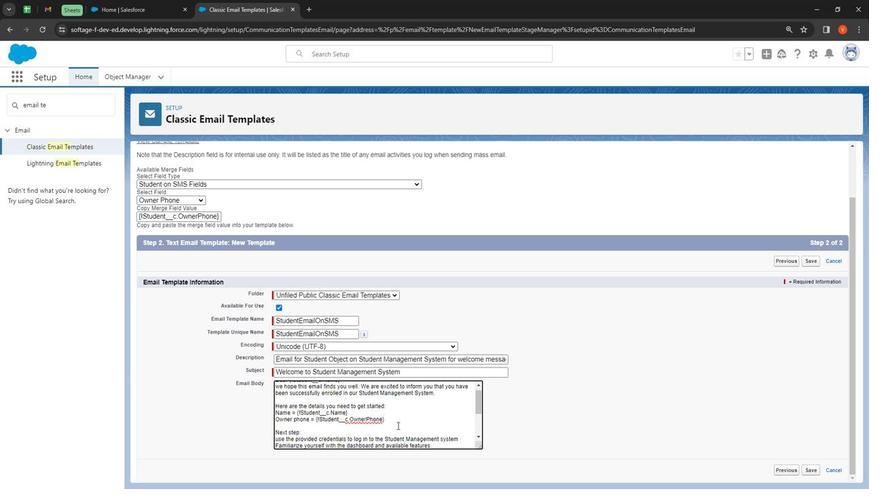 
Action: Mouse moved to (387, 424)
Screenshot: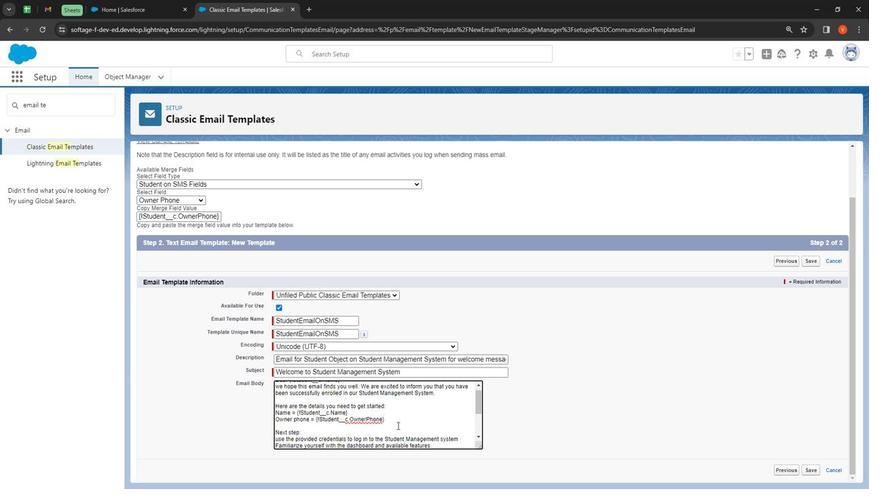 
Action: Mouse scrolled (387, 425) with delta (0, 0)
Screenshot: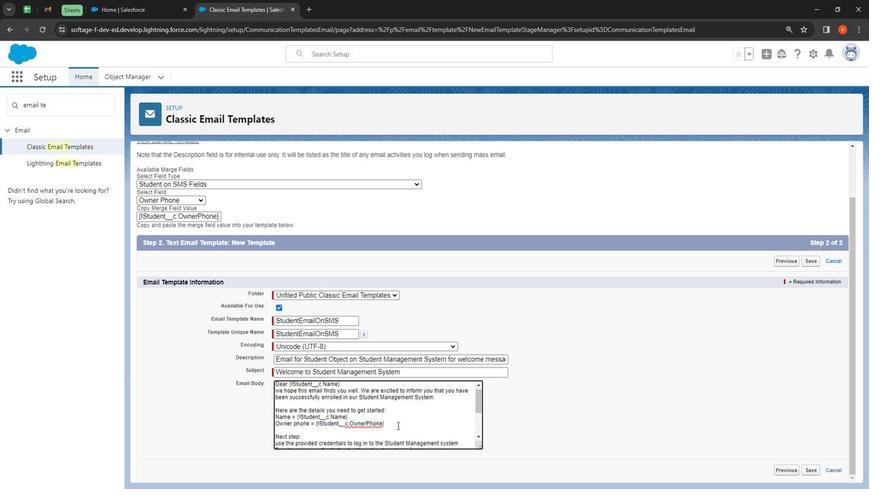 
Action: Mouse moved to (387, 425)
Screenshot: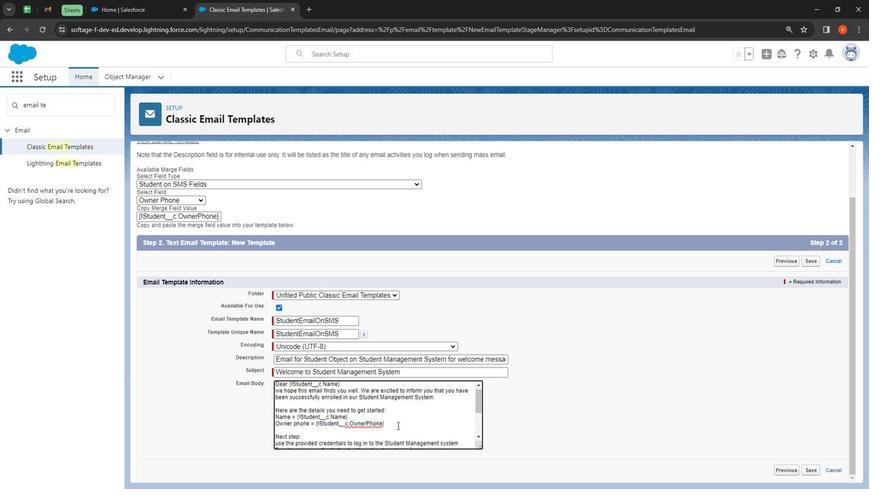 
Action: Mouse scrolled (387, 425) with delta (0, 0)
Screenshot: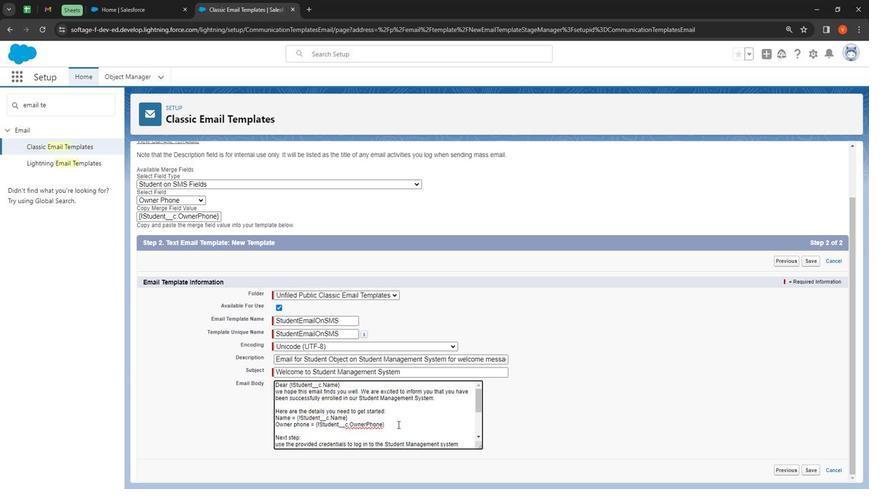 
Action: Mouse scrolled (387, 425) with delta (0, 0)
Screenshot: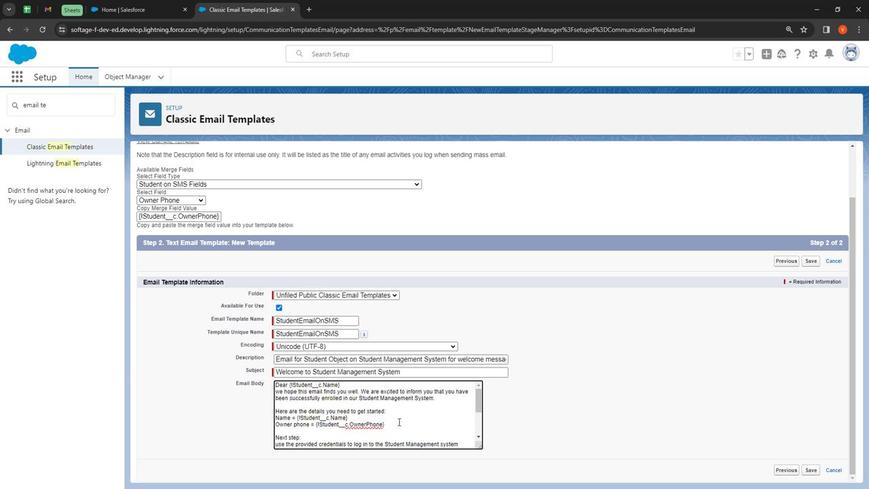 
Action: Mouse moved to (387, 425)
Screenshot: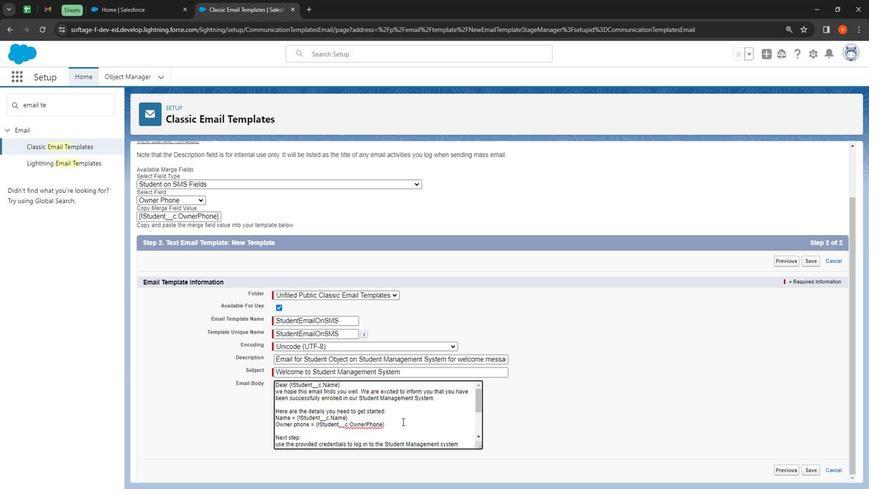 
Action: Mouse scrolled (387, 425) with delta (0, 0)
Screenshot: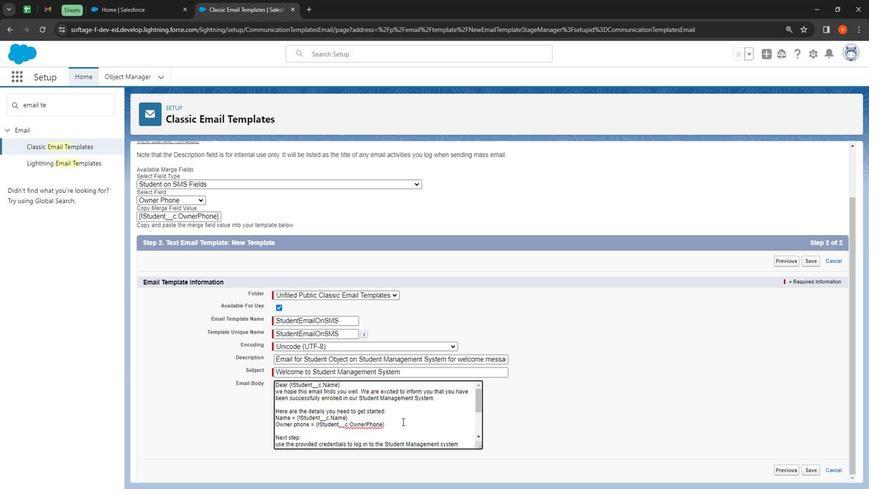 
Action: Mouse moved to (584, 468)
Screenshot: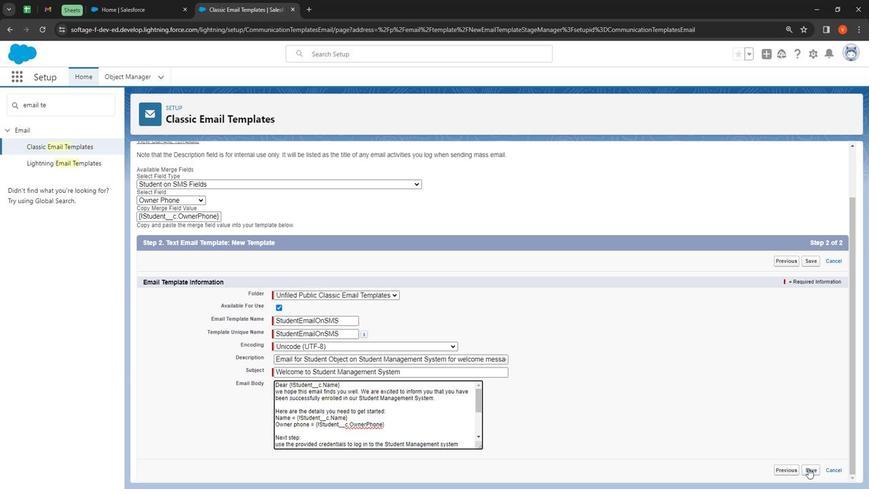 
Action: Mouse pressed left at (584, 468)
Screenshot: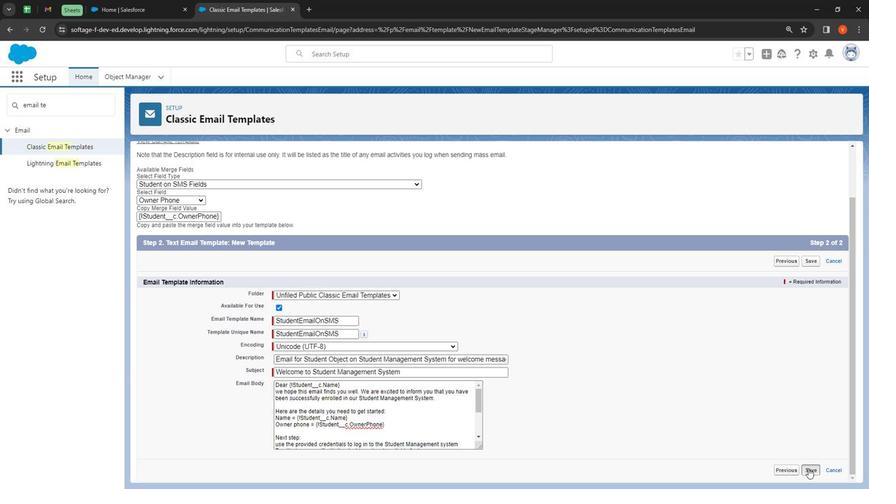 
Action: Mouse moved to (353, 241)
Screenshot: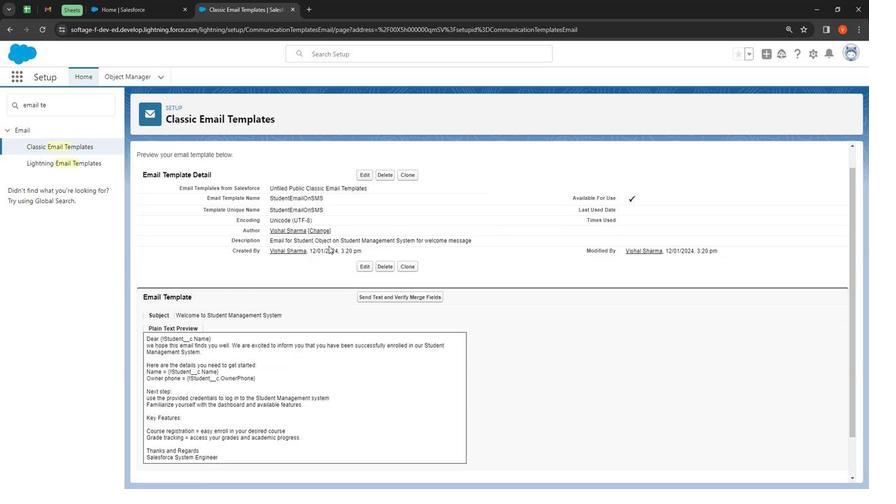 
Action: Mouse scrolled (353, 241) with delta (0, 0)
Screenshot: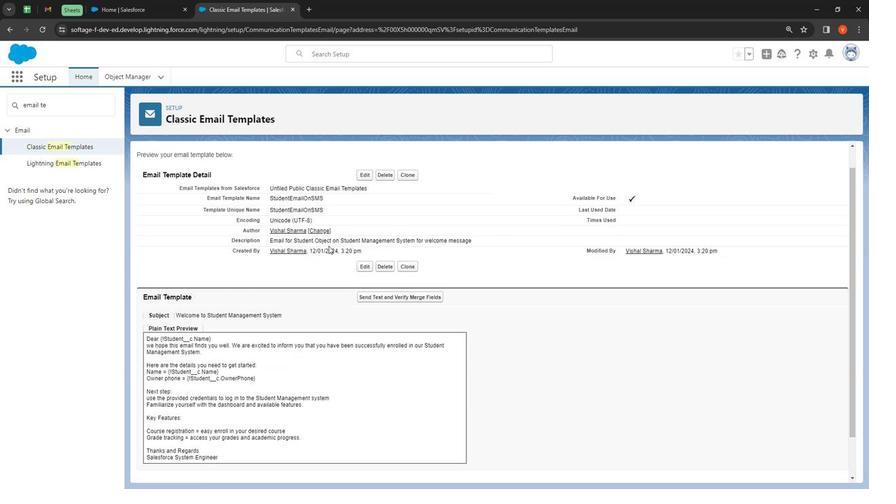 
Action: Mouse moved to (353, 241)
Screenshot: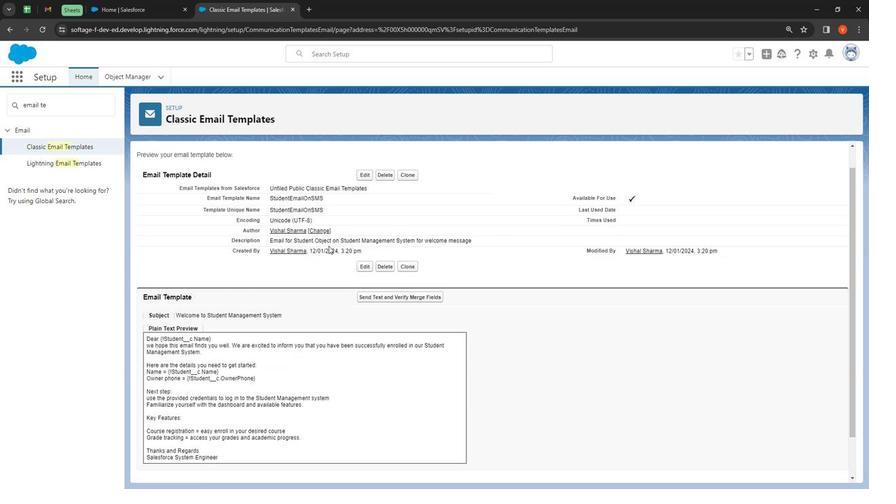 
Action: Mouse scrolled (353, 241) with delta (0, 0)
Screenshot: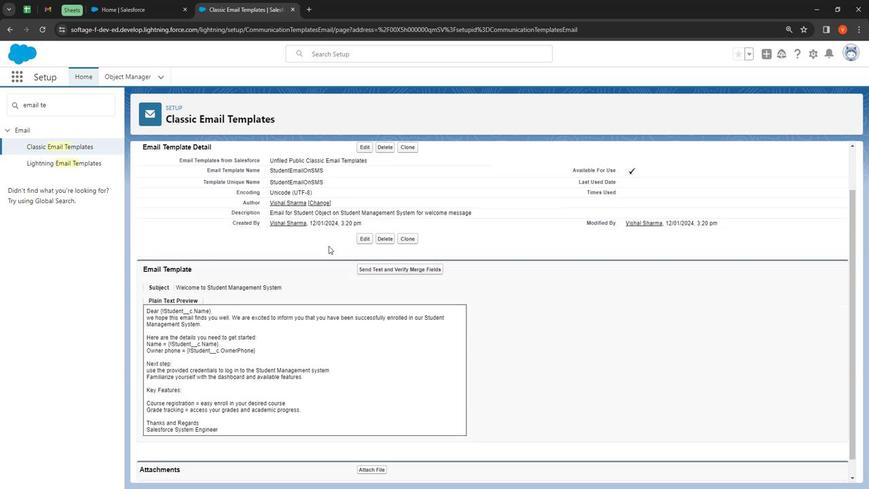 
Action: Mouse scrolled (353, 241) with delta (0, 0)
Screenshot: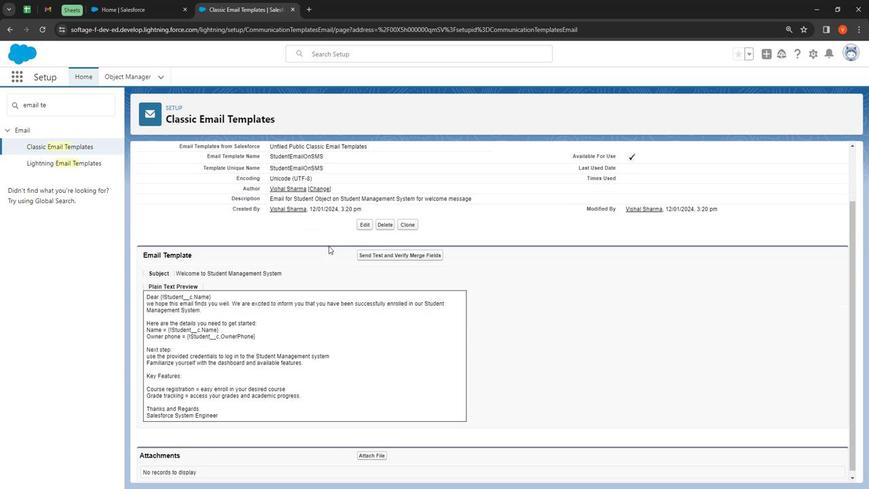 
Action: Mouse scrolled (353, 241) with delta (0, 0)
Screenshot: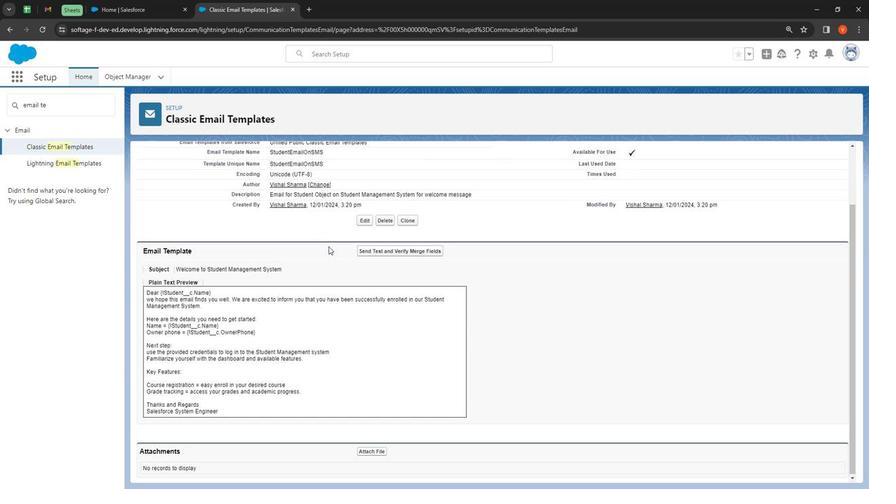 
Action: Mouse scrolled (353, 241) with delta (0, 0)
Screenshot: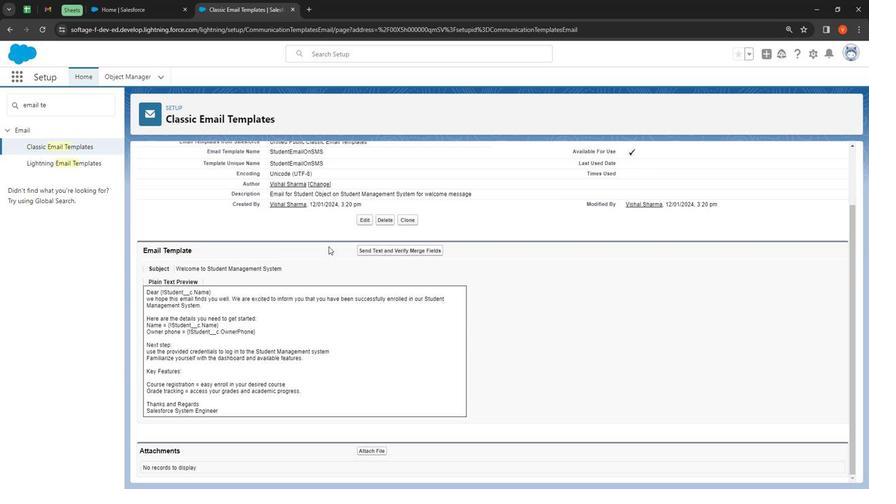 
Action: Mouse moved to (353, 243)
Screenshot: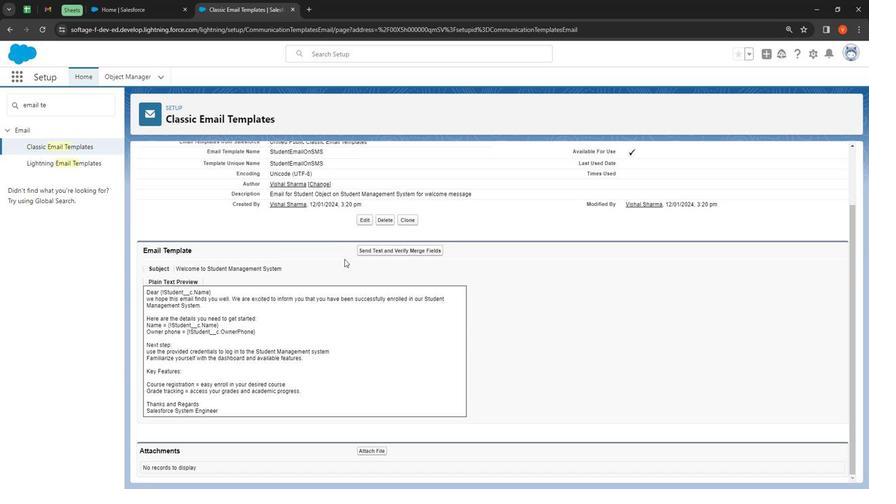 
Action: Mouse scrolled (353, 243) with delta (0, 0)
Screenshot: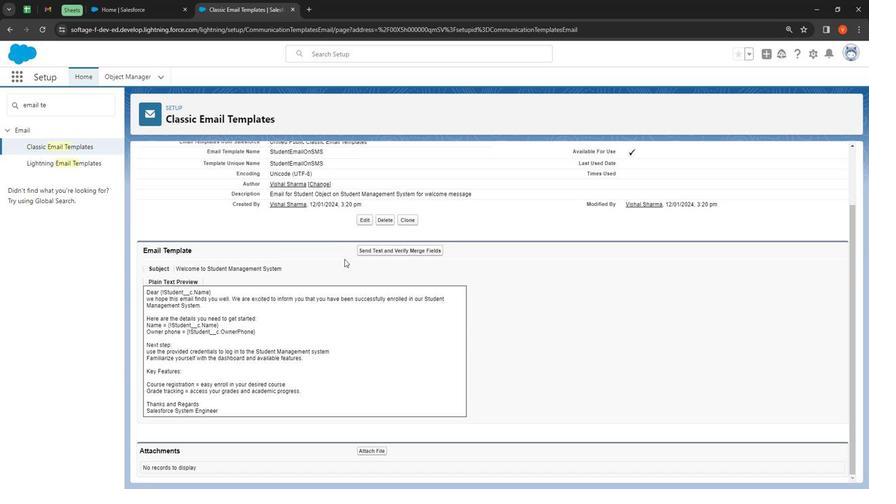 
Action: Mouse moved to (375, 448)
Screenshot: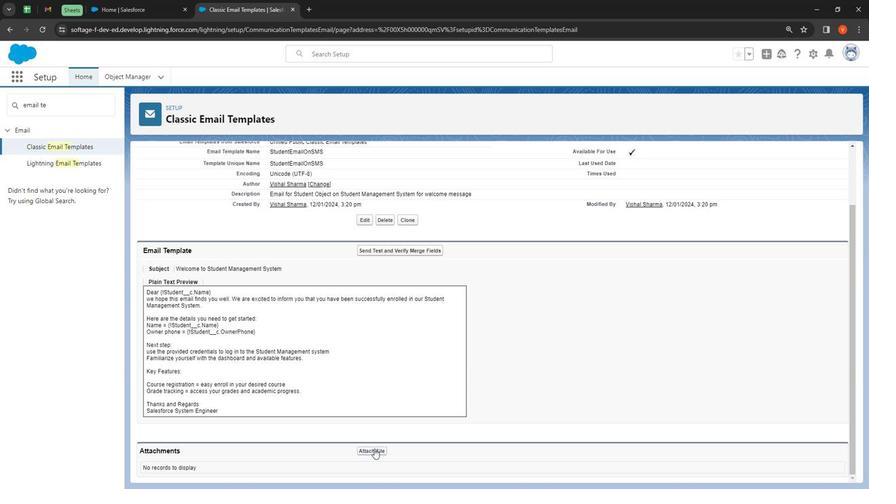 
Action: Mouse pressed left at (375, 448)
Screenshot: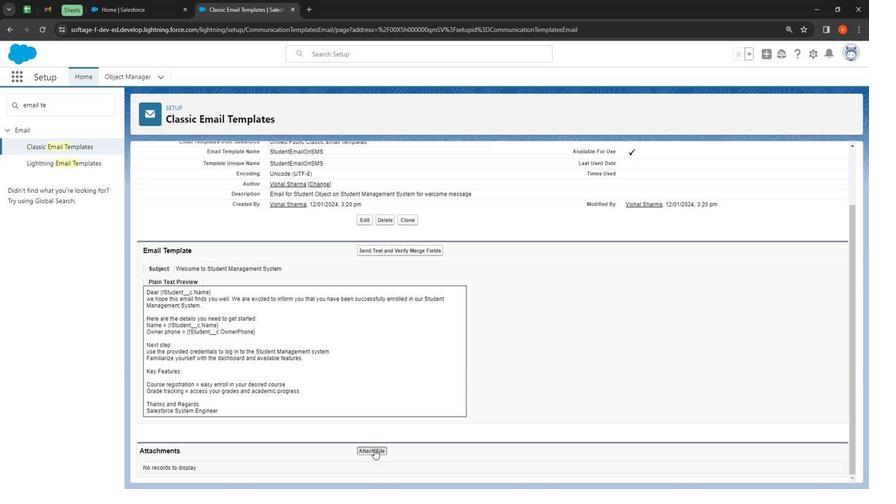 
Action: Mouse moved to (298, 335)
Screenshot: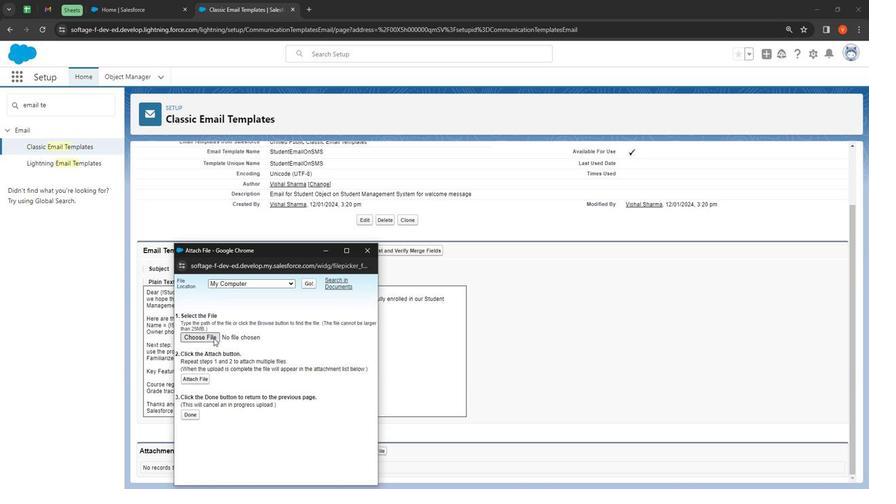 
Action: Mouse pressed left at (298, 335)
Screenshot: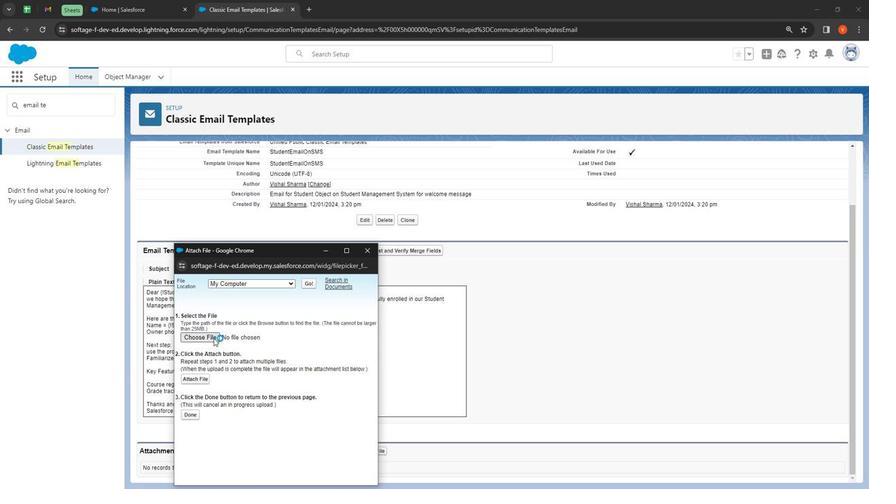 
Action: Mouse moved to (357, 311)
Screenshot: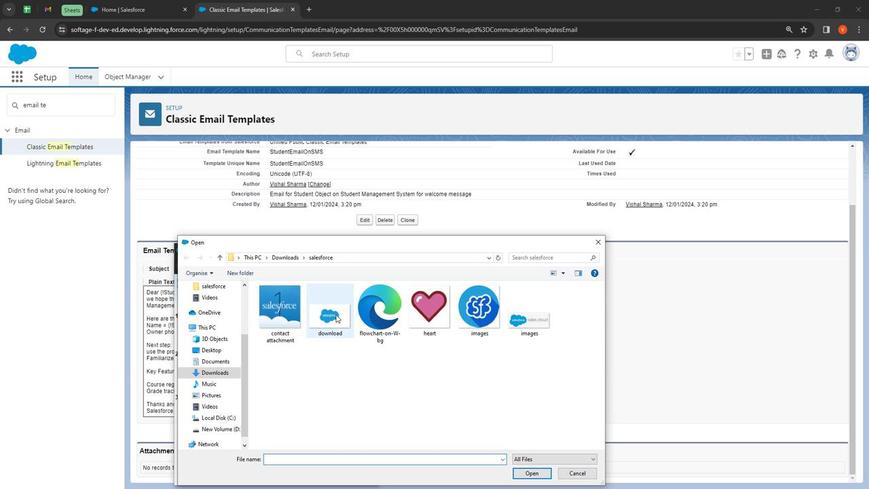 
Action: Mouse pressed left at (357, 311)
Screenshot: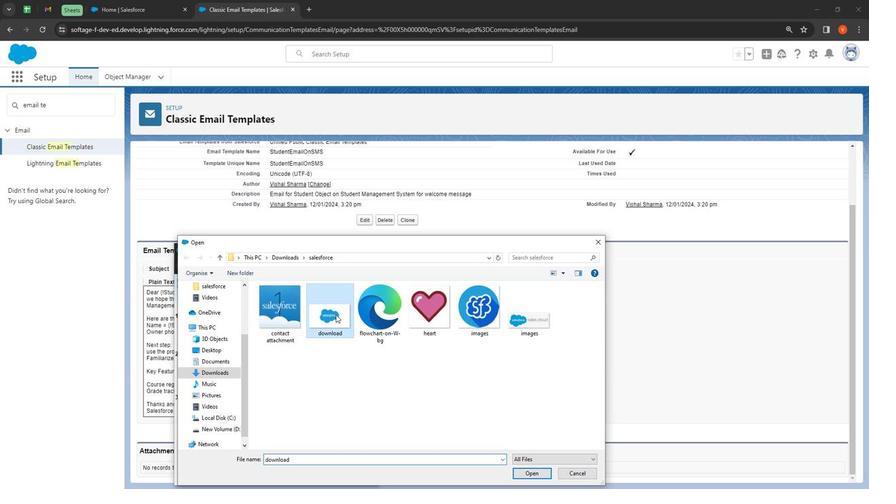 
Action: Mouse moved to (455, 469)
Screenshot: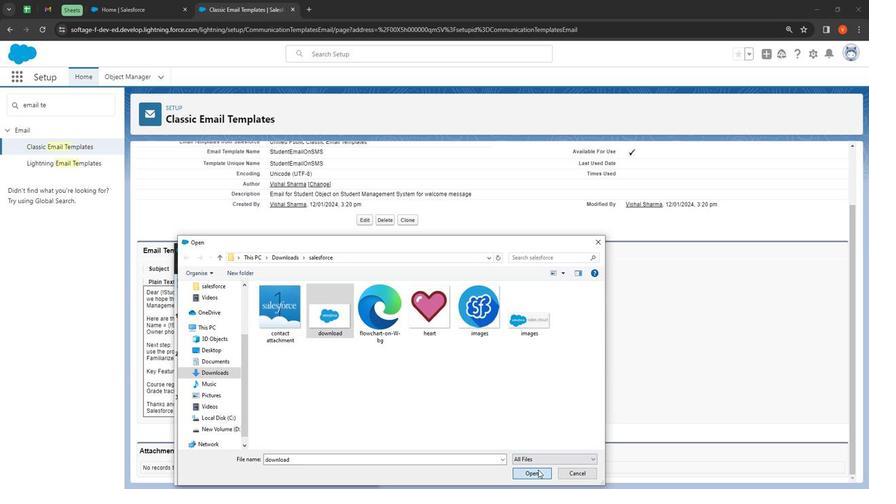 
Action: Mouse pressed left at (455, 469)
Screenshot: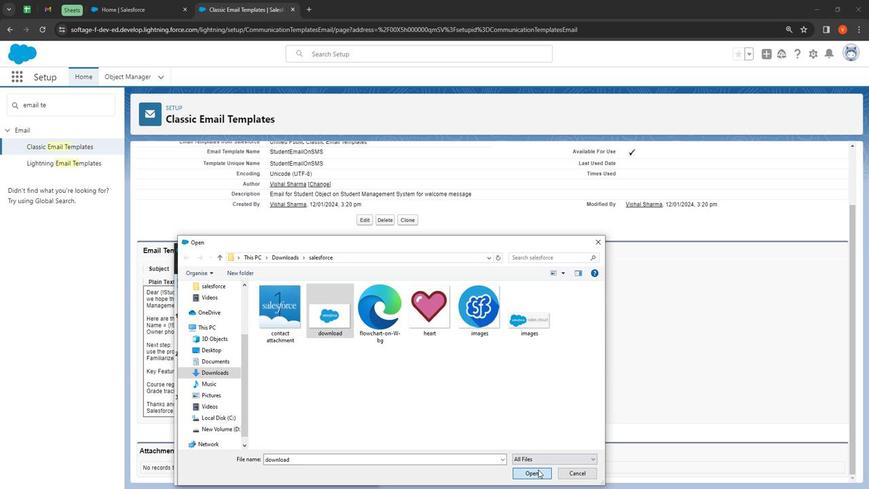 
Action: Mouse moved to (289, 415)
Screenshot: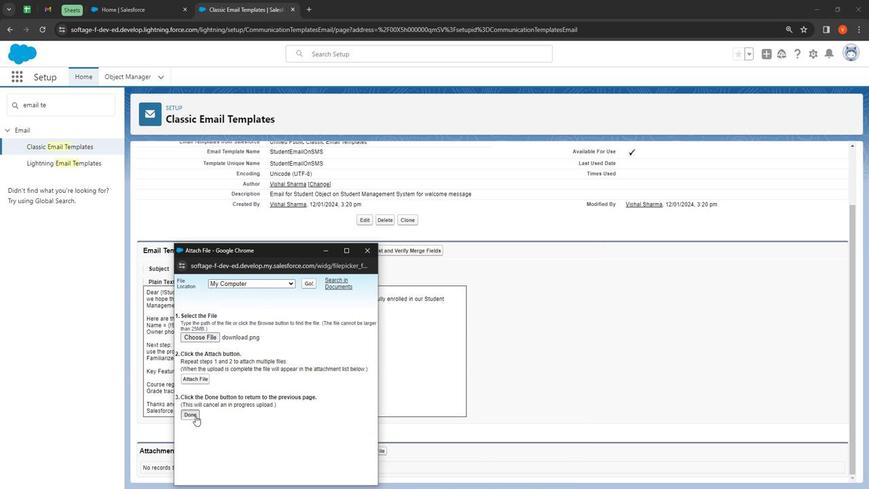 
Action: Mouse pressed left at (289, 415)
Screenshot: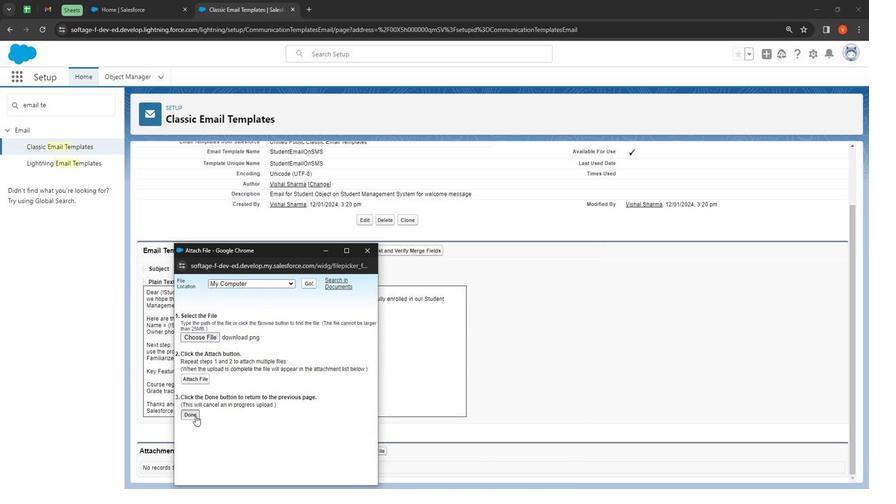 
Action: Mouse moved to (221, 95)
Screenshot: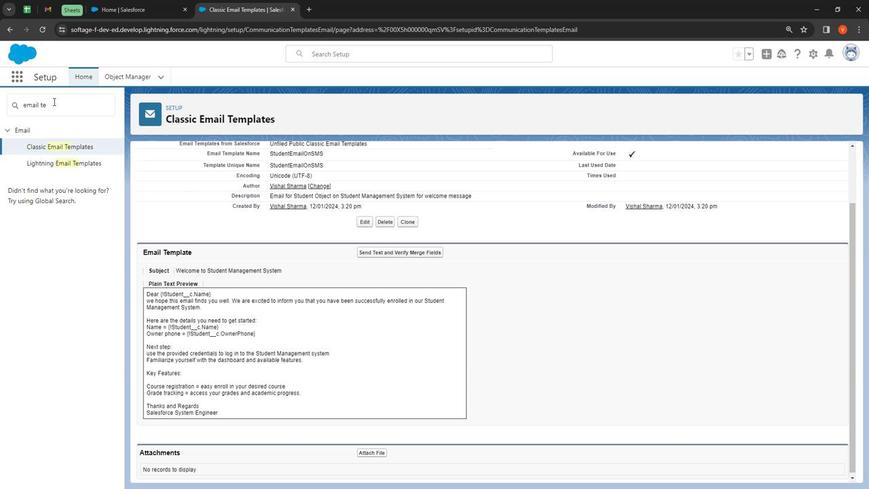 
Action: Mouse pressed left at (221, 95)
Screenshot: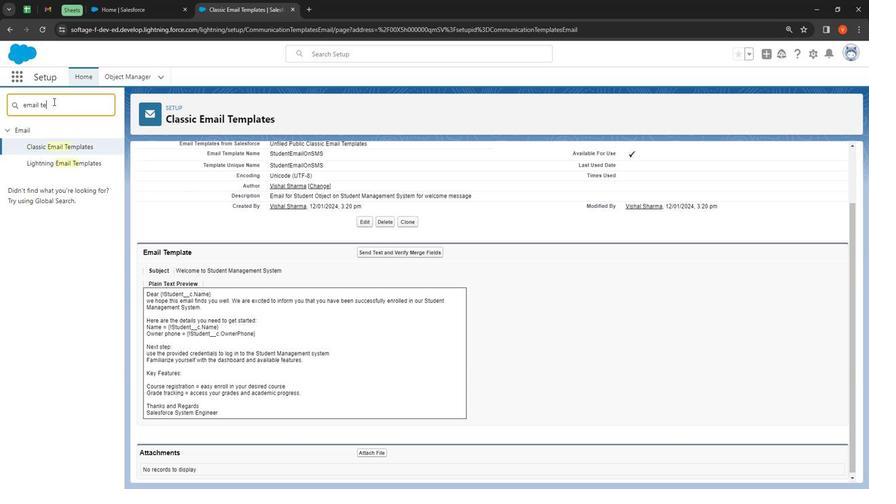 
Action: Mouse pressed left at (221, 95)
Screenshot: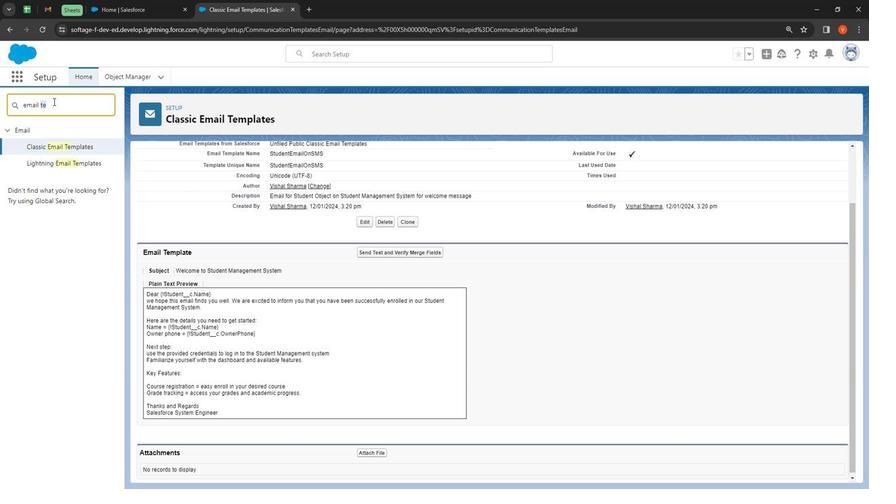 
Action: Mouse pressed left at (221, 95)
Screenshot: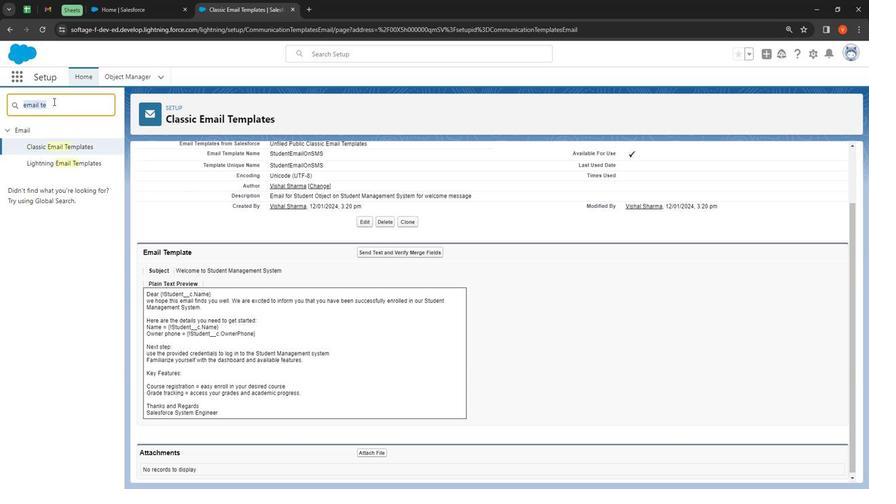 
Action: Mouse moved to (225, 85)
Screenshot: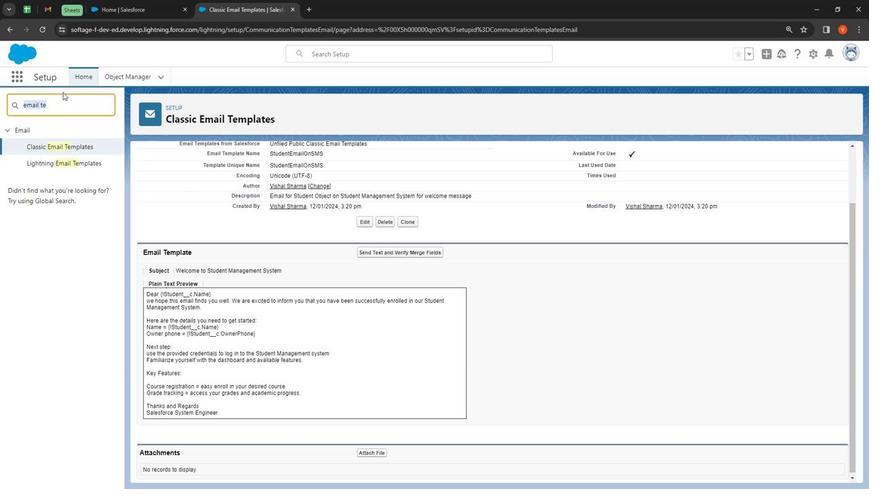 
Action: Key pressed email<Key.space><Key.shift><Key.shift><Key.shift>aler
Screenshot: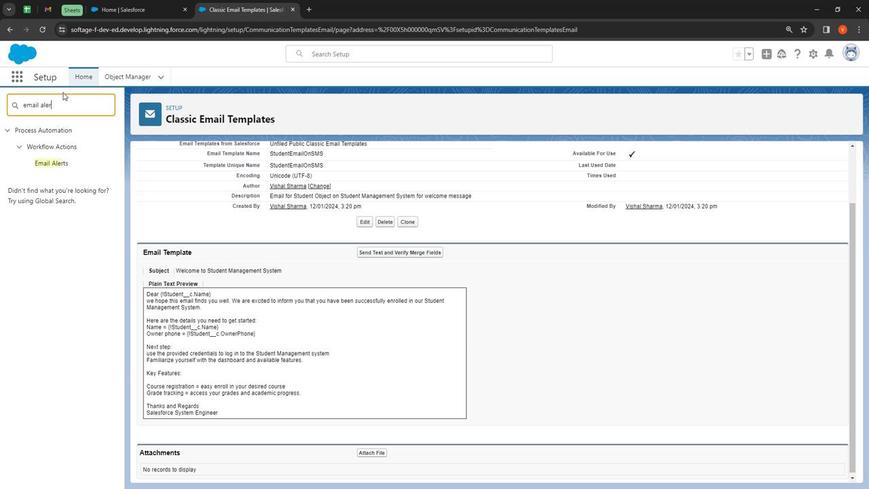 
Action: Mouse moved to (221, 152)
Screenshot: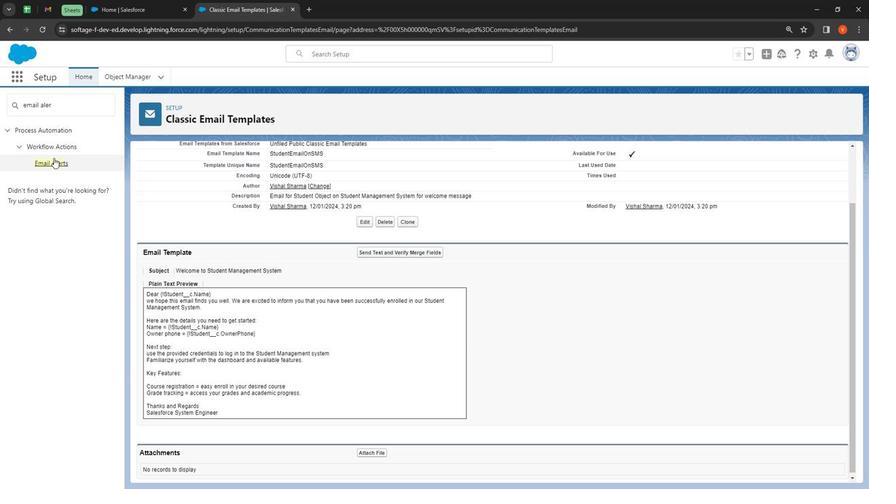 
Action: Mouse pressed left at (221, 152)
Screenshot: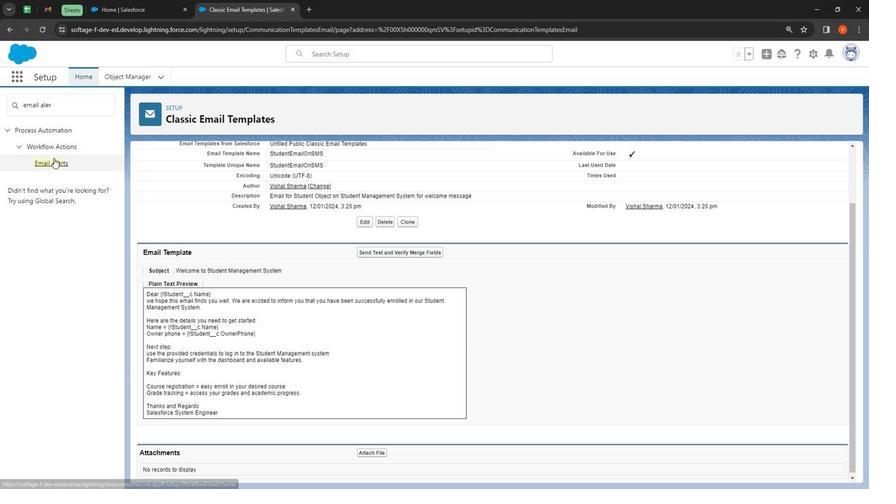 
Action: Mouse moved to (271, 418)
Screenshot: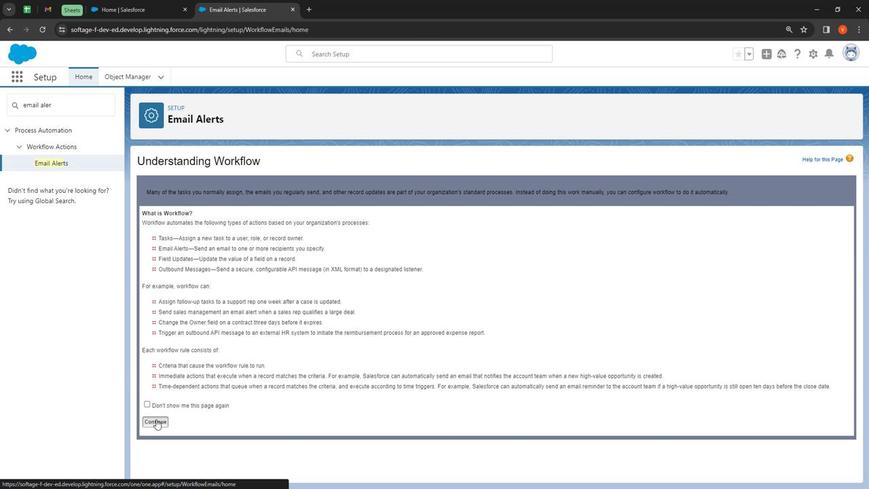 
Action: Mouse pressed left at (271, 418)
Screenshot: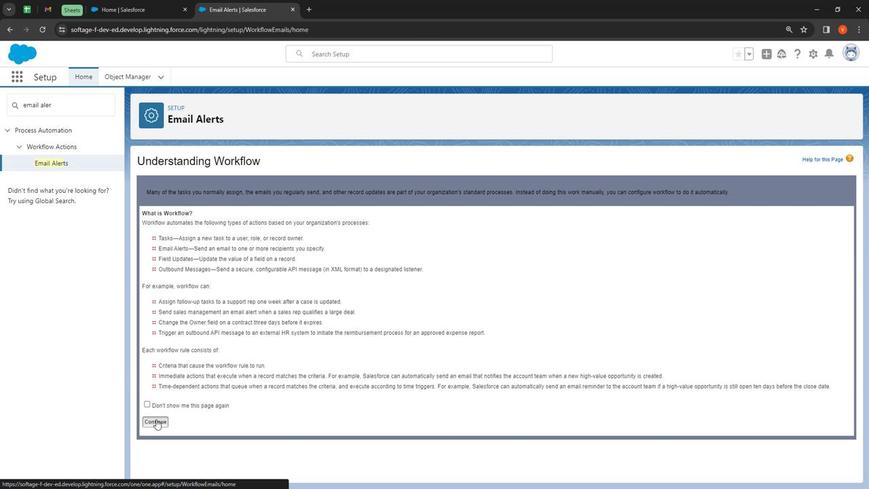 
Action: Mouse moved to (429, 210)
Screenshot: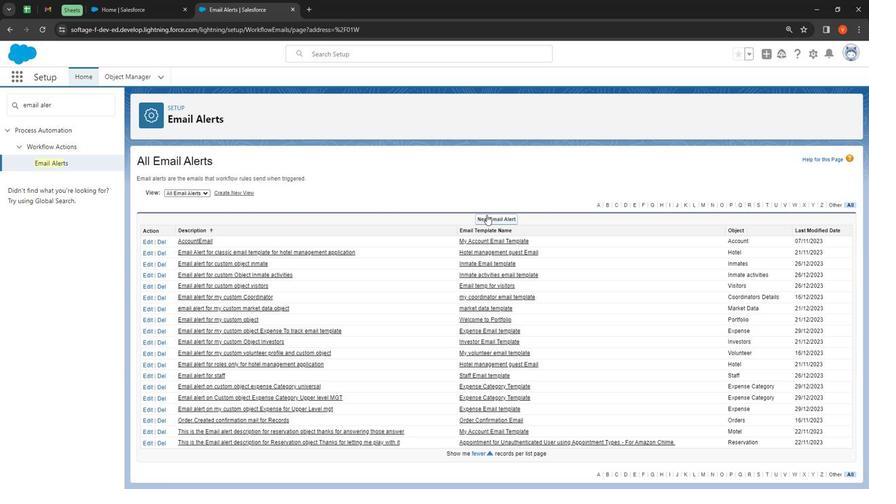 
Action: Mouse pressed left at (429, 210)
Screenshot: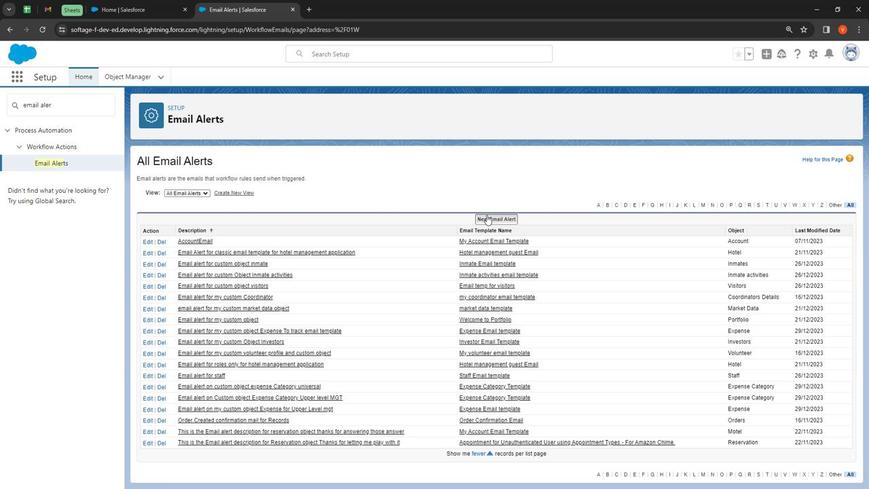 
Action: Mouse moved to (325, 214)
Screenshot: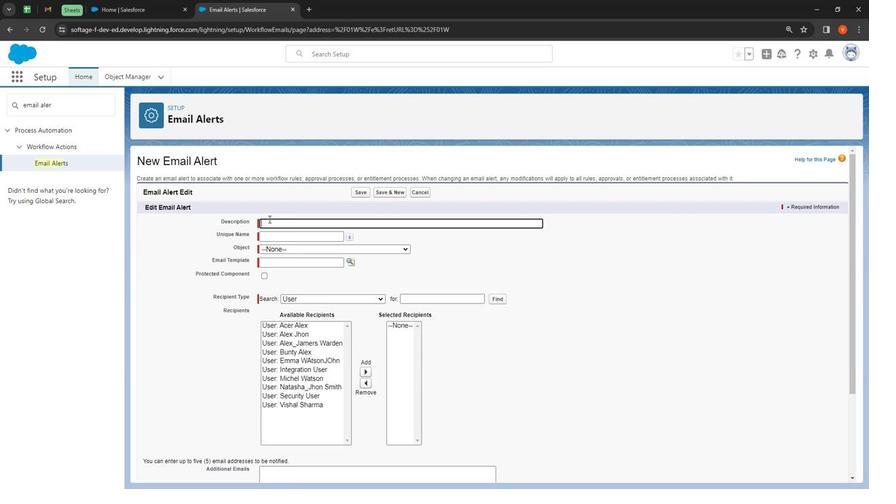 
Action: Mouse pressed left at (325, 214)
Screenshot: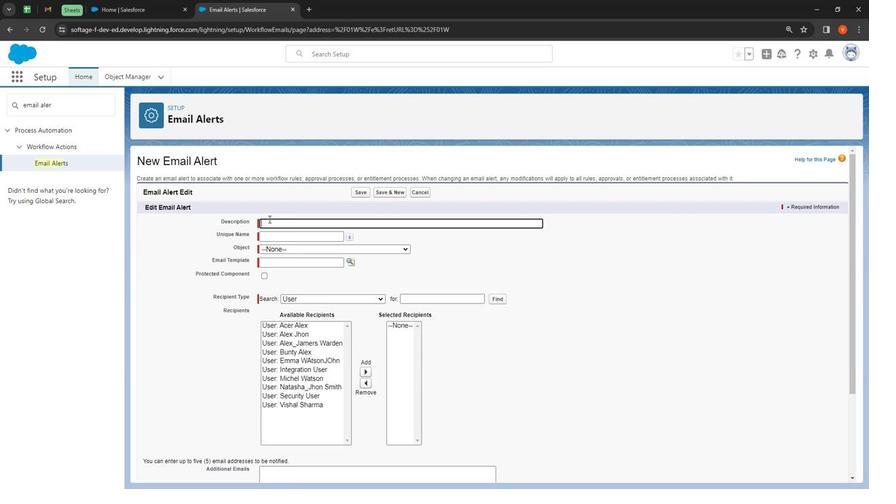 
Action: Mouse moved to (334, 202)
Screenshot: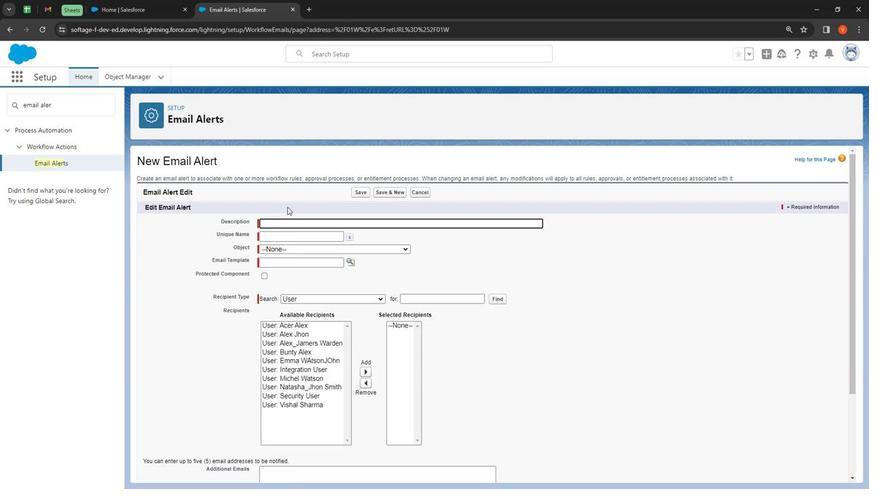 
Action: Key pressed <Key.shift>Student<Key.space><Key.shift>Email<Key.space><Key.shift>Alert<Key.space>on<Key.space><Key.shift>SMS<Key.space><Key.shift><Key.shift><Key.shift><Key.shift><Key.shift><Key.shift>O<Key.backspace>for<Key.space><Key.shift>Welcoming<Key.space><Key.shift>New<Key.space><Key.shift>Students
Screenshot: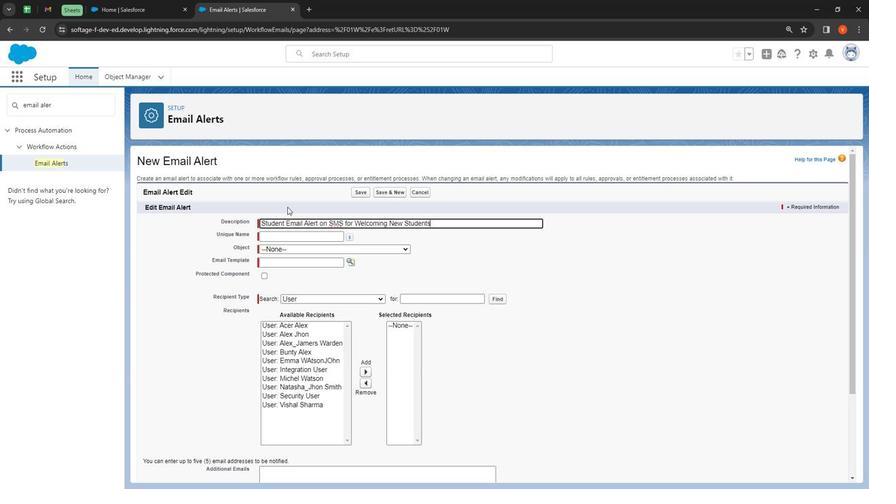 
Action: Mouse moved to (355, 228)
Screenshot: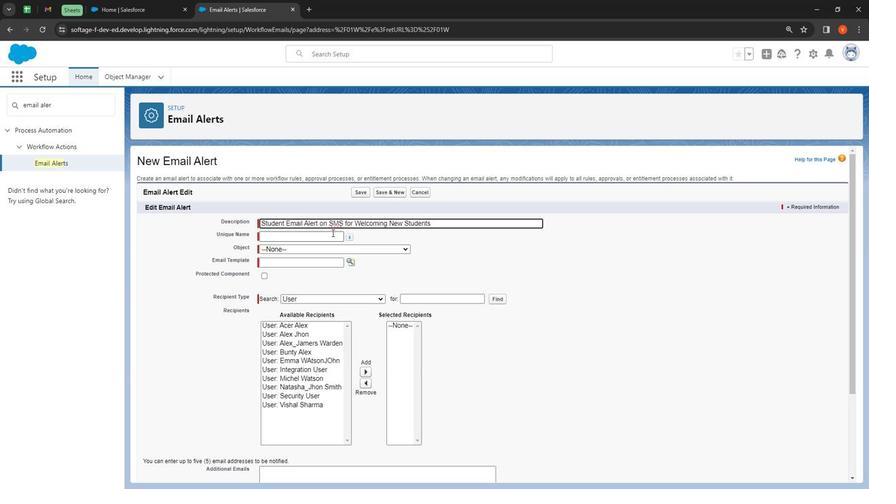 
Action: Mouse pressed left at (355, 228)
Screenshot: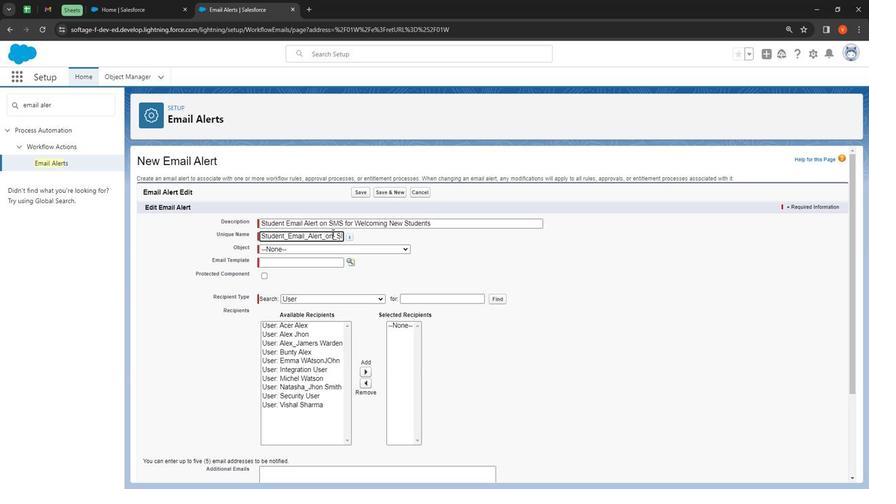 
Action: Mouse moved to (352, 243)
Screenshot: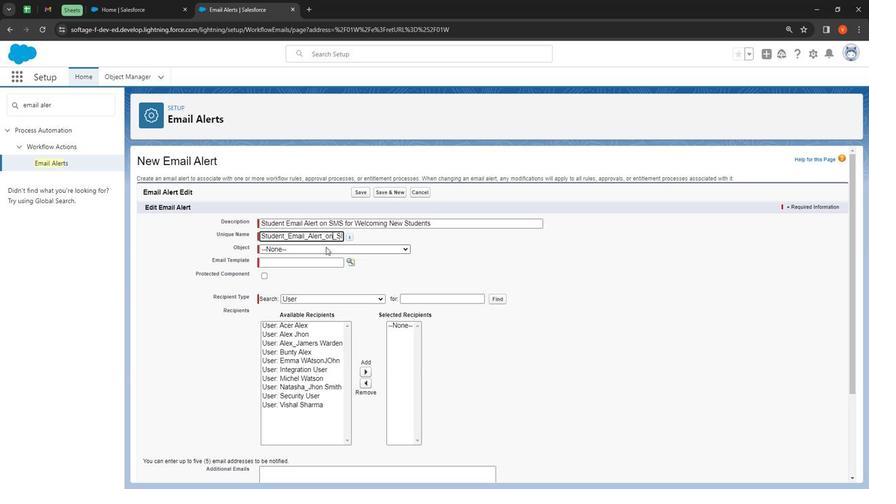
Action: Mouse pressed left at (352, 243)
Screenshot: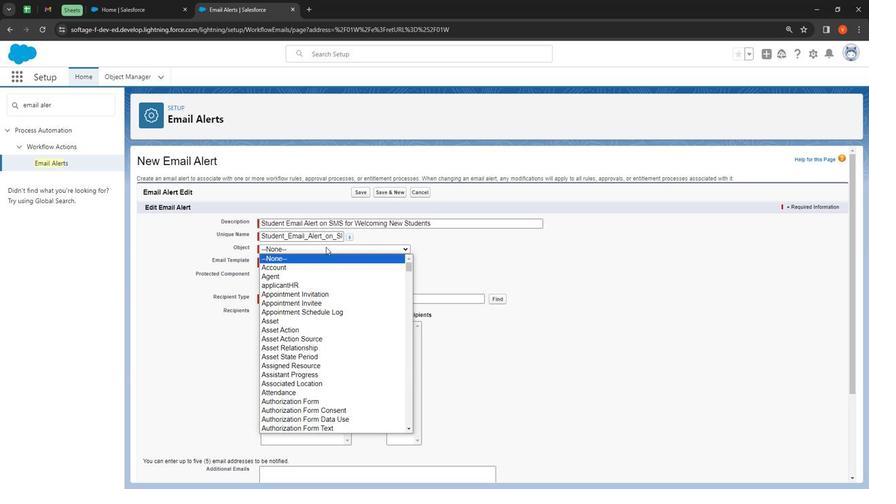 
Action: Mouse moved to (360, 368)
Screenshot: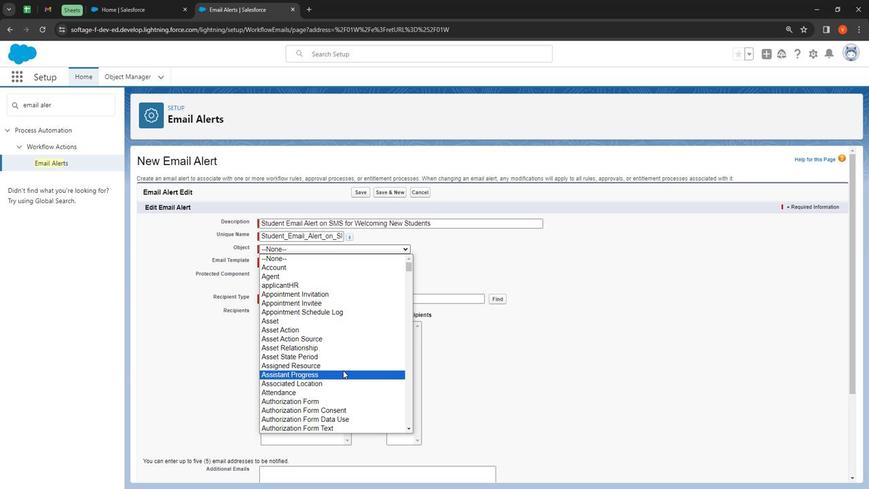 
Action: Mouse scrolled (360, 368) with delta (0, 0)
Screenshot: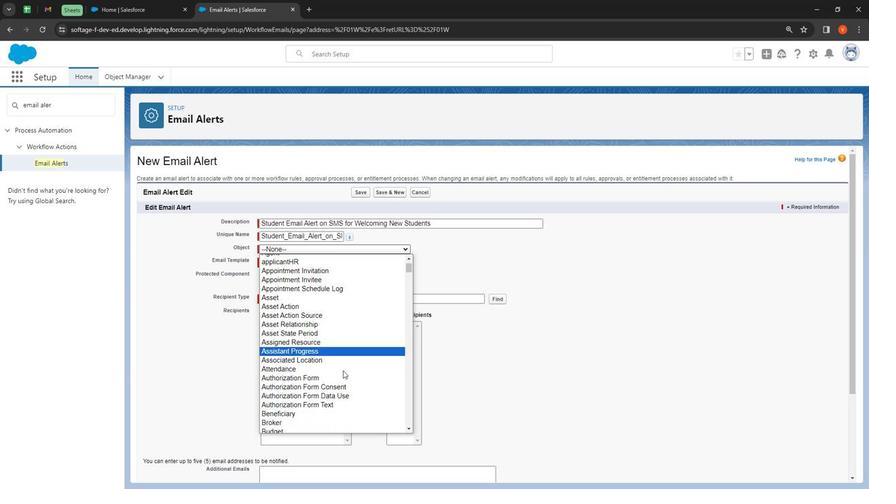 
Action: Mouse moved to (360, 368)
Screenshot: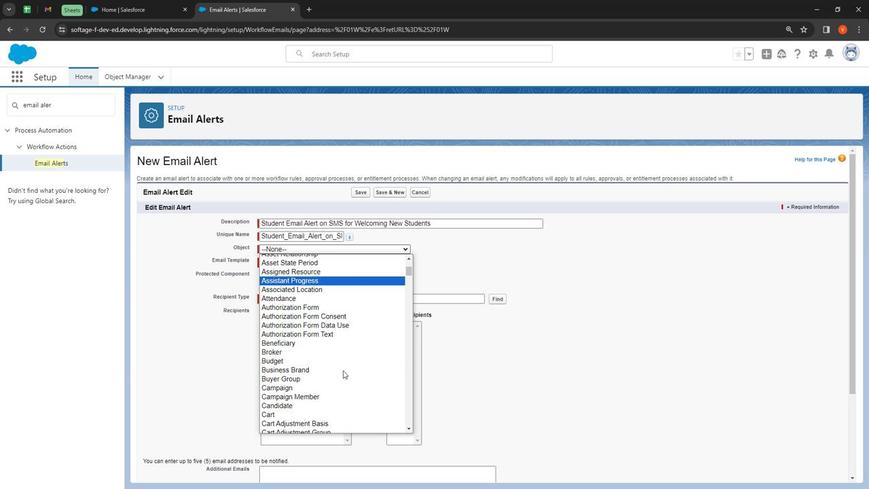 
Action: Mouse scrolled (360, 368) with delta (0, 0)
Screenshot: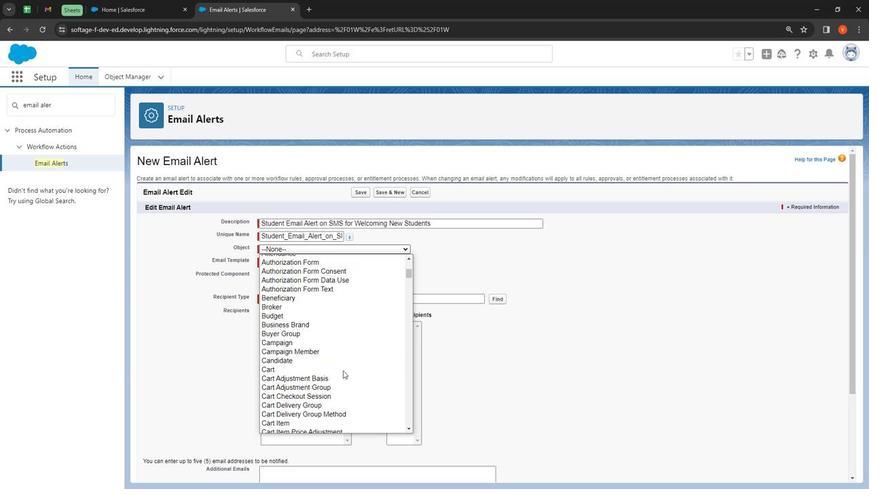 
Action: Mouse moved to (361, 367)
Screenshot: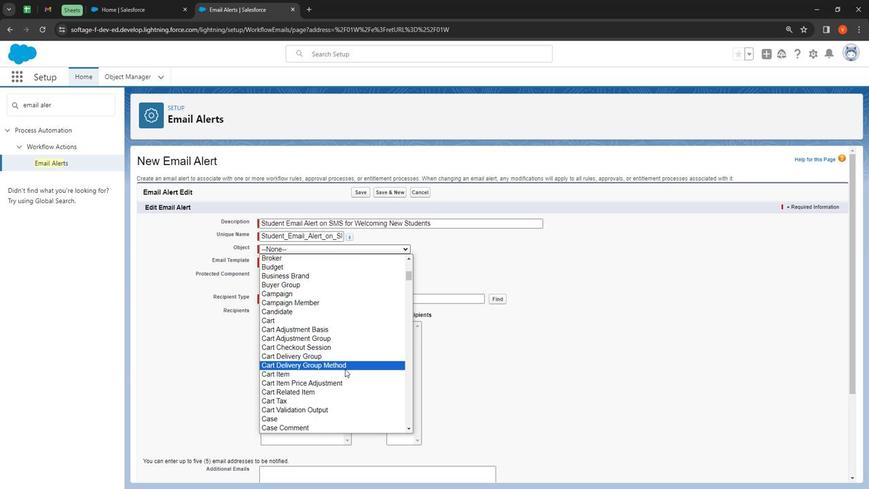 
Action: Mouse scrolled (361, 366) with delta (0, 0)
Screenshot: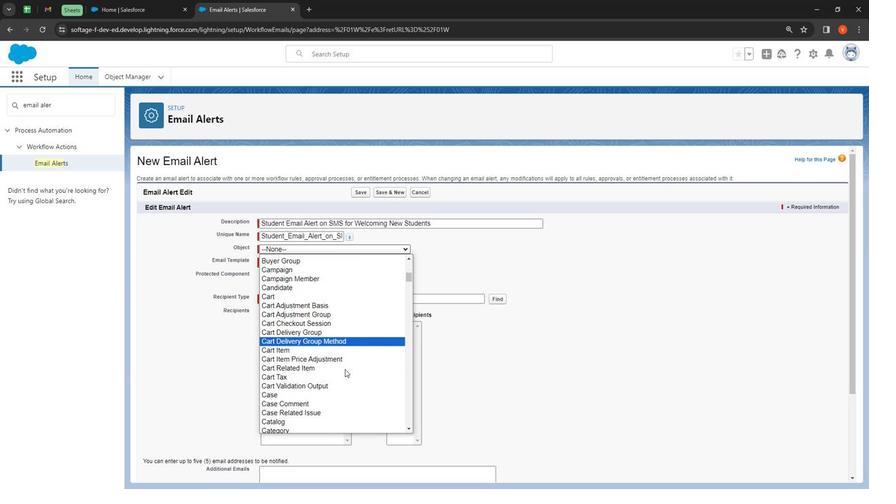 
Action: Mouse moved to (362, 366)
Screenshot: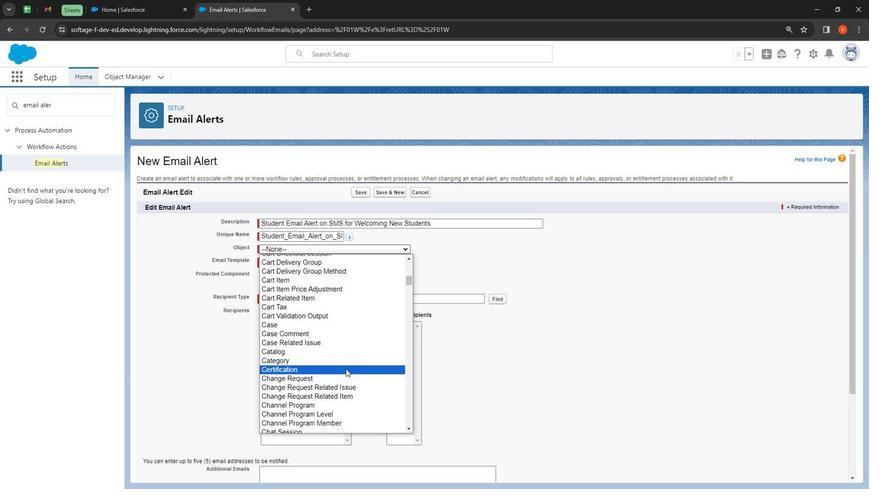 
Action: Mouse scrolled (362, 366) with delta (0, 0)
Screenshot: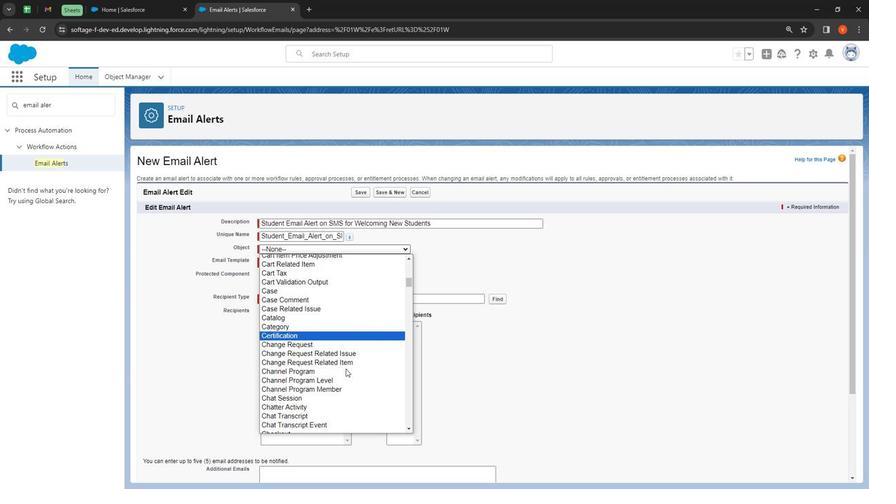 
Action: Mouse scrolled (362, 366) with delta (0, 0)
Screenshot: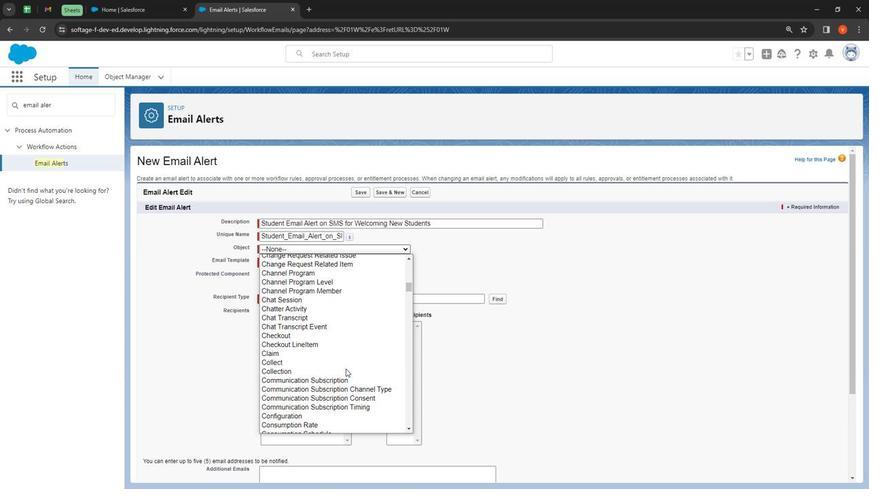 
Action: Mouse scrolled (362, 366) with delta (0, 0)
Screenshot: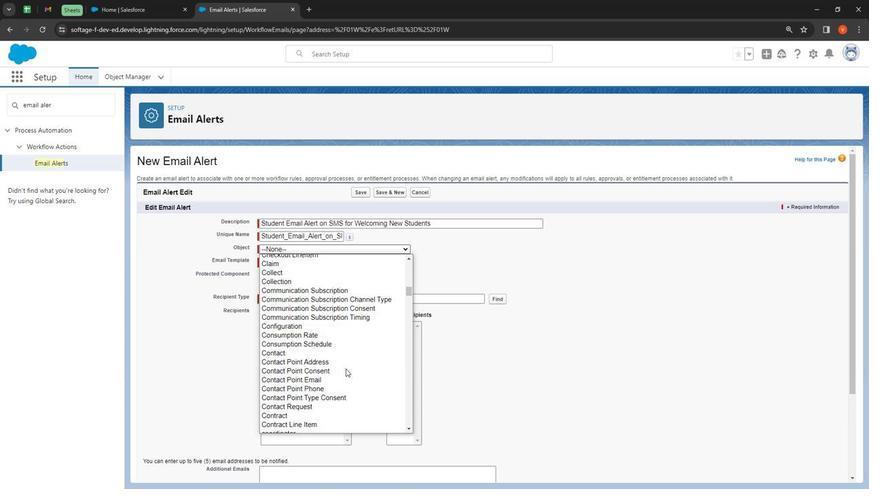 
Action: Mouse scrolled (362, 366) with delta (0, 0)
Screenshot: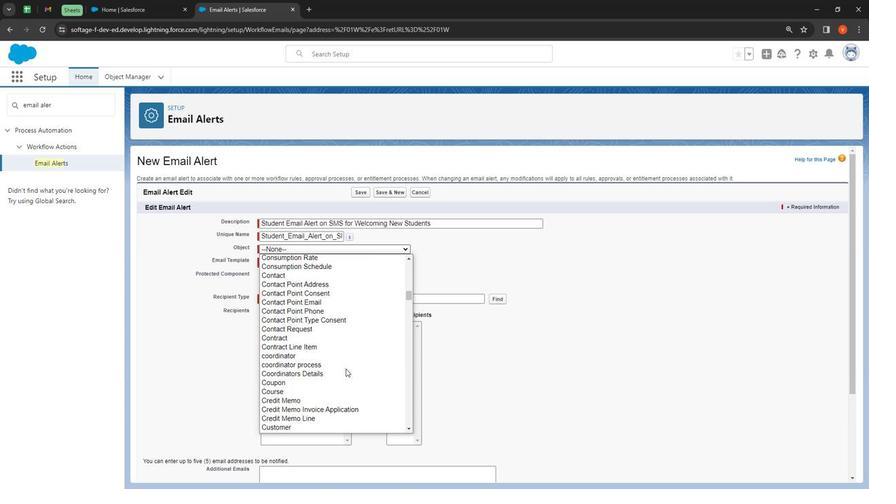 
Action: Mouse moved to (362, 366)
Screenshot: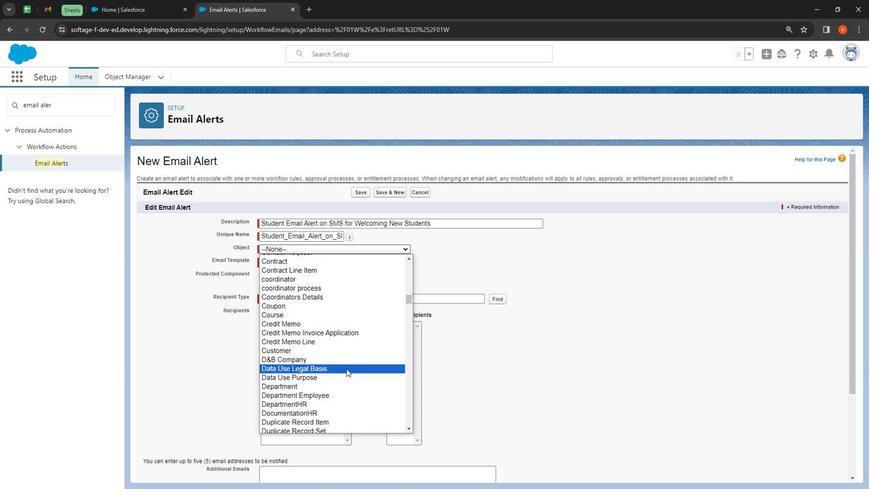 
Action: Mouse scrolled (362, 366) with delta (0, 0)
Screenshot: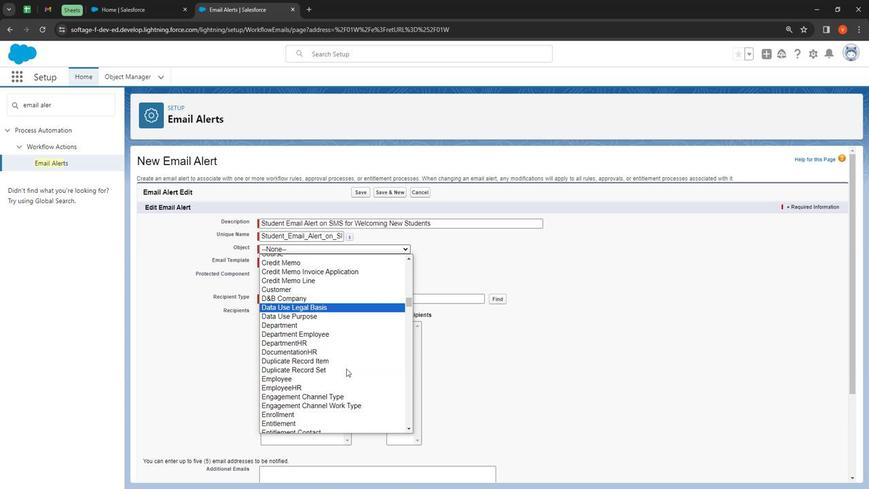 
Action: Mouse moved to (362, 366)
Screenshot: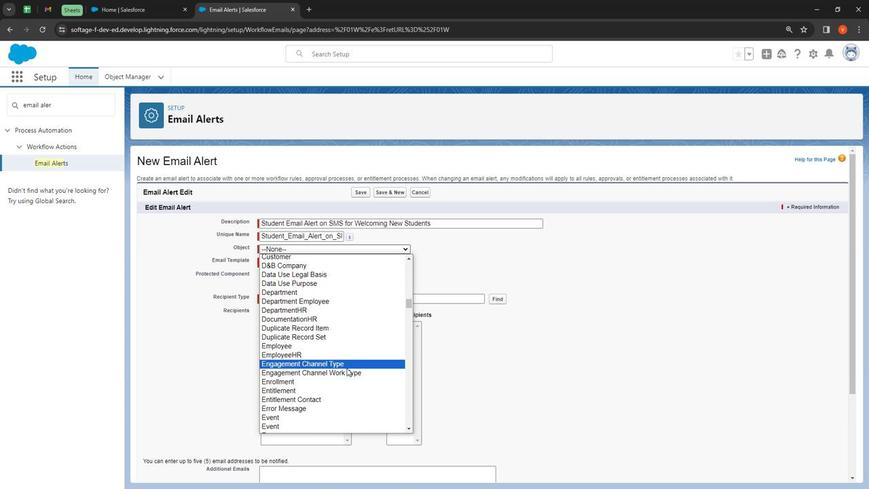 
Action: Mouse scrolled (362, 366) with delta (0, 0)
Screenshot: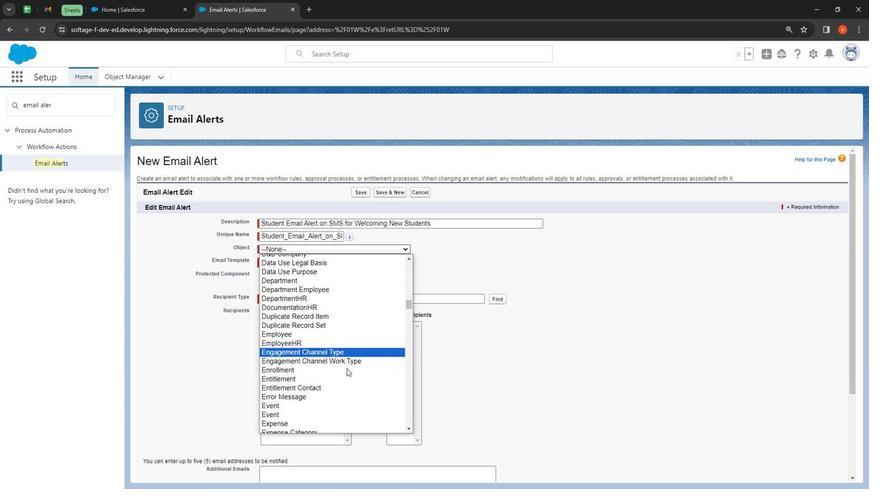 
Action: Mouse scrolled (362, 366) with delta (0, 0)
Screenshot: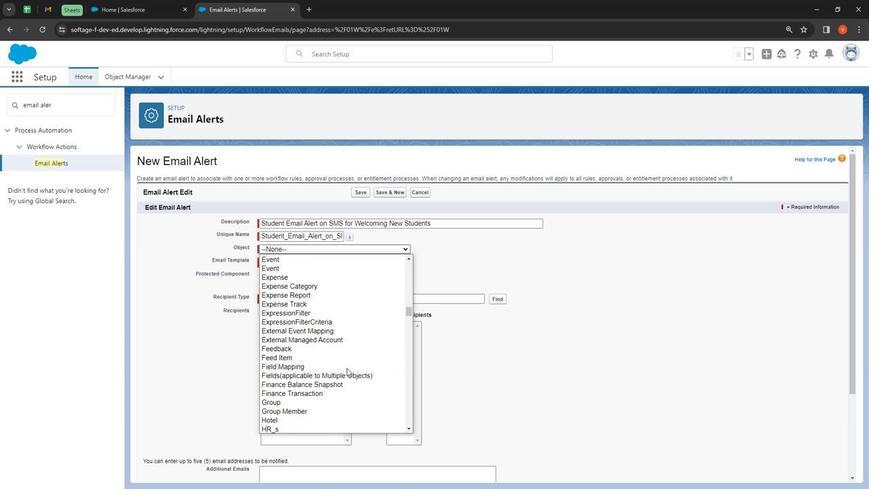 
Action: Mouse scrolled (362, 366) with delta (0, 0)
Screenshot: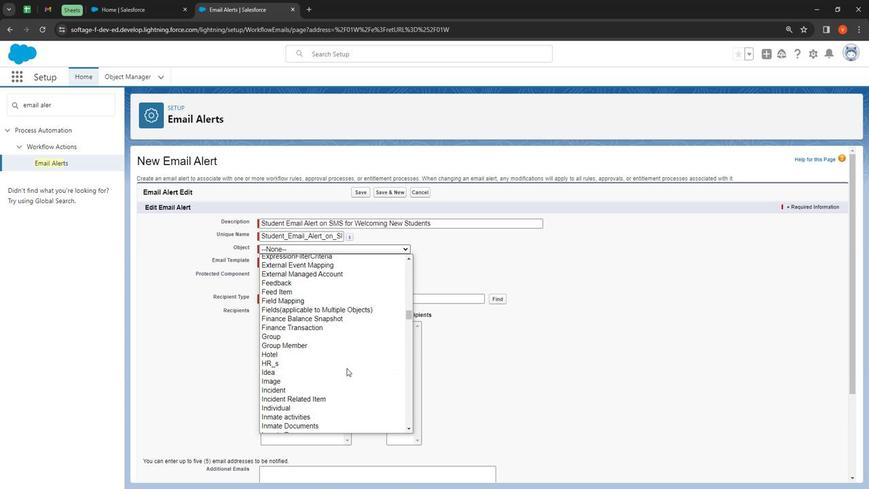 
Action: Mouse scrolled (362, 366) with delta (0, 0)
Screenshot: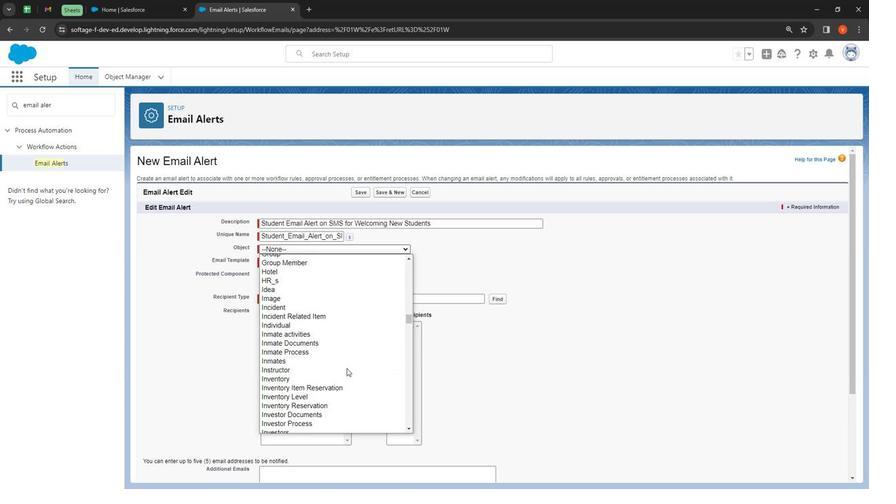 
Action: Mouse scrolled (362, 366) with delta (0, 0)
Screenshot: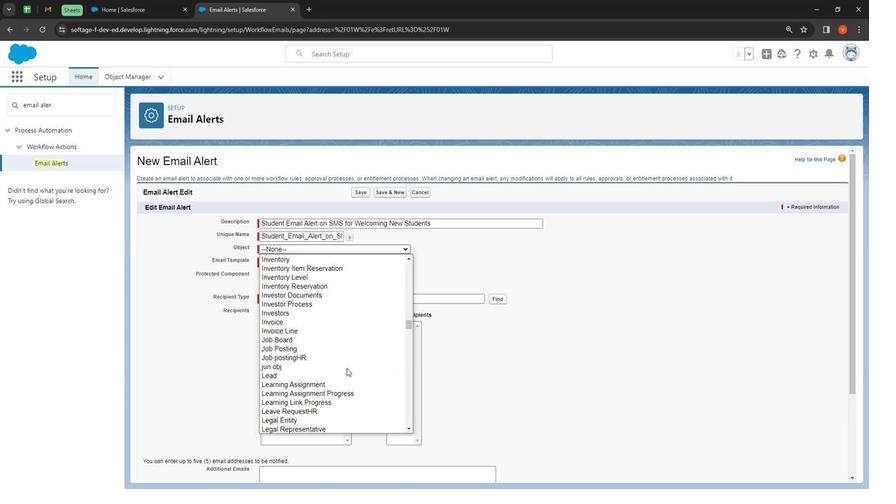 
Action: Mouse scrolled (362, 366) with delta (0, 0)
Screenshot: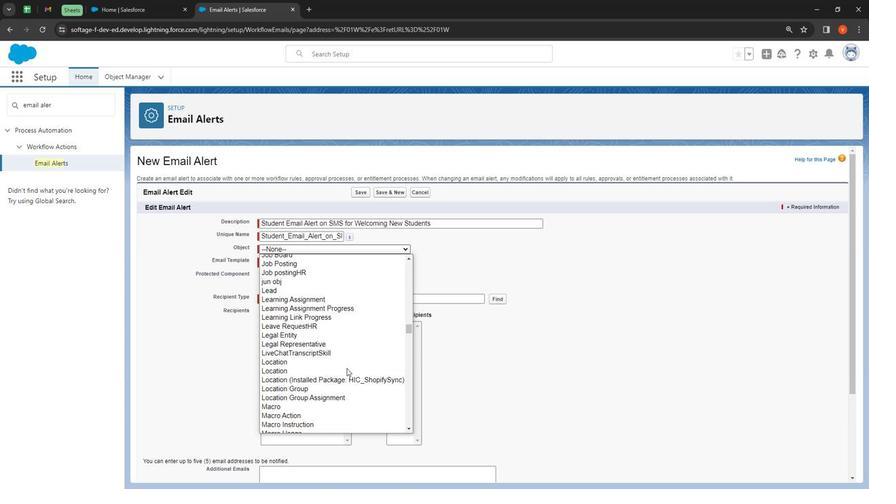 
Action: Mouse moved to (362, 366)
Screenshot: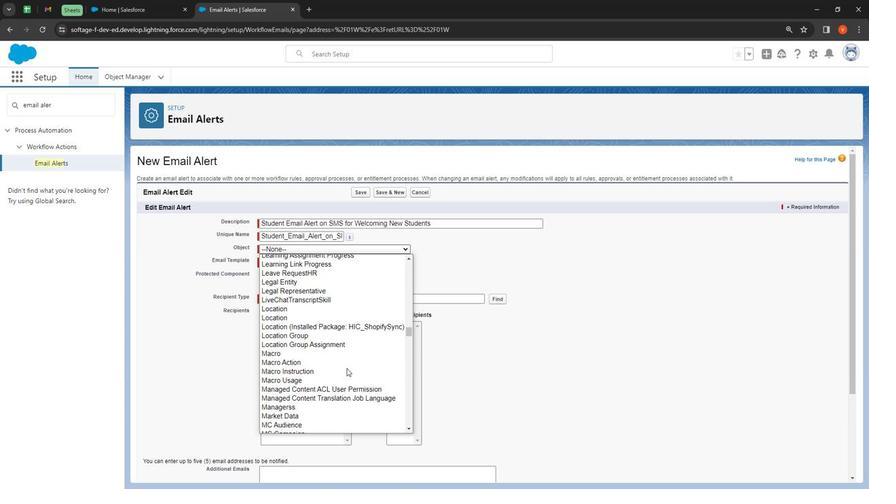 
Action: Mouse scrolled (362, 366) with delta (0, 0)
Screenshot: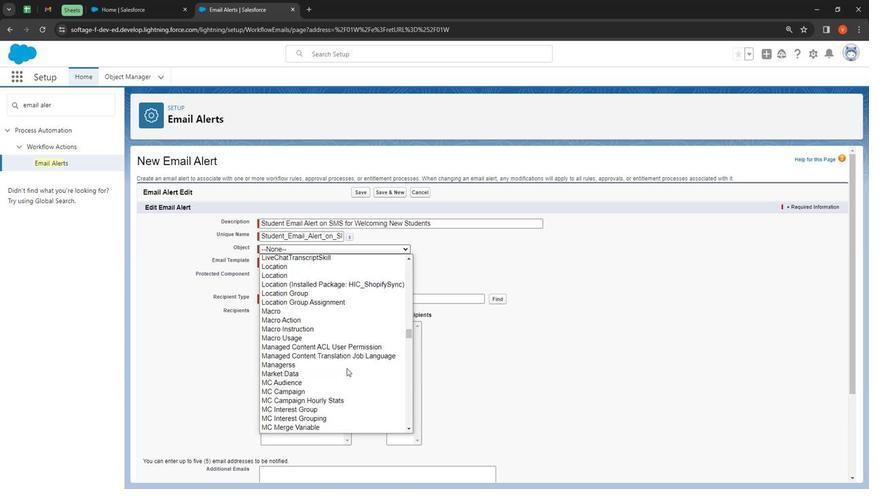 
Action: Mouse scrolled (362, 366) with delta (0, 0)
Screenshot: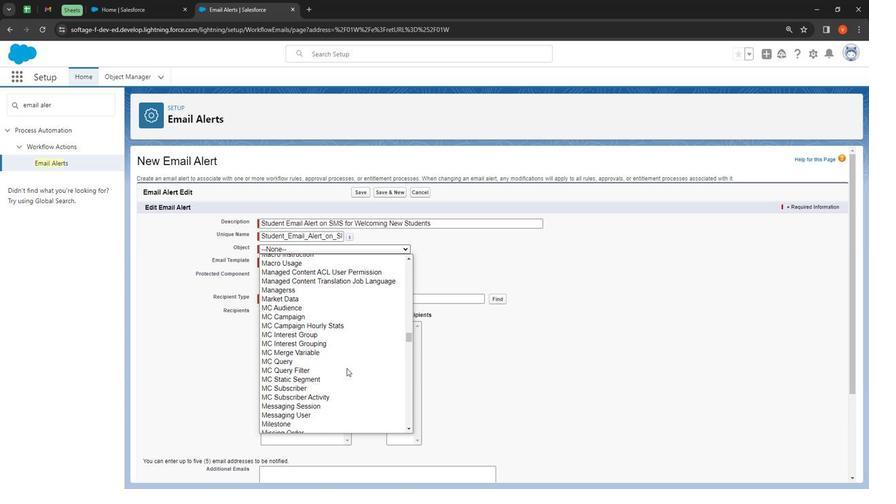 
Action: Mouse scrolled (362, 366) with delta (0, 0)
Screenshot: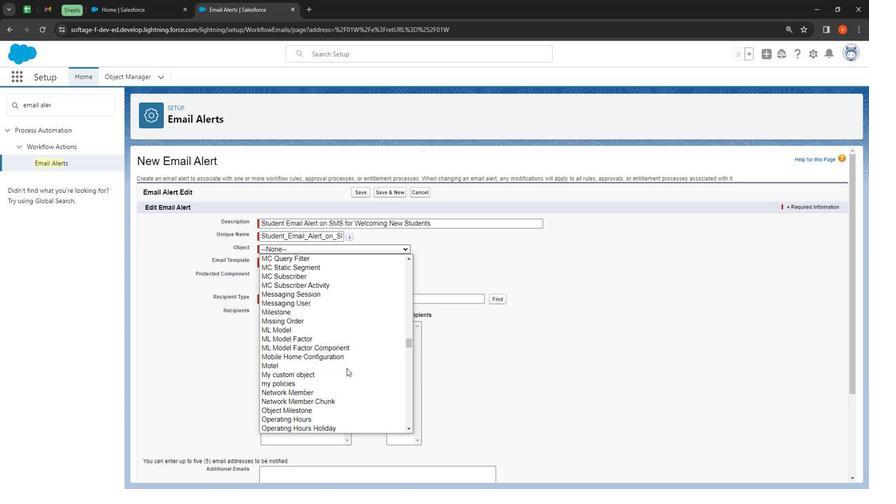 
Action: Mouse scrolled (362, 366) with delta (0, 0)
Screenshot: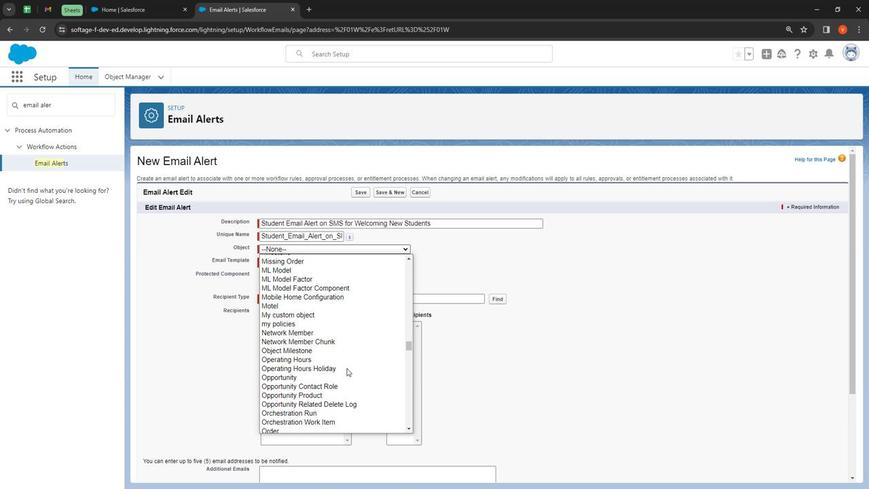 
Action: Mouse scrolled (362, 366) with delta (0, 0)
Screenshot: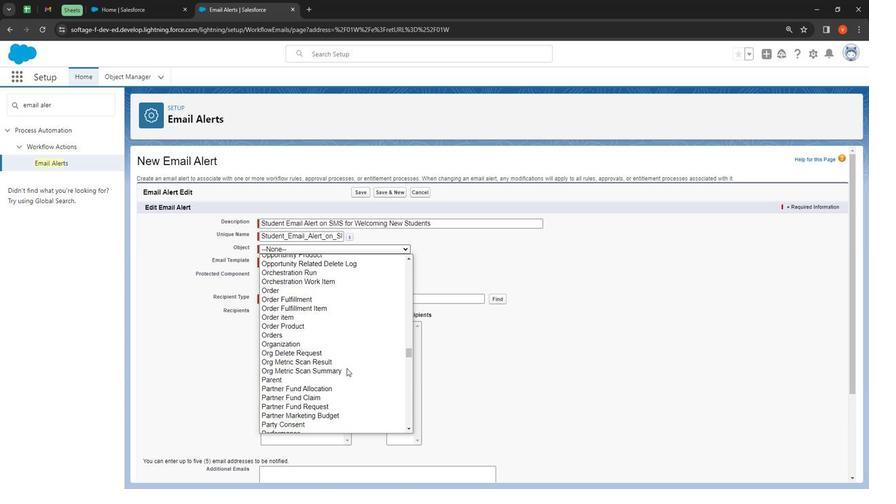 
Action: Mouse scrolled (362, 366) with delta (0, 0)
Screenshot: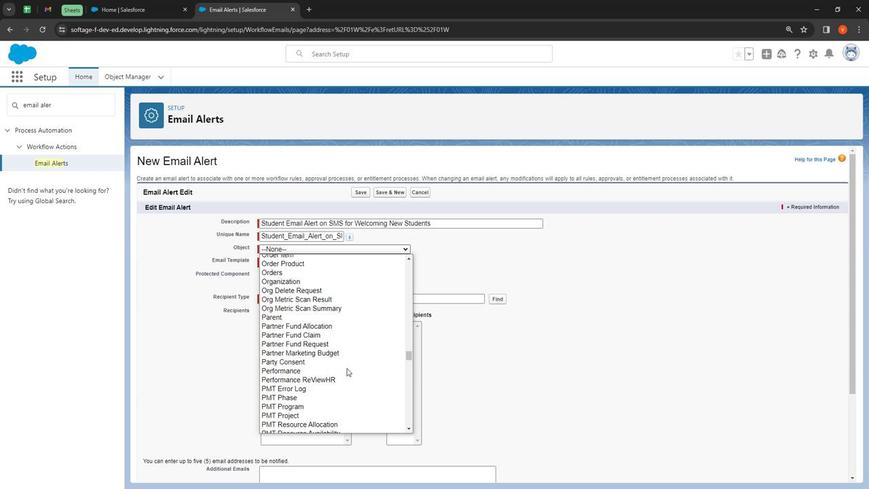 
Action: Mouse scrolled (362, 366) with delta (0, 0)
Screenshot: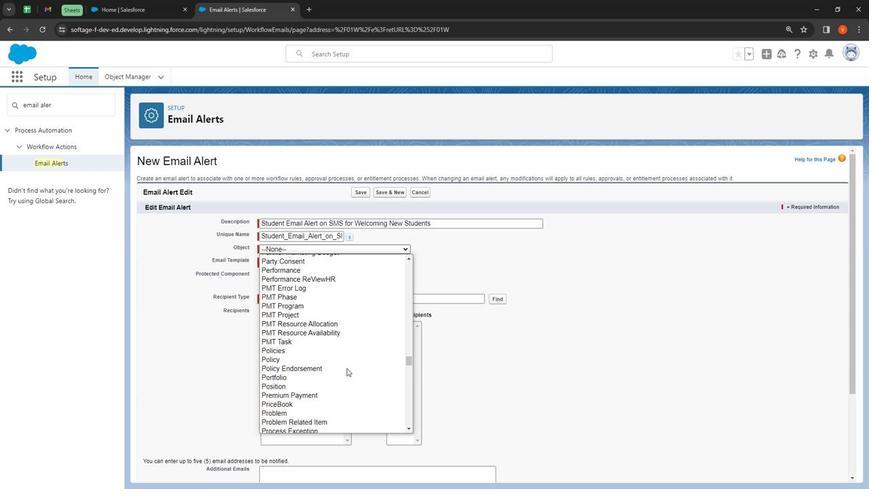 
Action: Mouse scrolled (362, 366) with delta (0, 0)
Screenshot: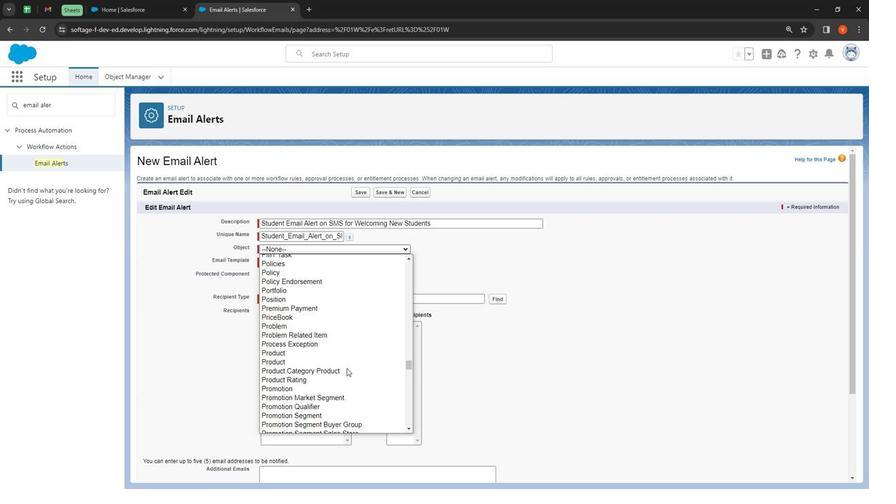 
Action: Mouse scrolled (362, 366) with delta (0, 0)
Screenshot: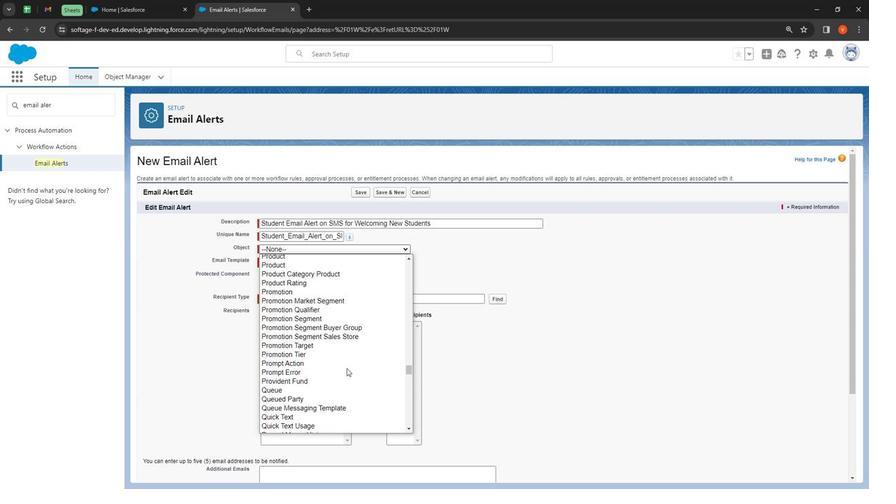 
Action: Mouse scrolled (362, 366) with delta (0, 0)
Screenshot: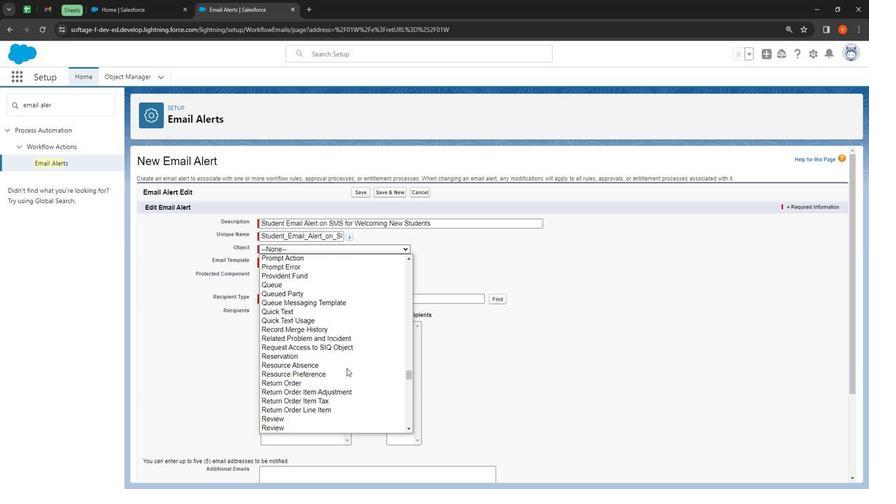 
Action: Mouse scrolled (362, 366) with delta (0, 0)
Screenshot: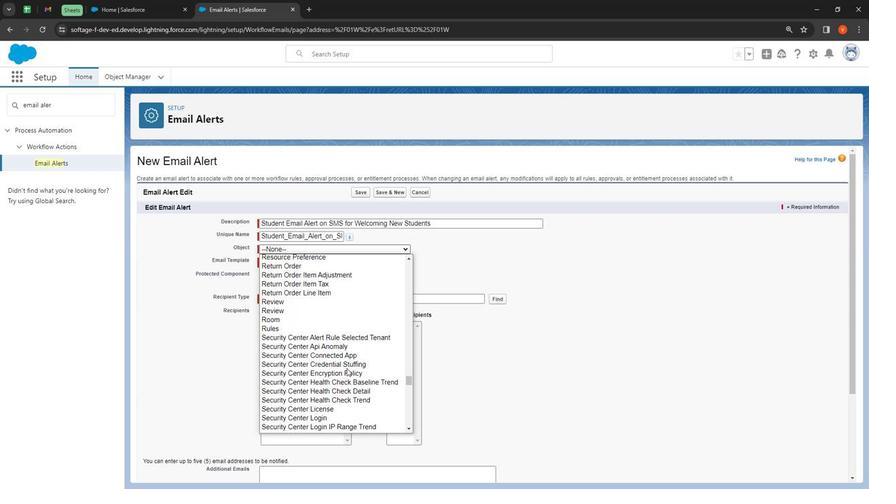 
Action: Mouse scrolled (362, 366) with delta (0, 0)
Screenshot: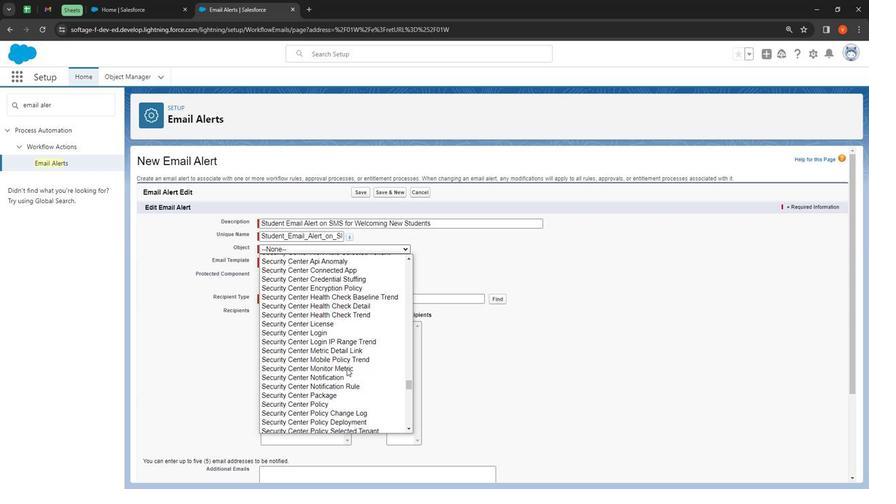 
Action: Mouse scrolled (362, 366) with delta (0, 0)
Screenshot: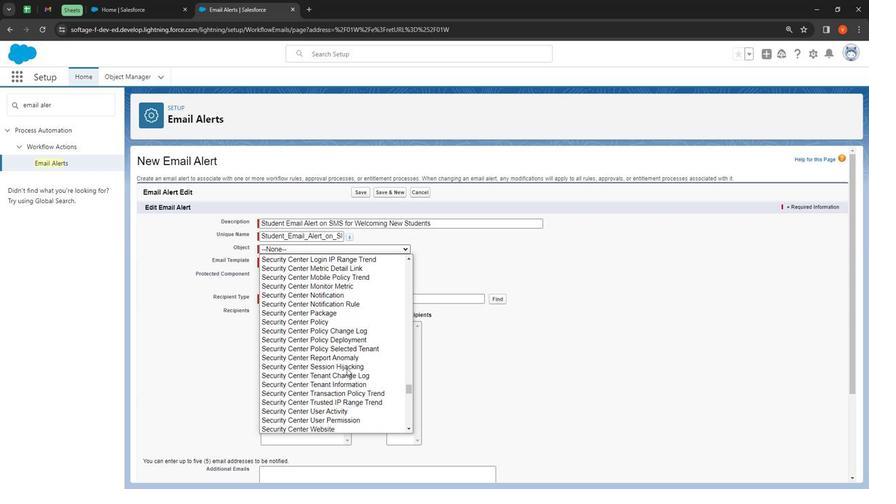 
Action: Mouse scrolled (362, 366) with delta (0, 0)
Screenshot: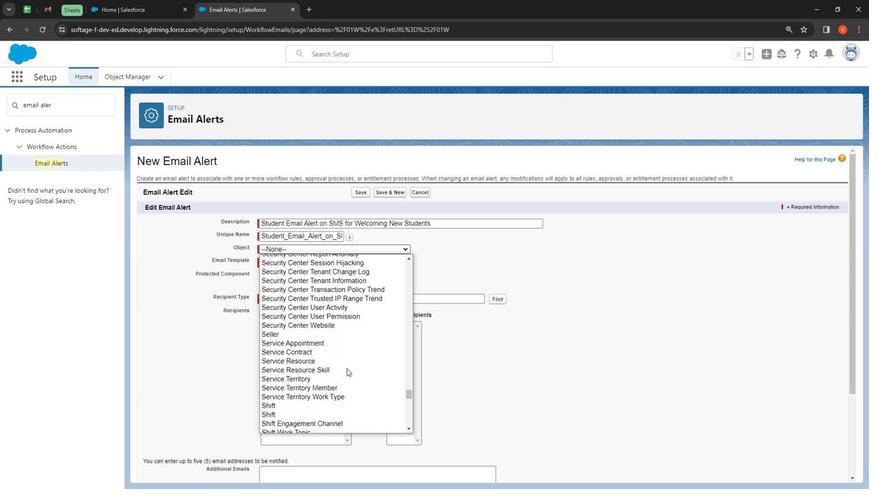 
Action: Mouse scrolled (362, 366) with delta (0, 0)
Screenshot: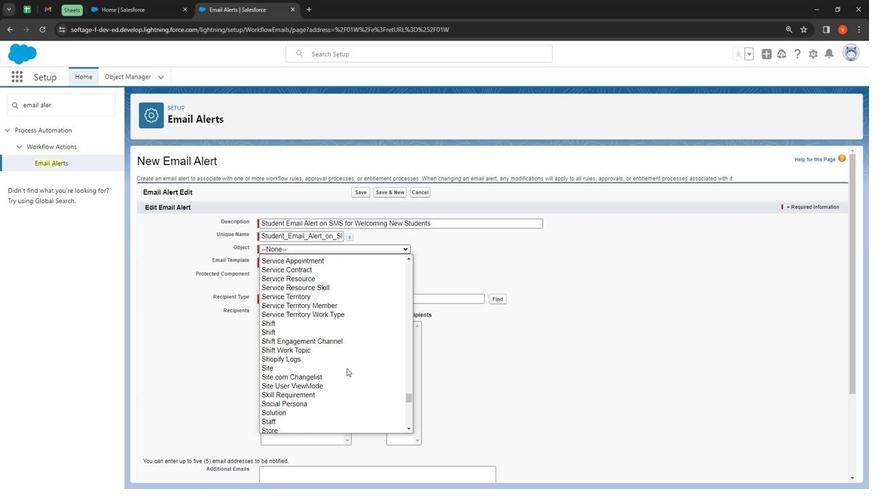 
Action: Mouse moved to (362, 366)
Screenshot: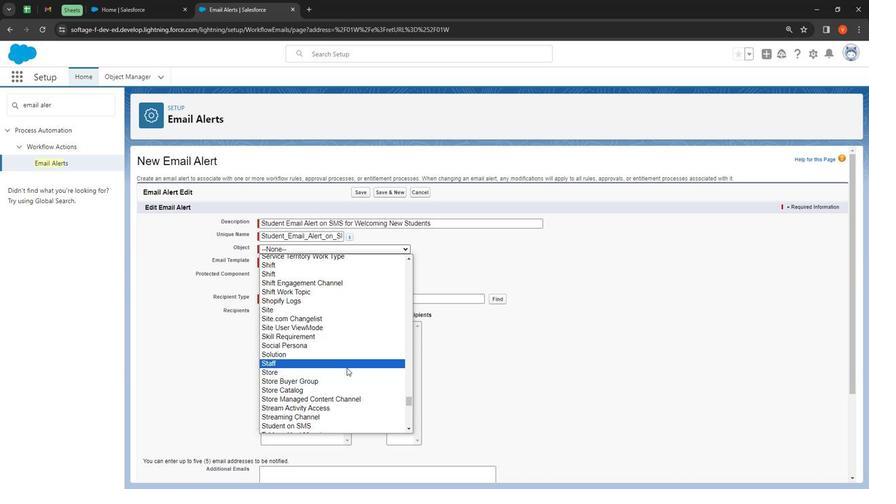 
Action: Mouse scrolled (362, 365) with delta (0, 0)
Screenshot: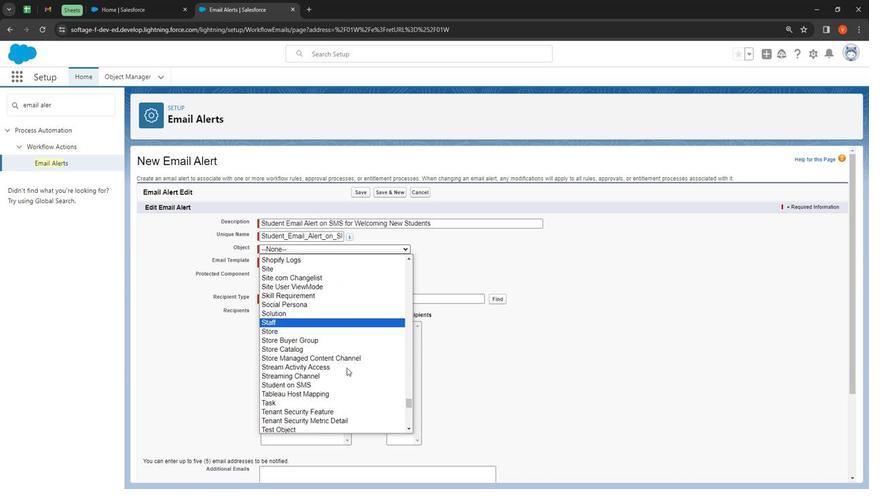 
Action: Mouse scrolled (362, 365) with delta (0, 0)
Screenshot: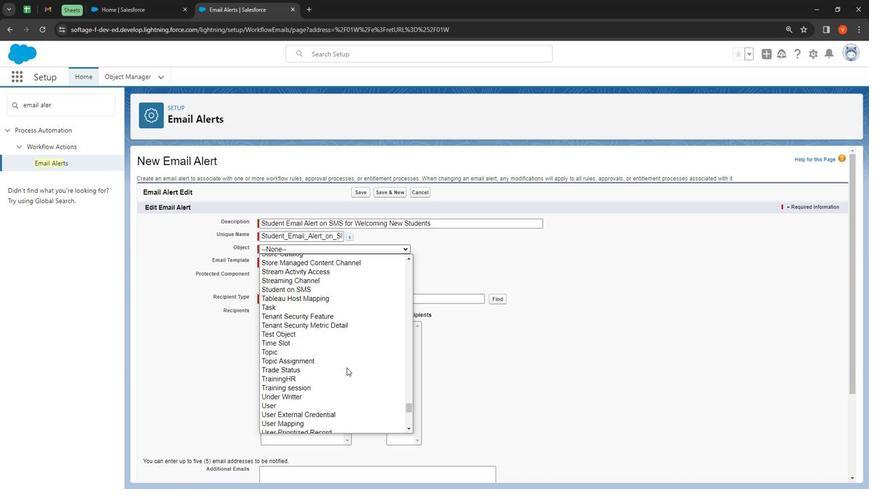 
Action: Mouse scrolled (362, 366) with delta (0, 0)
Screenshot: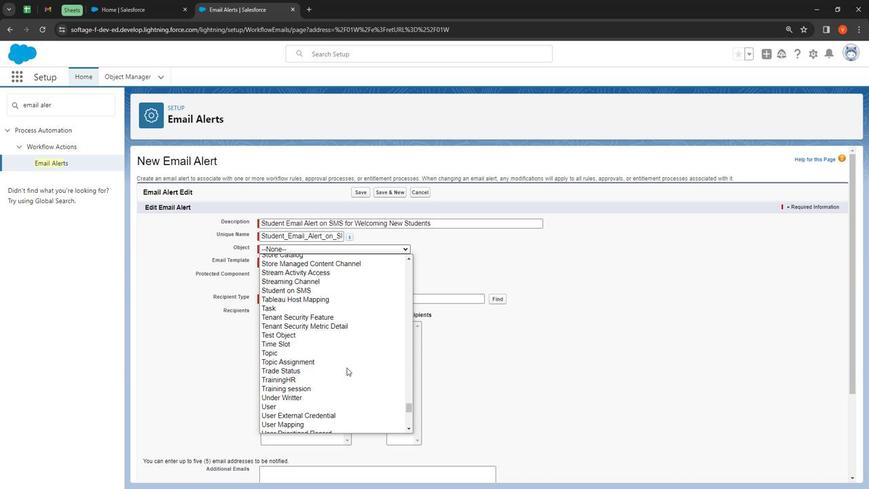 
Action: Mouse scrolled (362, 366) with delta (0, 0)
Screenshot: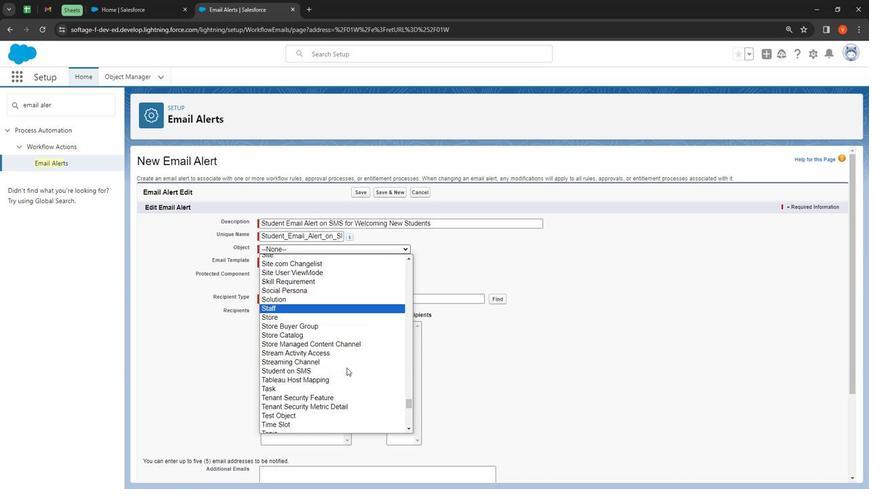 
Action: Mouse moved to (347, 422)
Screenshot: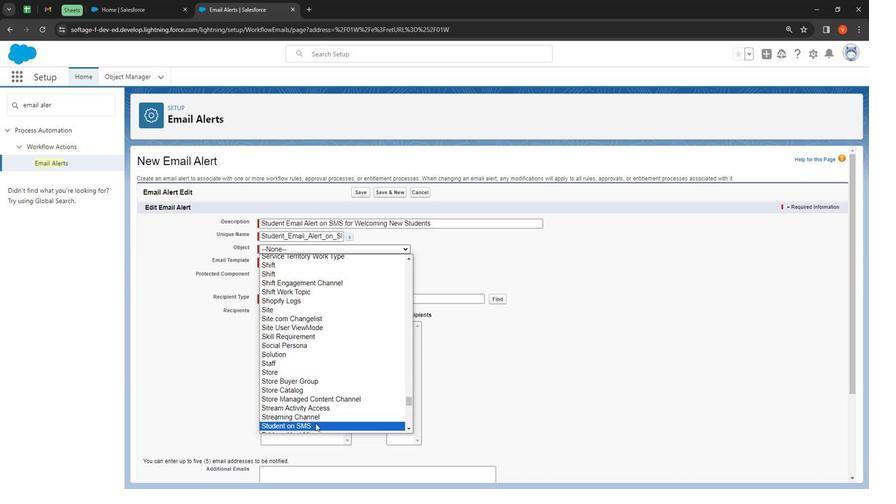
Action: Mouse pressed left at (347, 422)
Screenshot: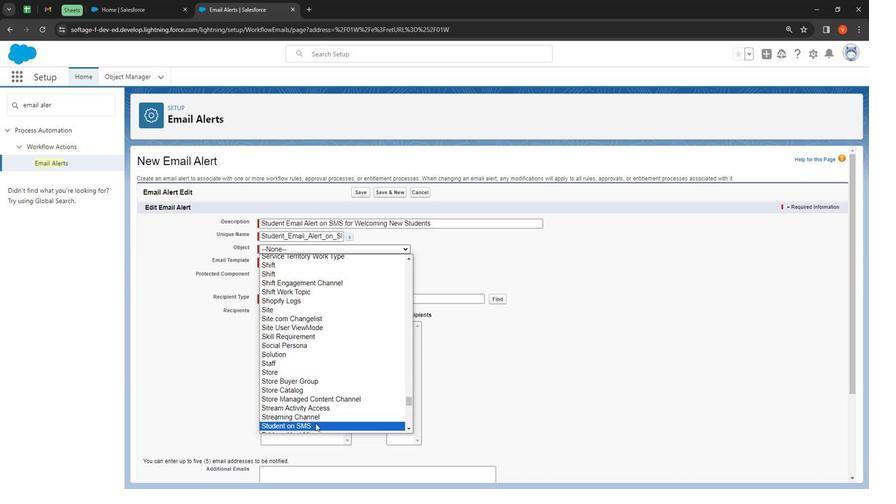 
Action: Mouse moved to (364, 262)
Screenshot: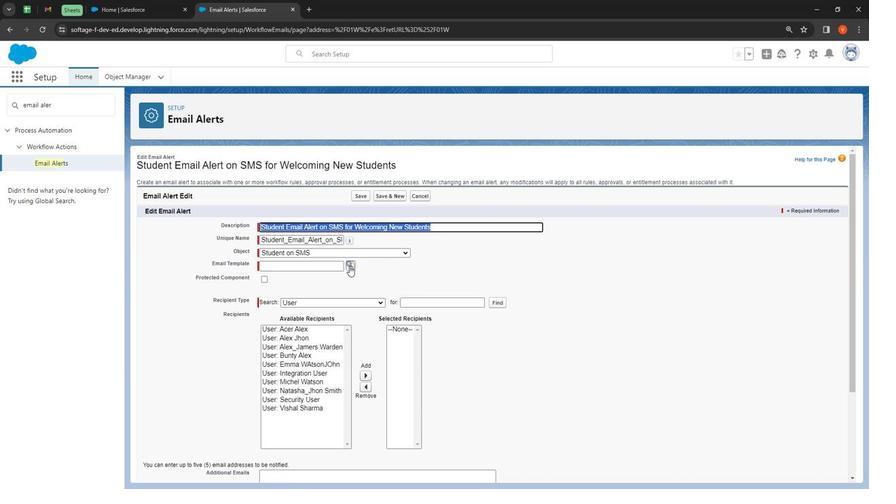 
Action: Mouse pressed left at (364, 262)
Screenshot: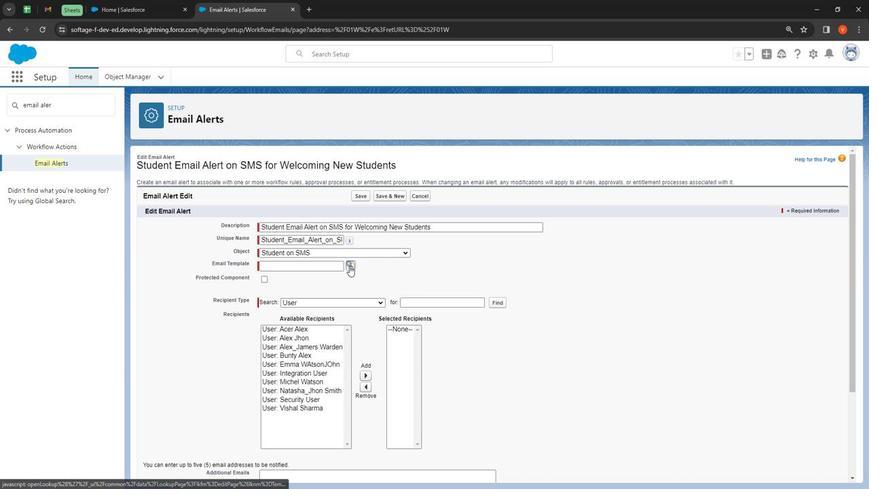 
Action: Mouse moved to (381, 285)
Screenshot: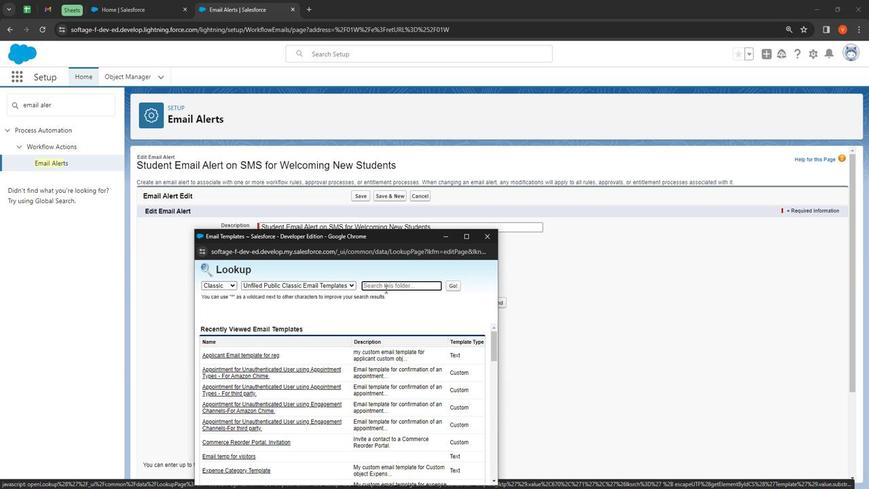 
Action: Mouse pressed left at (381, 285)
Screenshot: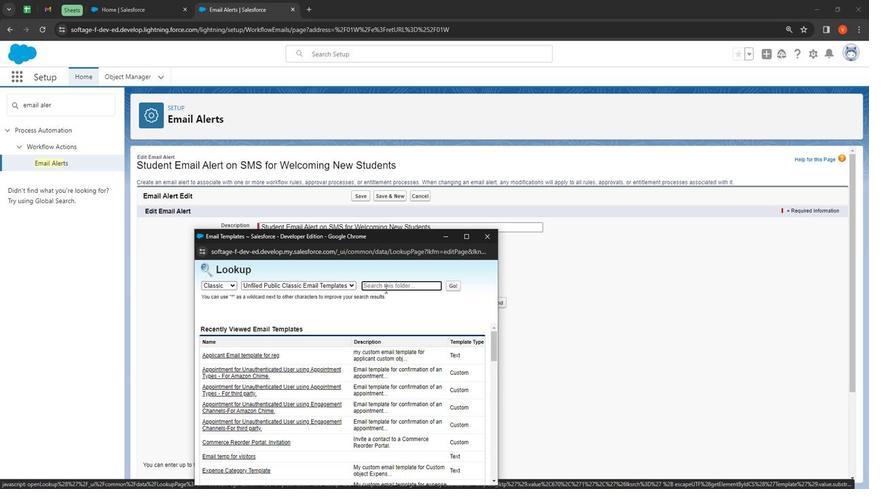 
Action: Mouse moved to (375, 283)
Screenshot: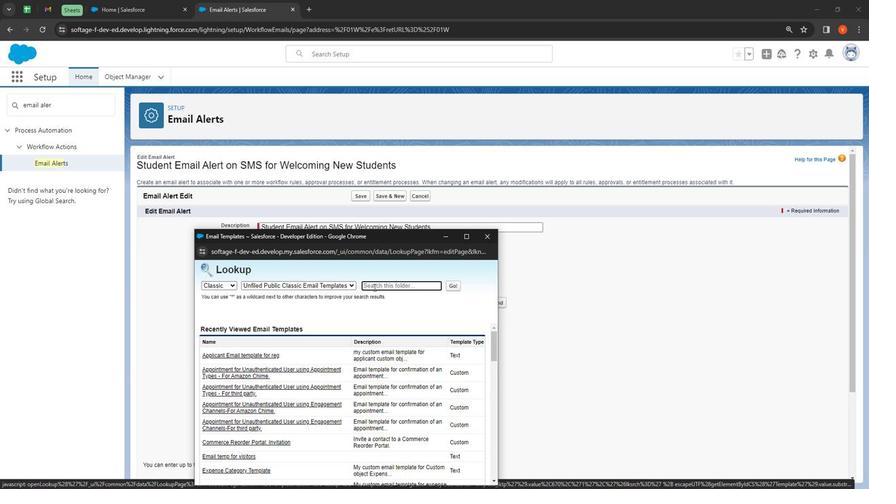 
Action: Key pressed student
Screenshot: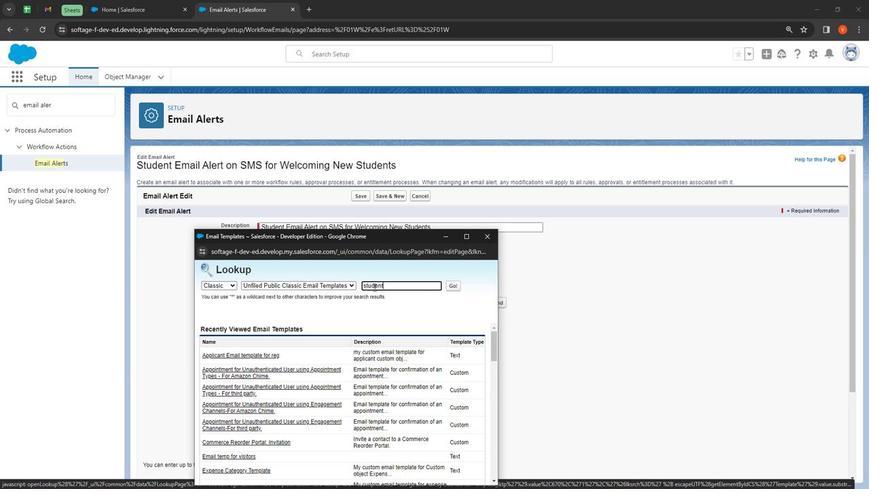 
Action: Mouse moved to (412, 282)
Screenshot: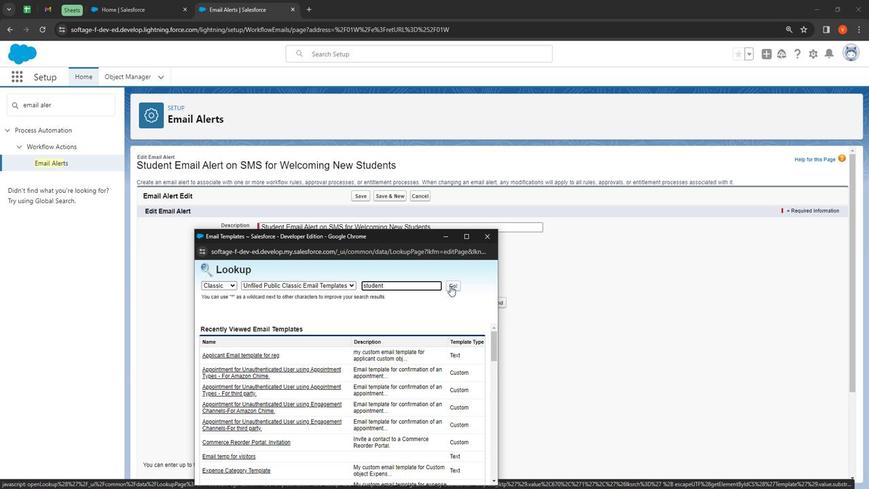 
Action: Mouse pressed left at (412, 282)
Screenshot: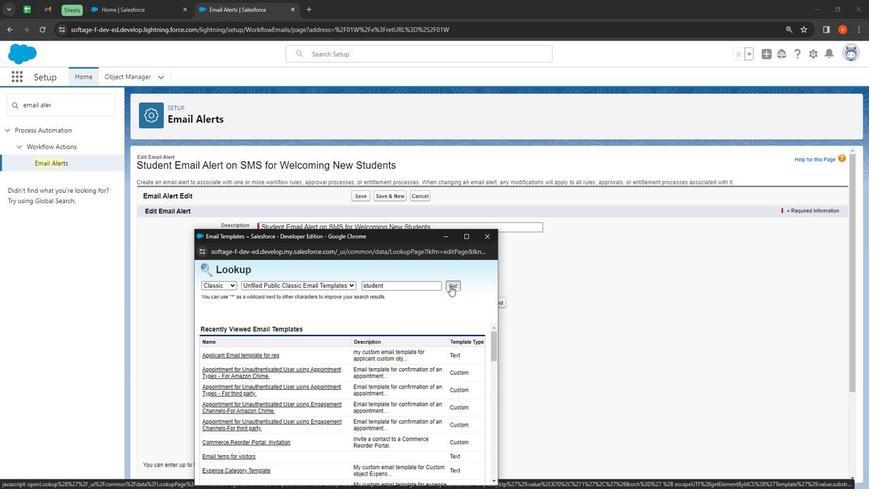 
Action: Mouse moved to (313, 358)
Screenshot: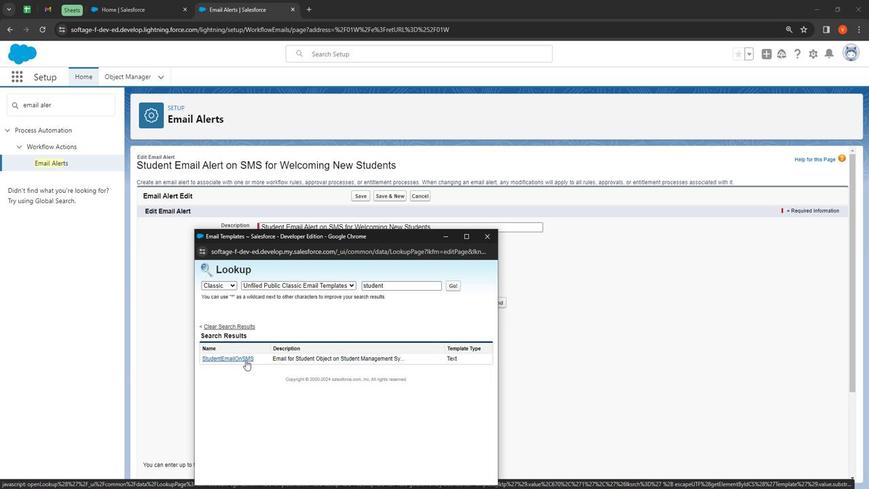 
Action: Mouse pressed left at (313, 358)
